 Task: Compose an email with the signature Jordan Davis with the subject Request for a sponsorship and the message Could you please send me the agenda for the upcoming meeting? from softage.8@softage.net to softage.9@softage.net Select the numbered list and change the font typography to strikethroughSelect the numbered list and remove the font typography strikethrough Send the email. Finally, move the email from Sent Items to the label Coding
Action: Mouse moved to (904, 55)
Screenshot: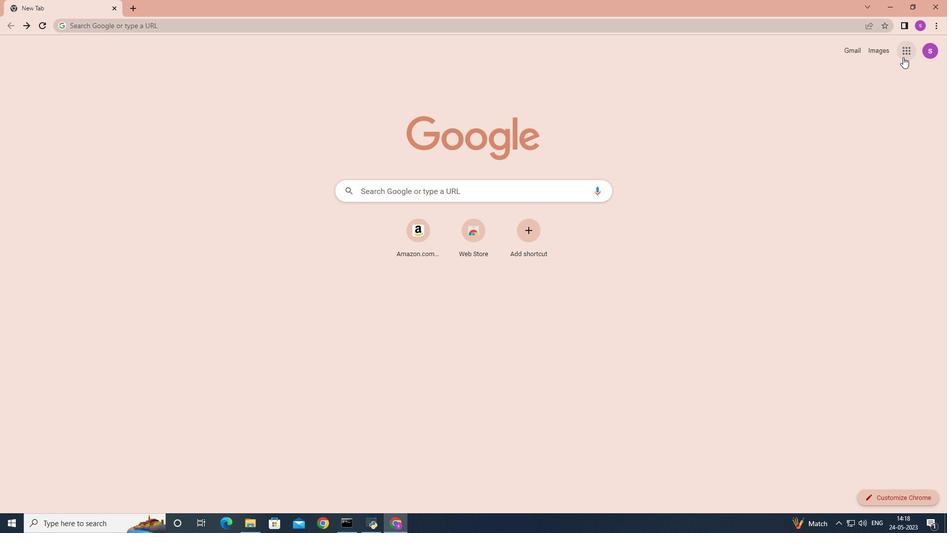 
Action: Mouse pressed left at (904, 55)
Screenshot: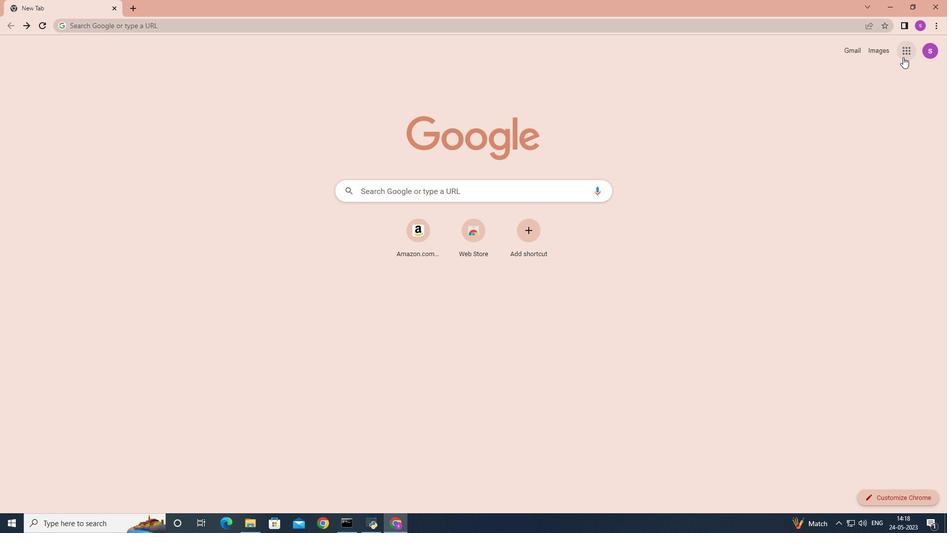 
Action: Mouse moved to (909, 51)
Screenshot: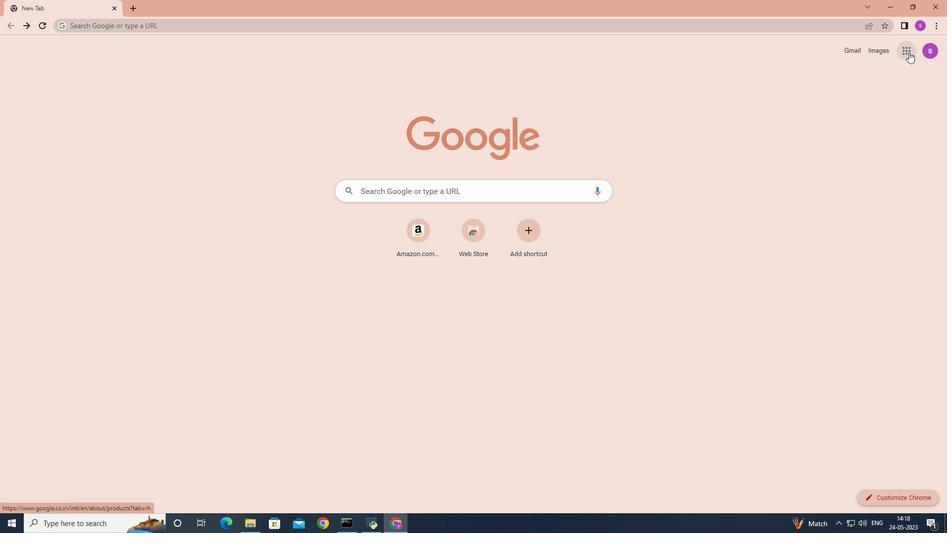 
Action: Mouse pressed left at (909, 51)
Screenshot: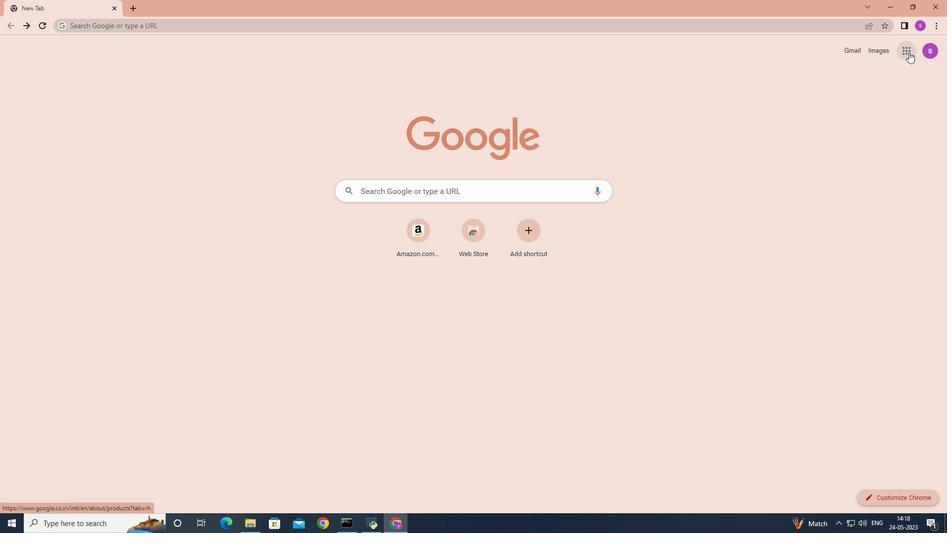 
Action: Mouse moved to (879, 86)
Screenshot: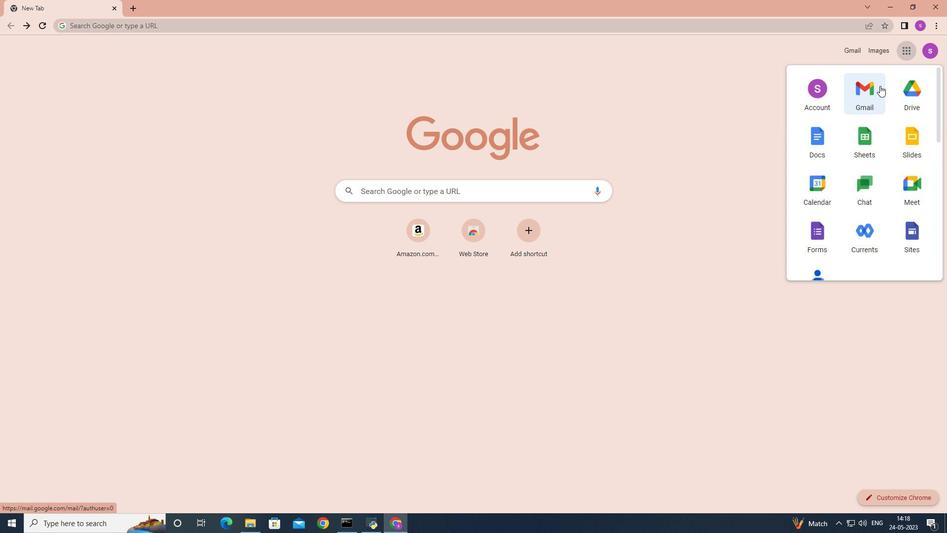 
Action: Mouse pressed left at (879, 86)
Screenshot: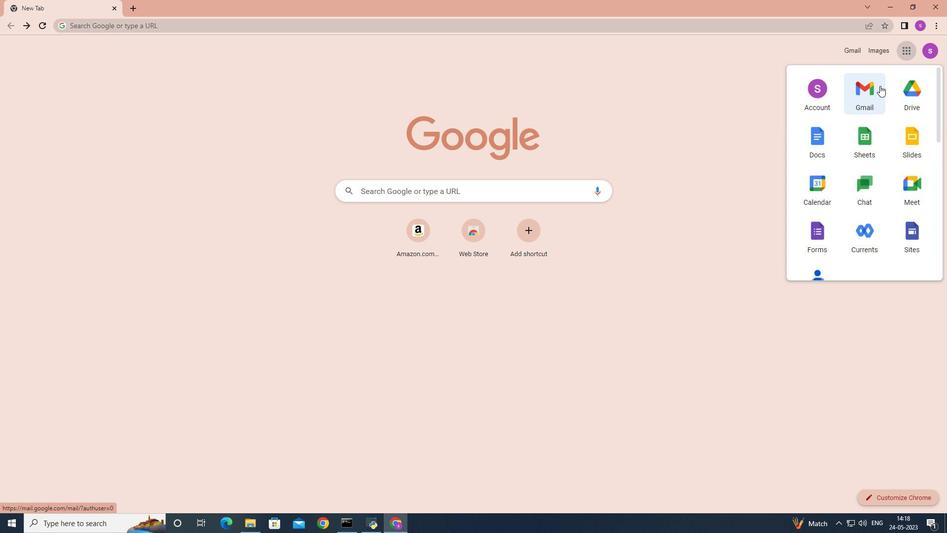 
Action: Mouse moved to (841, 53)
Screenshot: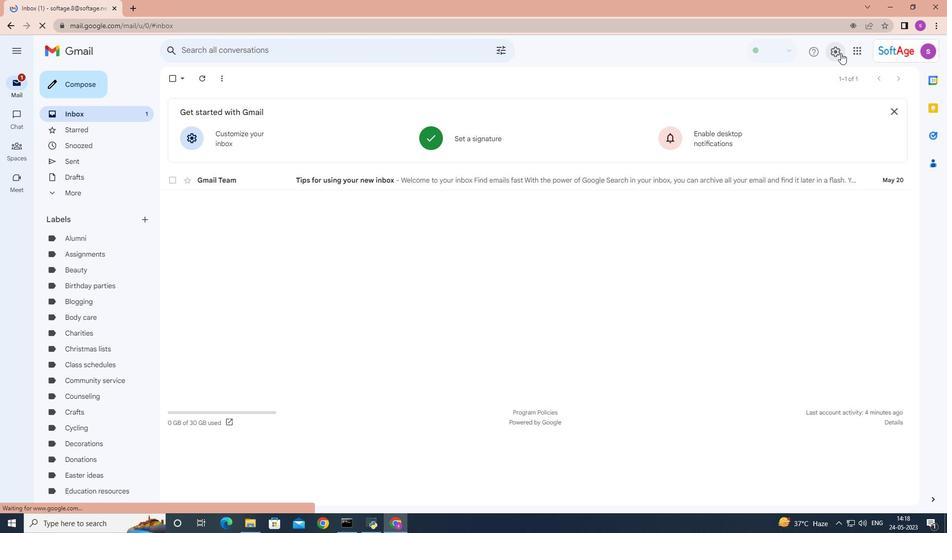 
Action: Mouse pressed left at (841, 53)
Screenshot: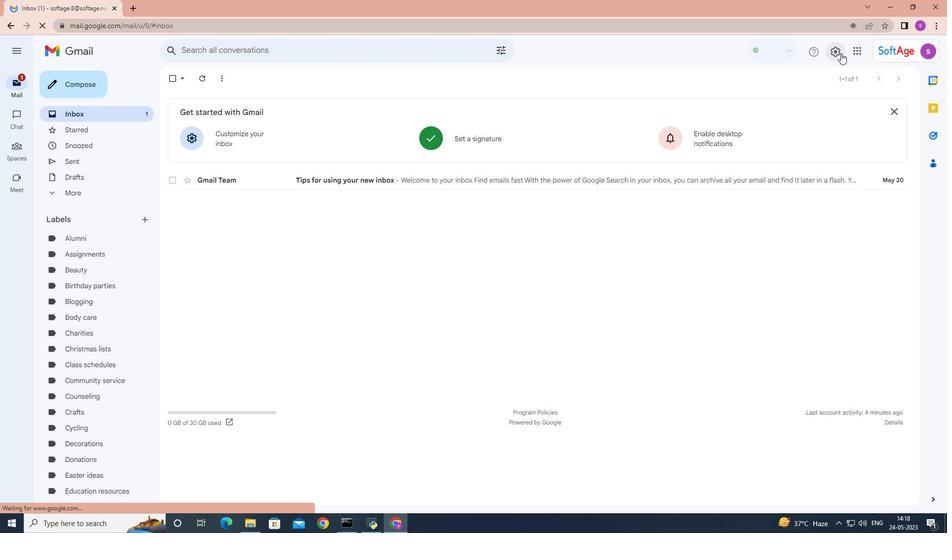 
Action: Mouse moved to (831, 98)
Screenshot: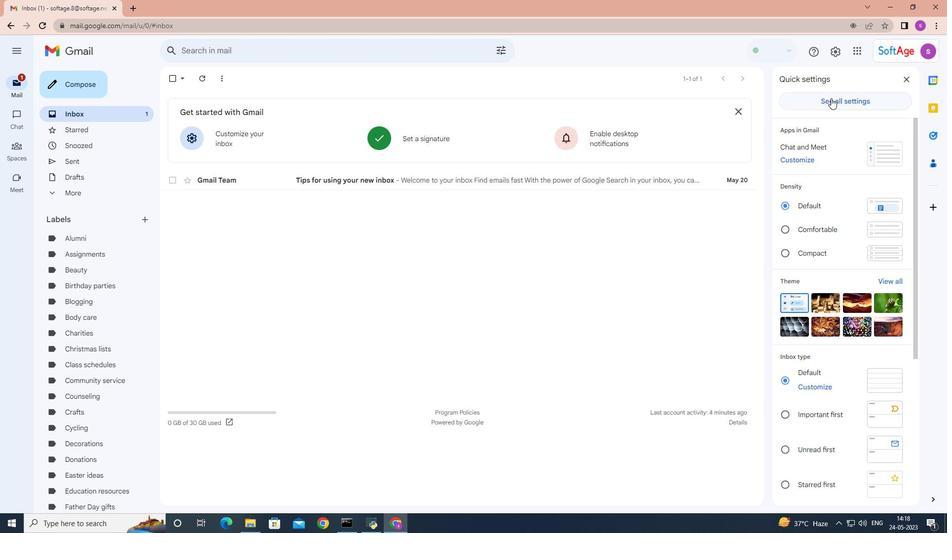 
Action: Mouse pressed left at (831, 98)
Screenshot: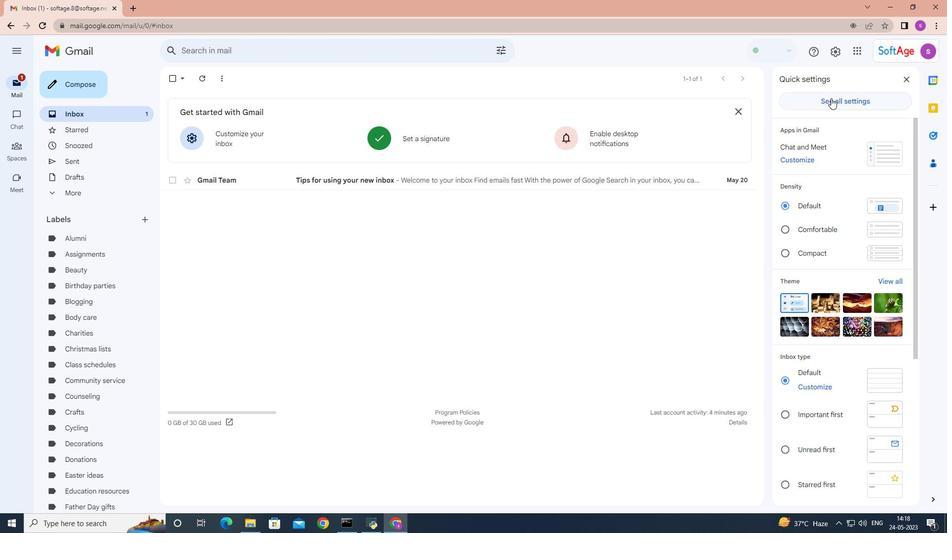 
Action: Mouse moved to (507, 227)
Screenshot: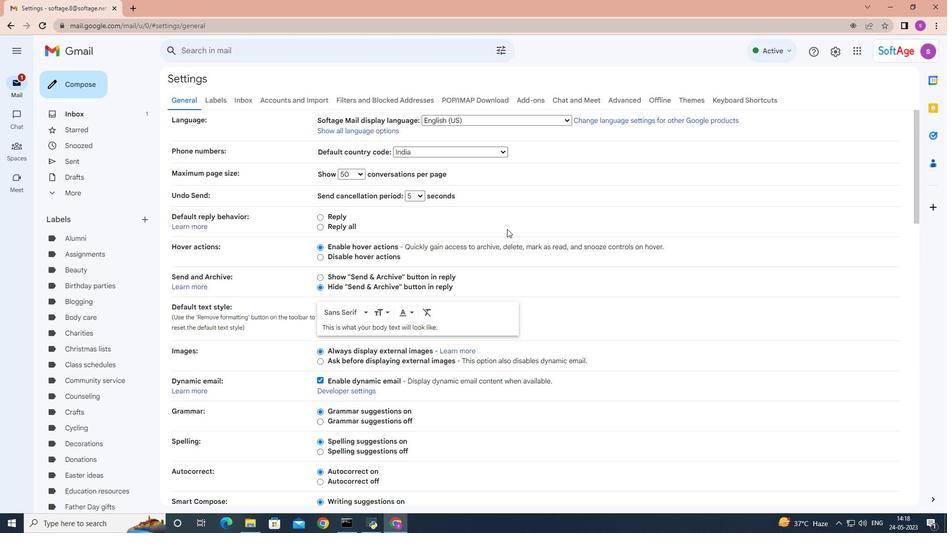 
Action: Mouse scrolled (507, 226) with delta (0, 0)
Screenshot: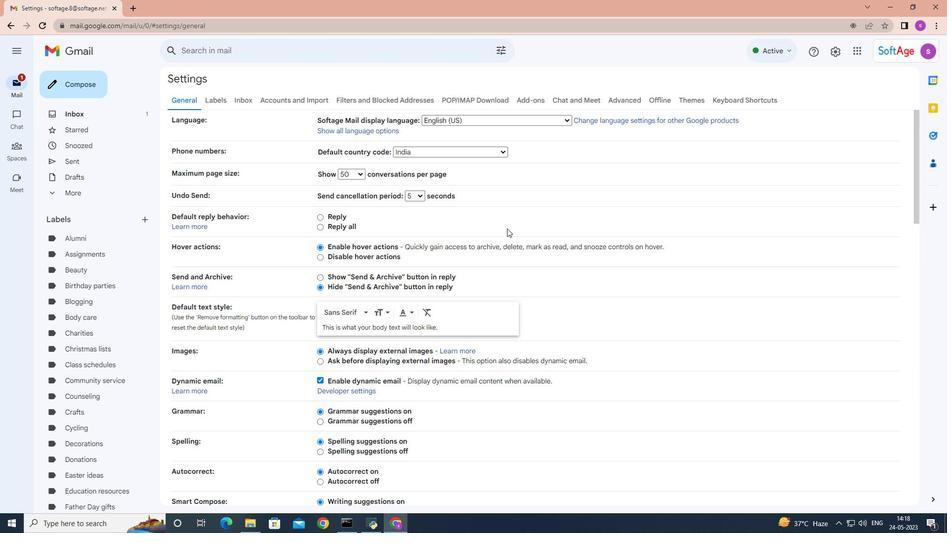 
Action: Mouse moved to (508, 227)
Screenshot: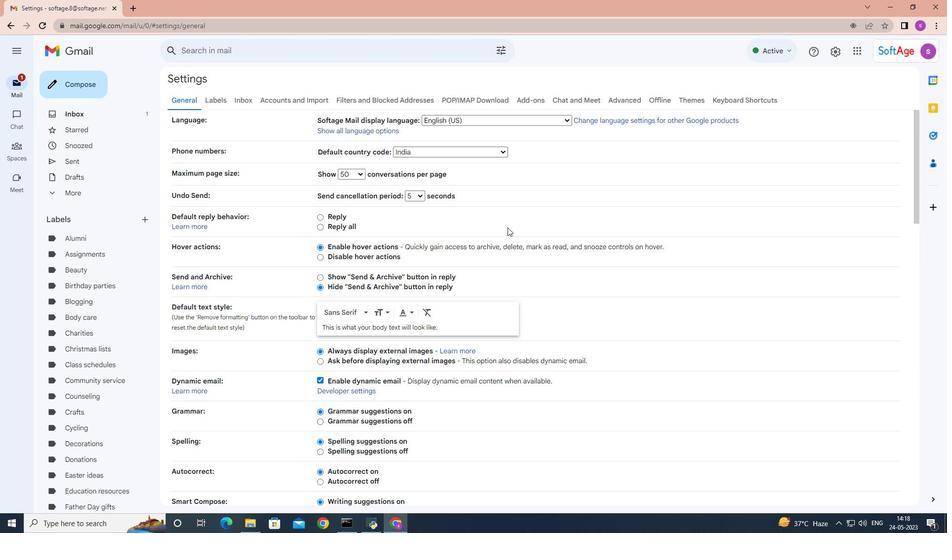 
Action: Mouse scrolled (508, 226) with delta (0, 0)
Screenshot: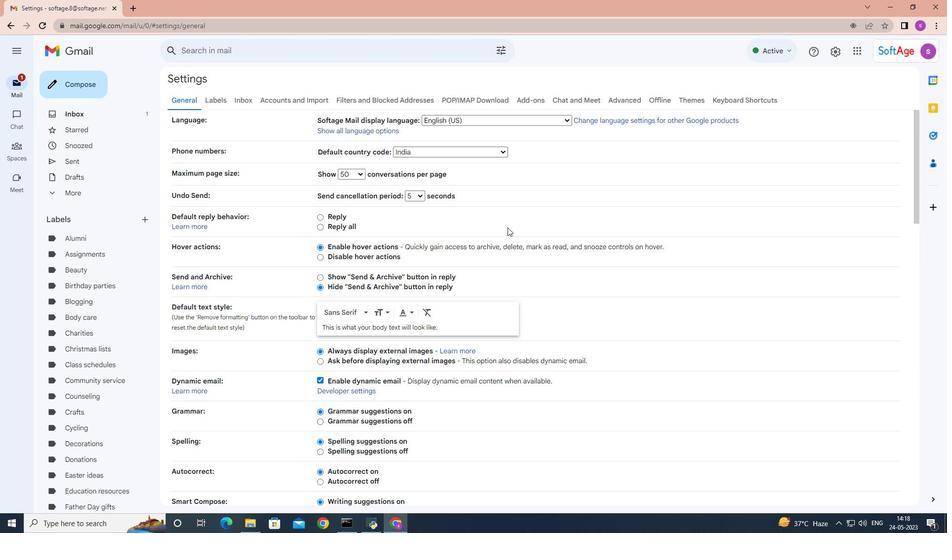 
Action: Mouse scrolled (508, 226) with delta (0, 0)
Screenshot: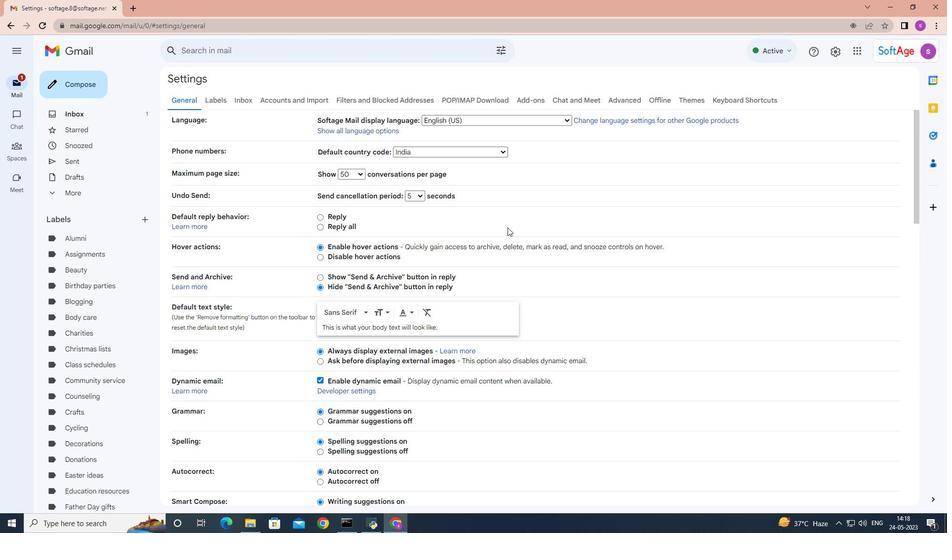 
Action: Mouse moved to (508, 226)
Screenshot: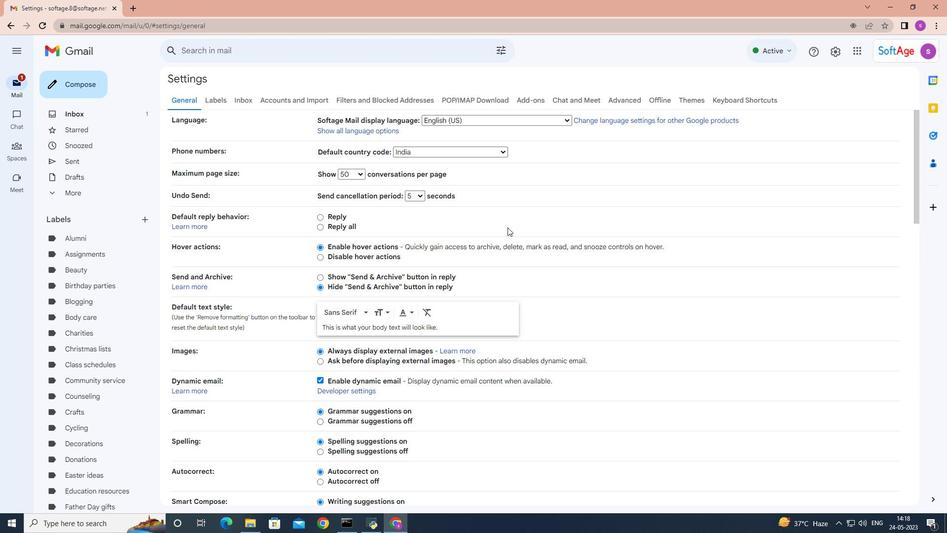 
Action: Mouse scrolled (508, 226) with delta (0, 0)
Screenshot: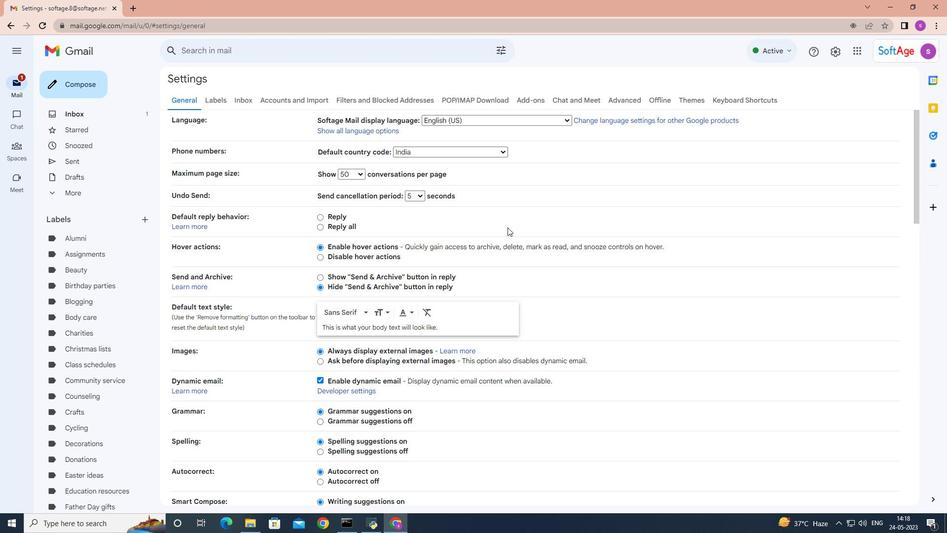 
Action: Mouse moved to (508, 225)
Screenshot: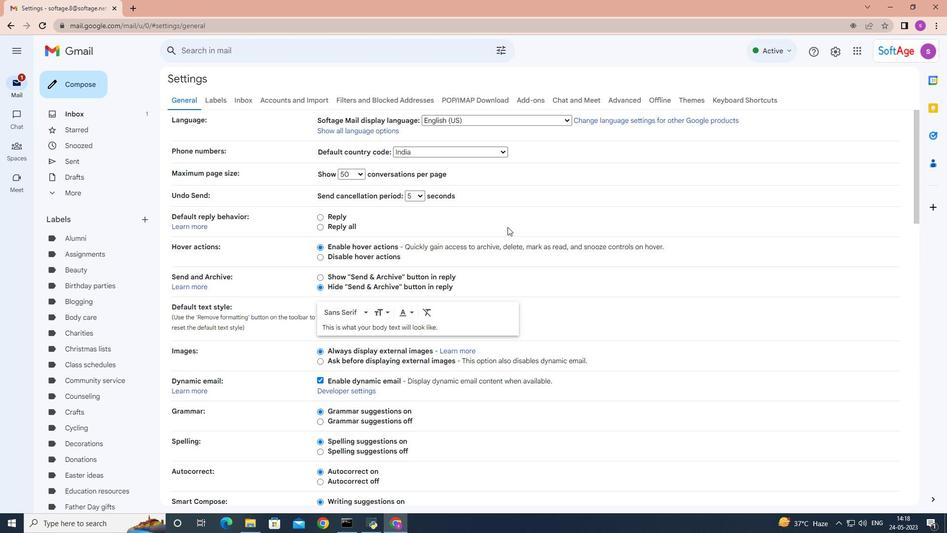 
Action: Mouse scrolled (508, 225) with delta (0, 0)
Screenshot: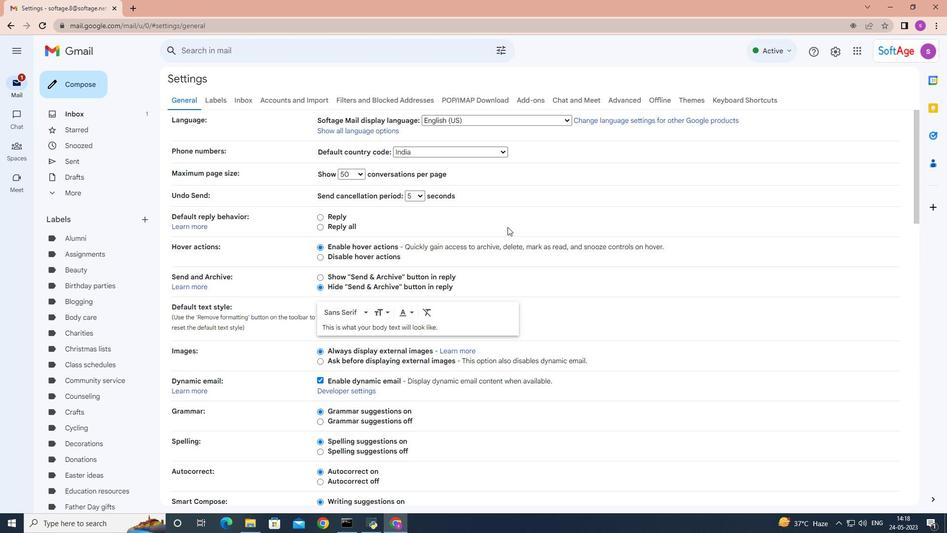 
Action: Mouse moved to (508, 224)
Screenshot: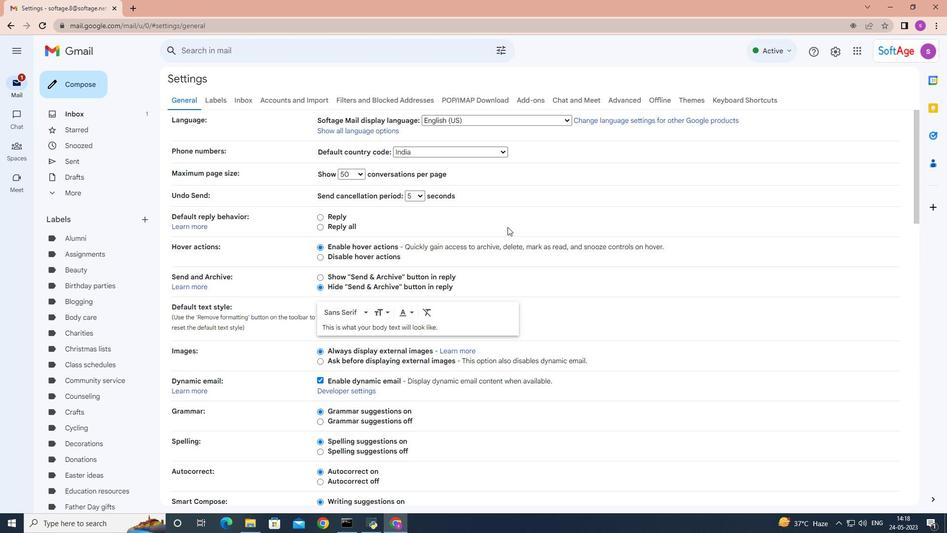 
Action: Mouse scrolled (508, 224) with delta (0, 0)
Screenshot: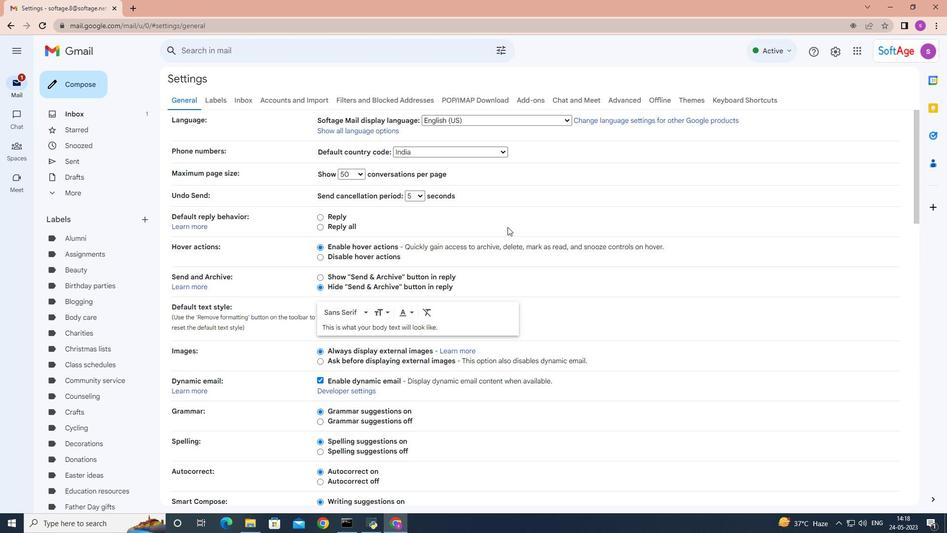 
Action: Mouse moved to (509, 222)
Screenshot: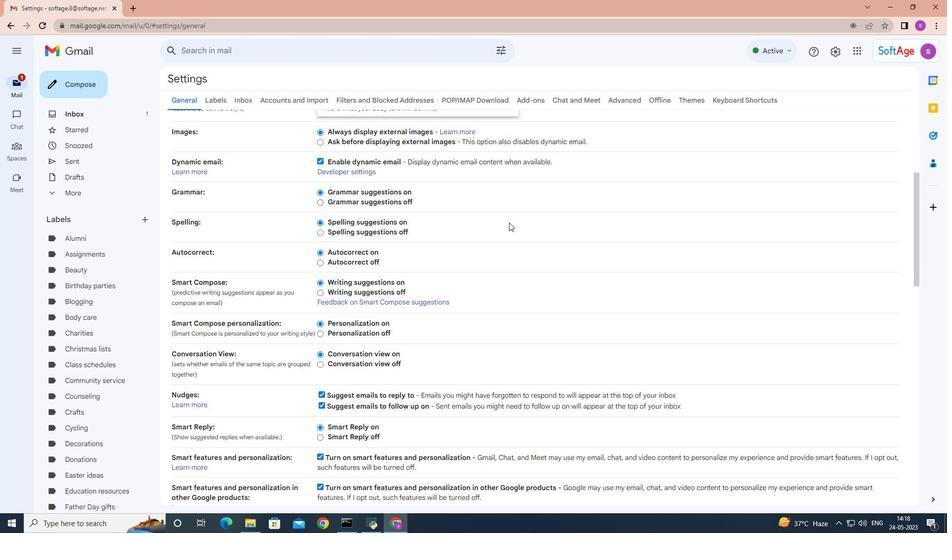 
Action: Mouse scrolled (509, 221) with delta (0, 0)
Screenshot: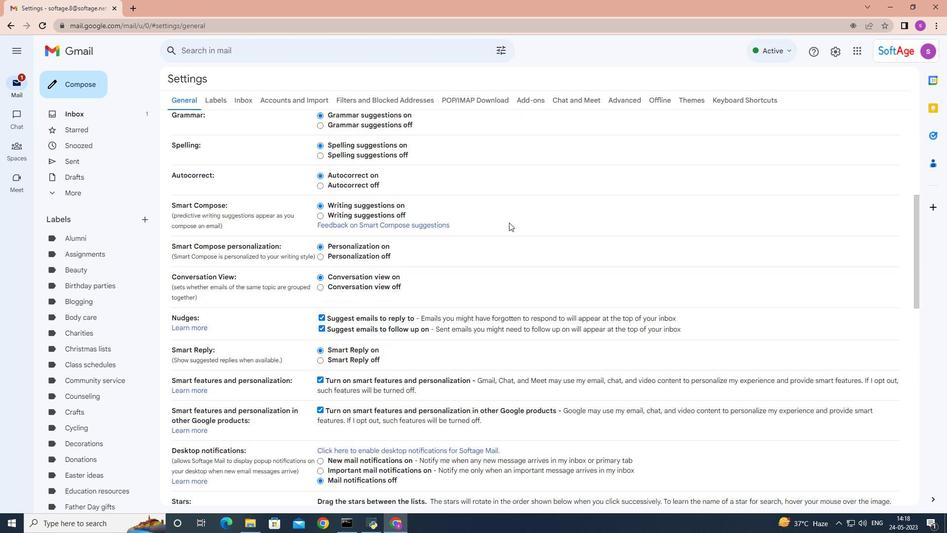
Action: Mouse scrolled (509, 221) with delta (0, 0)
Screenshot: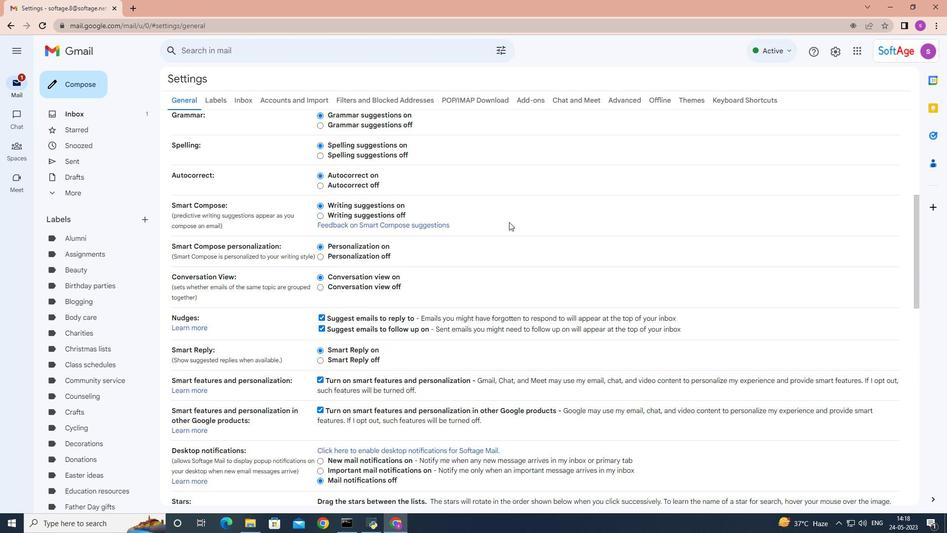 
Action: Mouse scrolled (509, 221) with delta (0, 0)
Screenshot: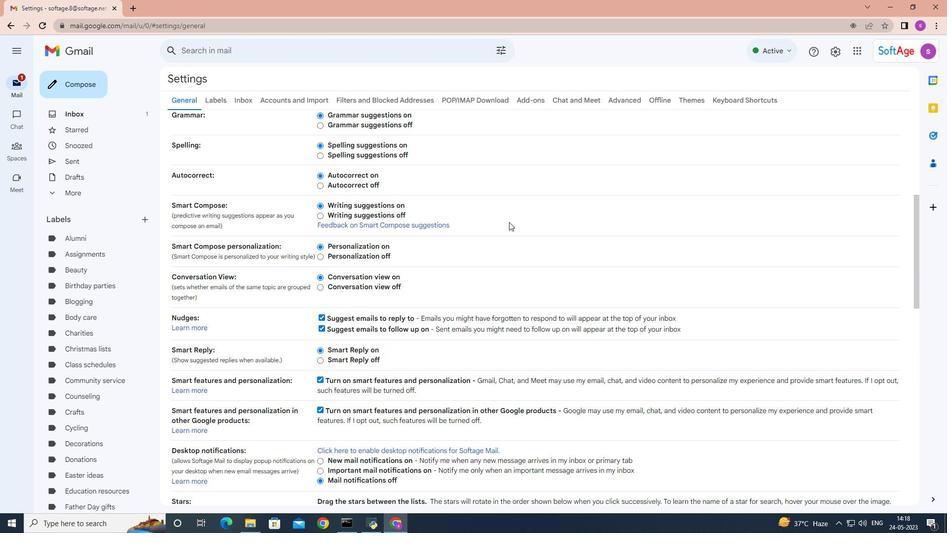 
Action: Mouse scrolled (509, 221) with delta (0, 0)
Screenshot: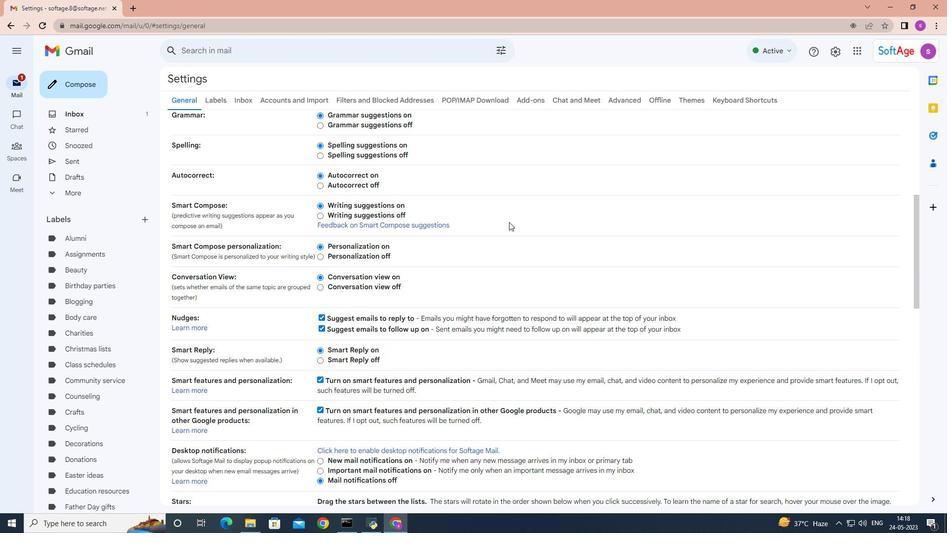 
Action: Mouse scrolled (509, 221) with delta (0, 0)
Screenshot: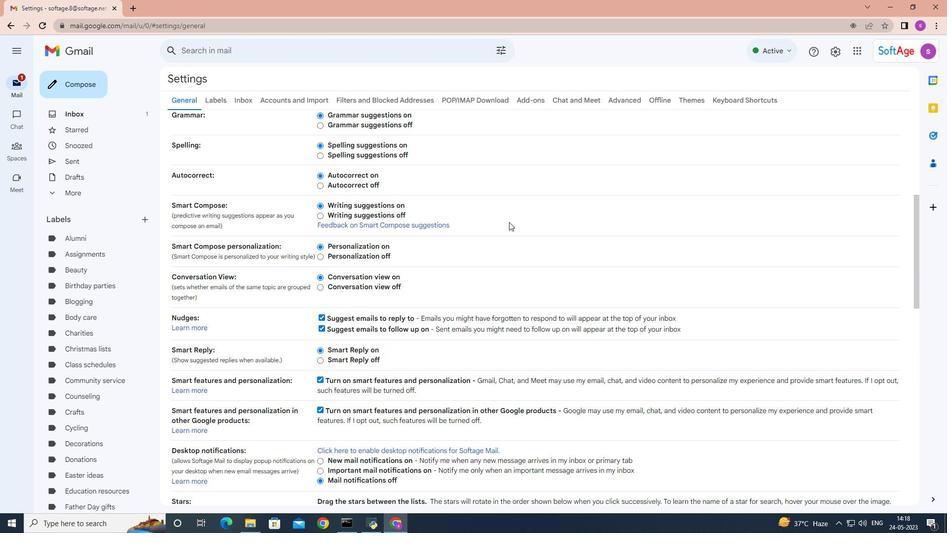 
Action: Mouse scrolled (509, 221) with delta (0, 0)
Screenshot: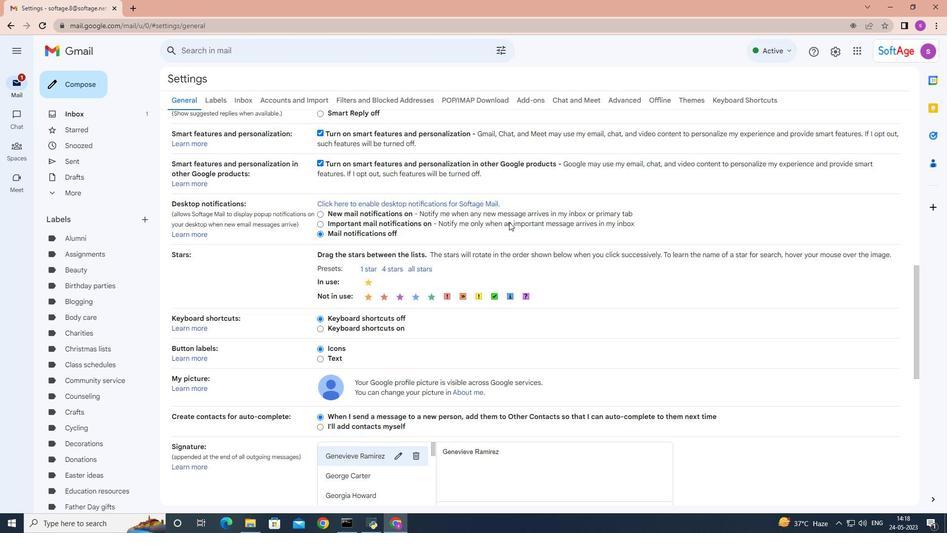 
Action: Mouse scrolled (509, 221) with delta (0, 0)
Screenshot: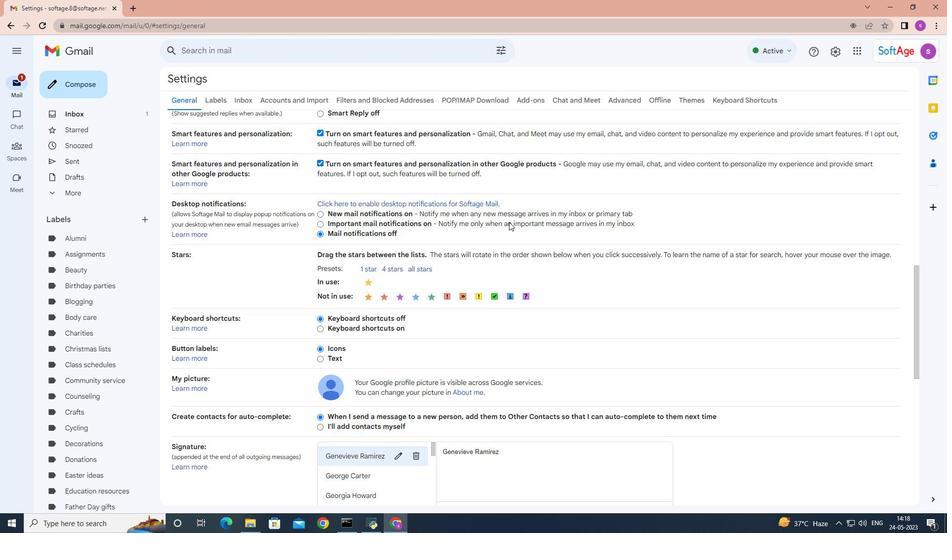
Action: Mouse scrolled (509, 221) with delta (0, 0)
Screenshot: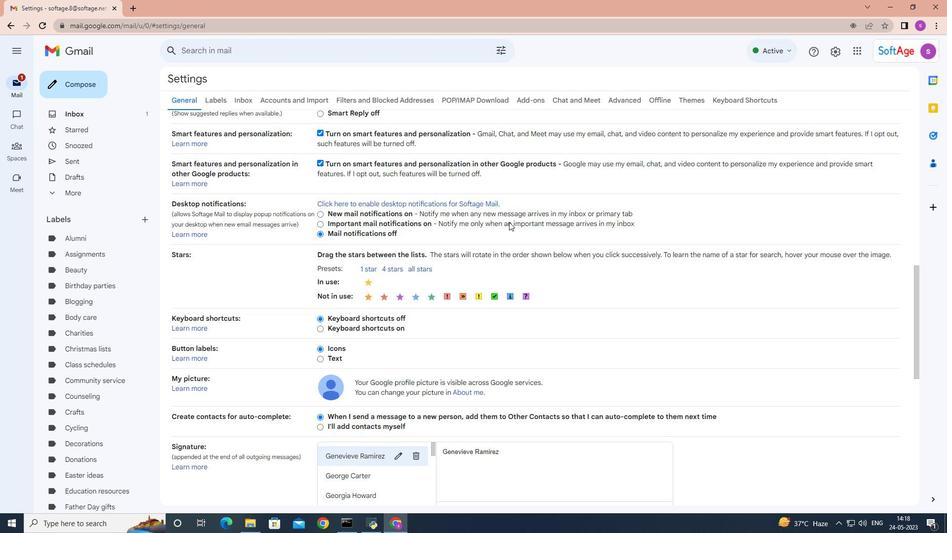 
Action: Mouse scrolled (509, 221) with delta (0, 0)
Screenshot: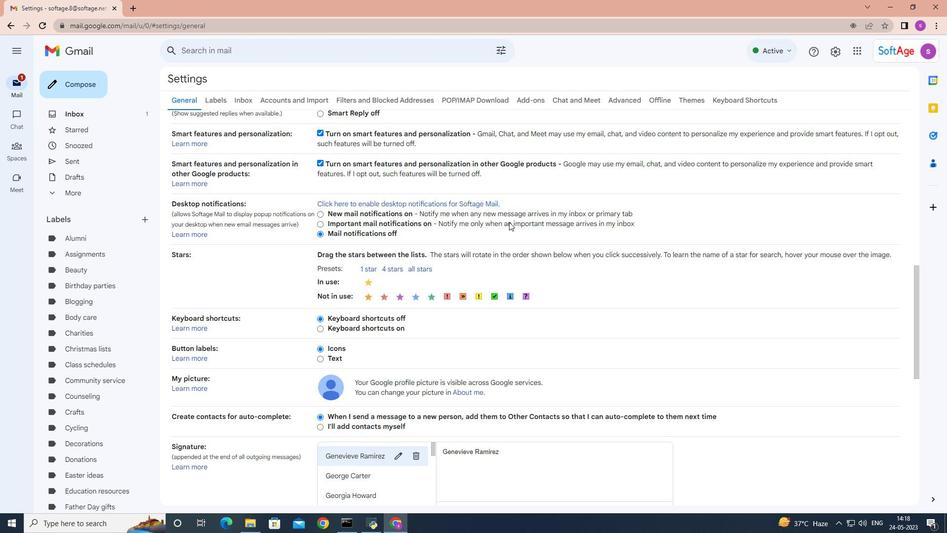 
Action: Mouse moved to (403, 342)
Screenshot: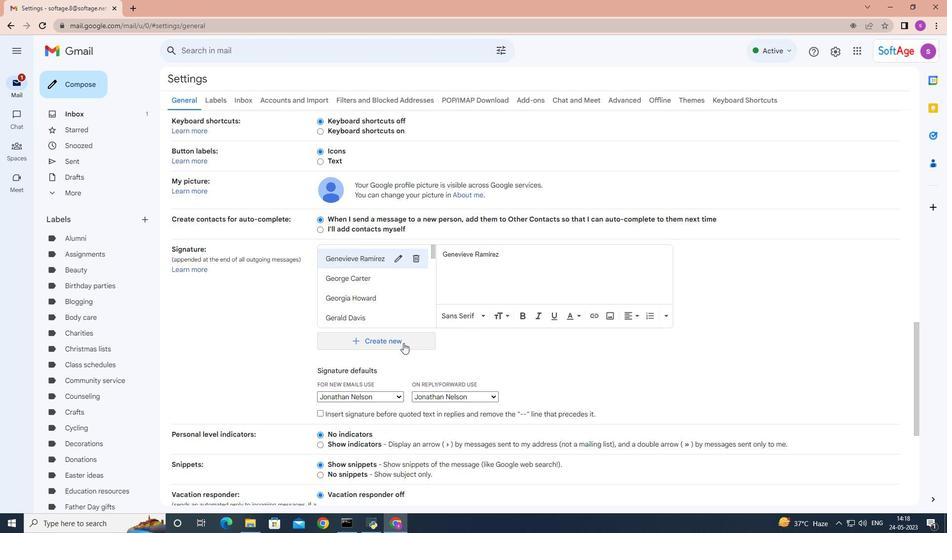 
Action: Mouse pressed left at (403, 342)
Screenshot: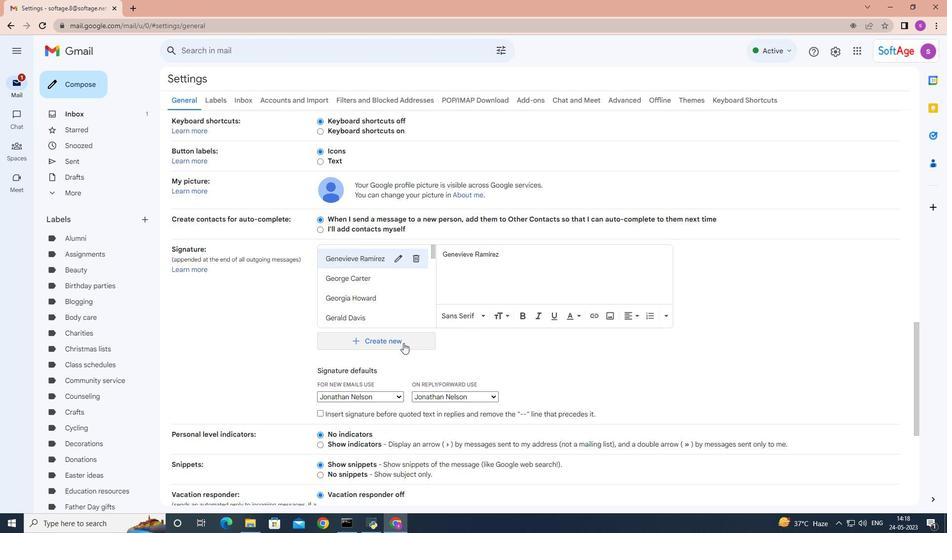 
Action: Mouse moved to (403, 342)
Screenshot: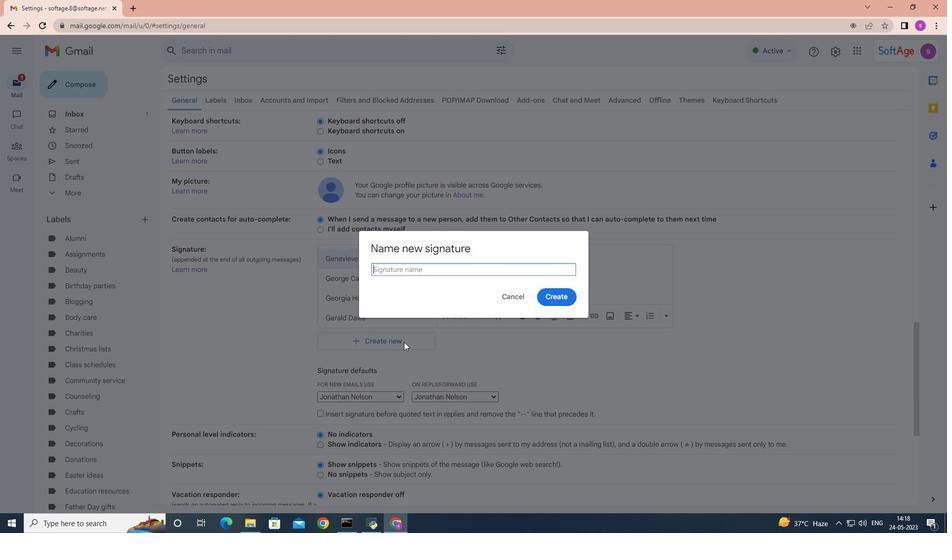 
Action: Key pressed <Key.shift>Jordan<Key.space><Key.shift>Davis<Key.space>
Screenshot: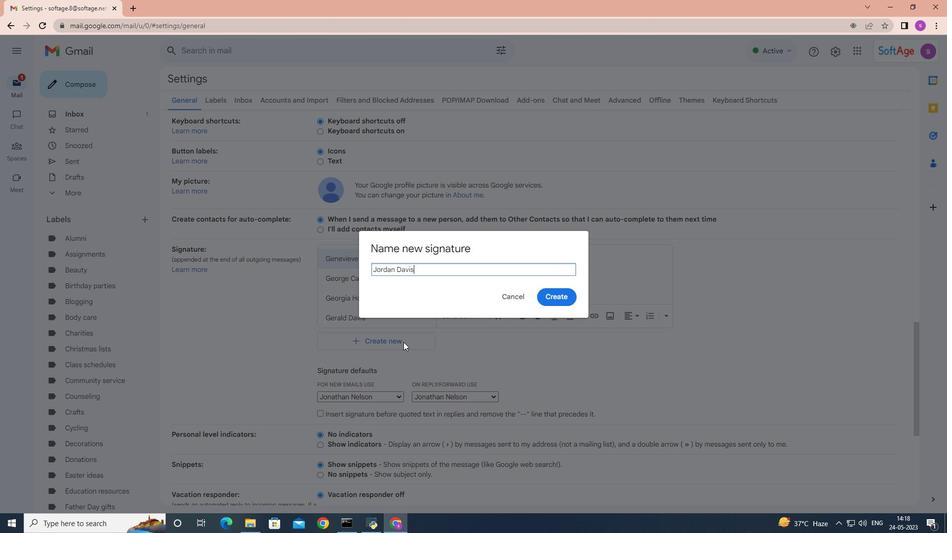
Action: Mouse moved to (560, 297)
Screenshot: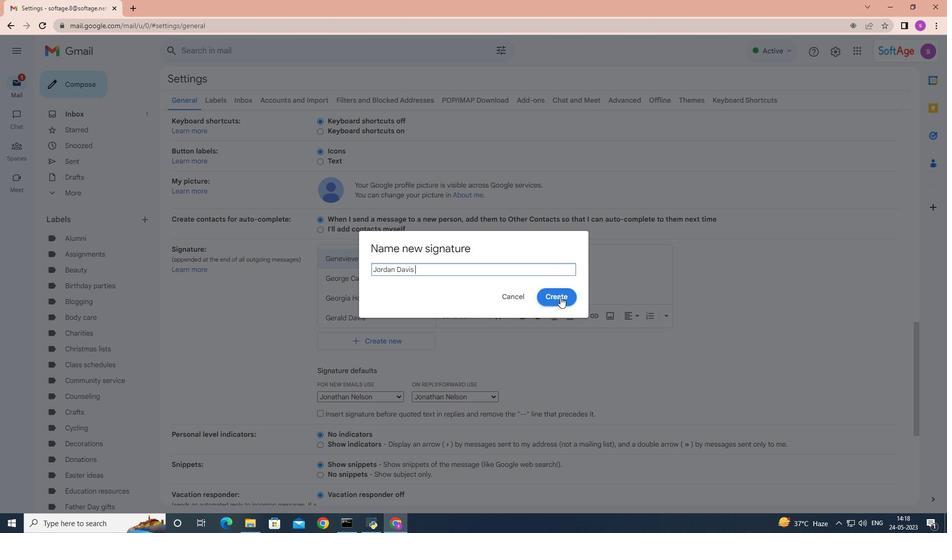 
Action: Mouse pressed left at (560, 297)
Screenshot: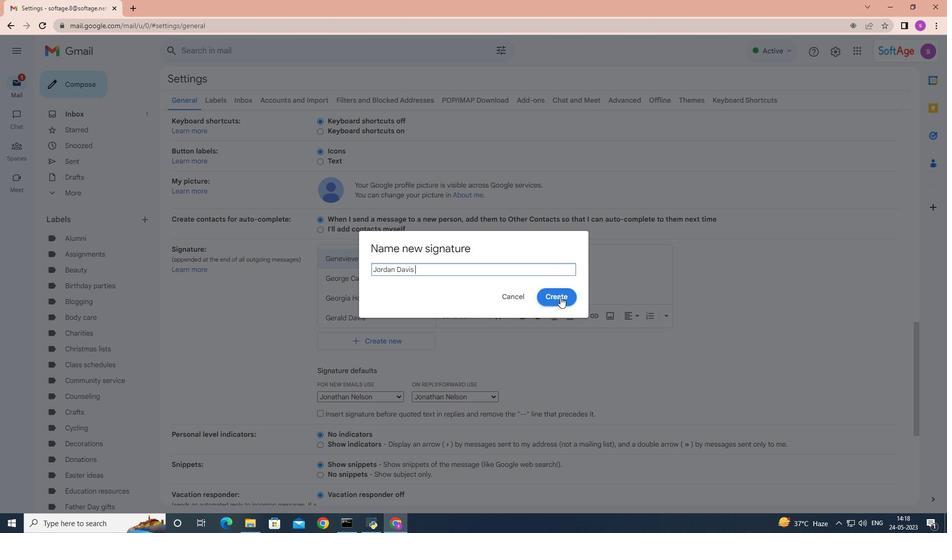 
Action: Mouse moved to (560, 297)
Screenshot: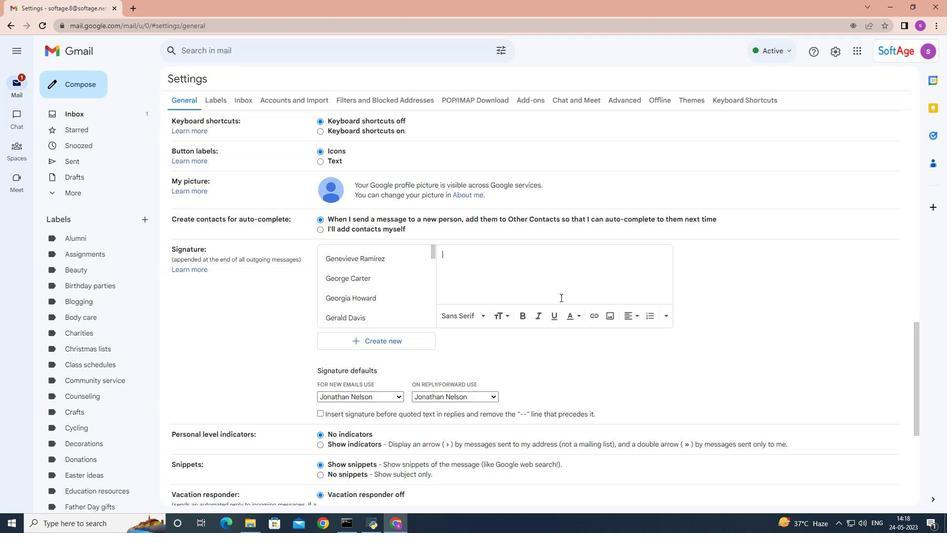 
Action: Key pressed <Key.shift><Key.shift><Key.shift><Key.shift><Key.shift><Key.shift><Key.shift><Key.shift><Key.shift><Key.shift><Key.shift><Key.shift><Key.shift><Key.shift><Key.shift><Key.shift><Key.shift>Jordan<Key.space><Key.shift>Davis
Screenshot: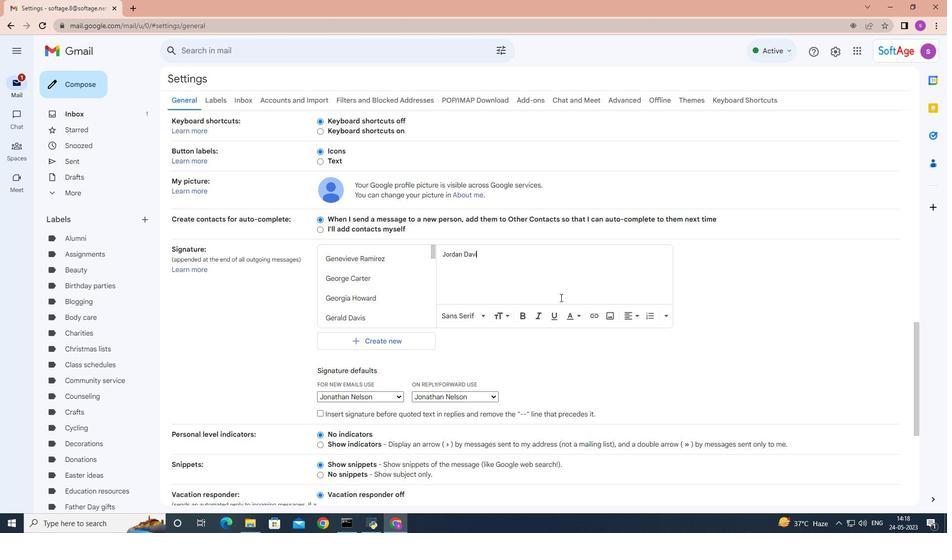 
Action: Mouse moved to (446, 305)
Screenshot: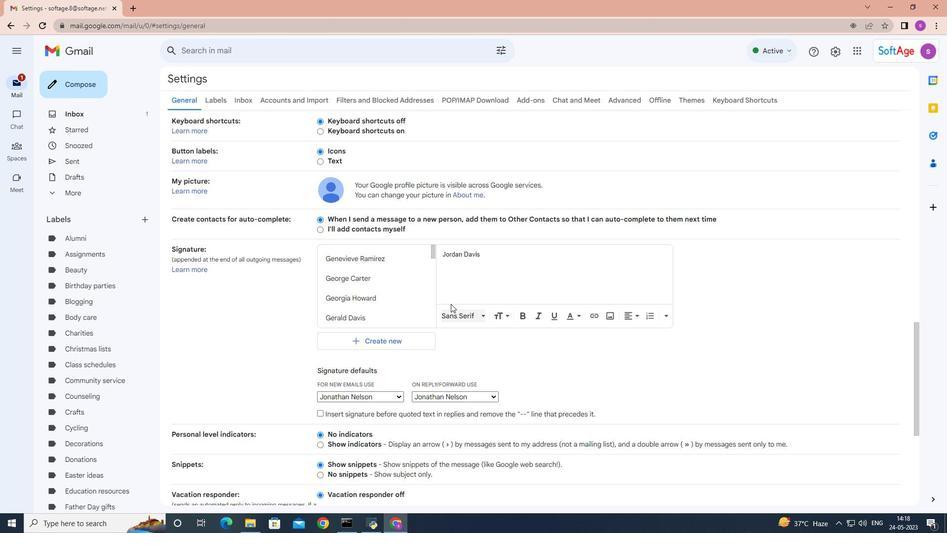 
Action: Mouse scrolled (446, 305) with delta (0, 0)
Screenshot: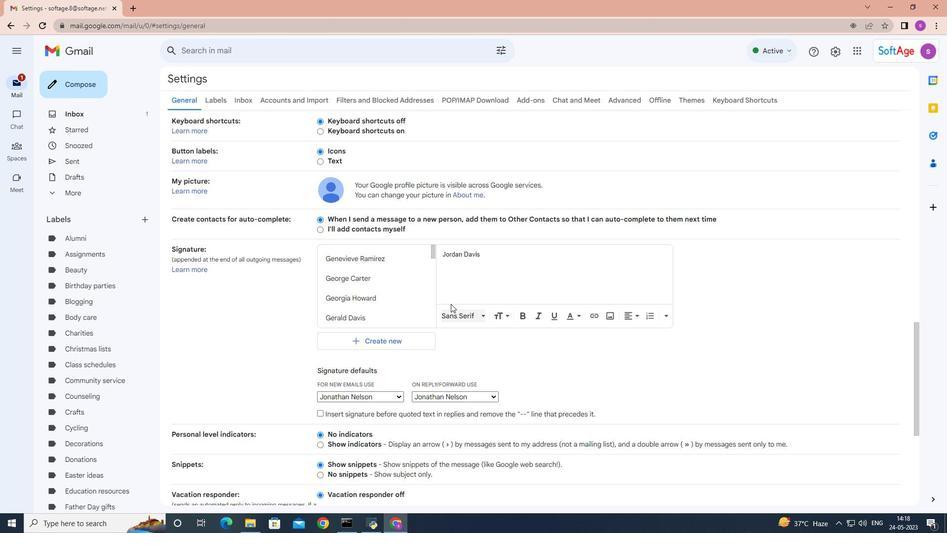 
Action: Mouse scrolled (446, 305) with delta (0, 0)
Screenshot: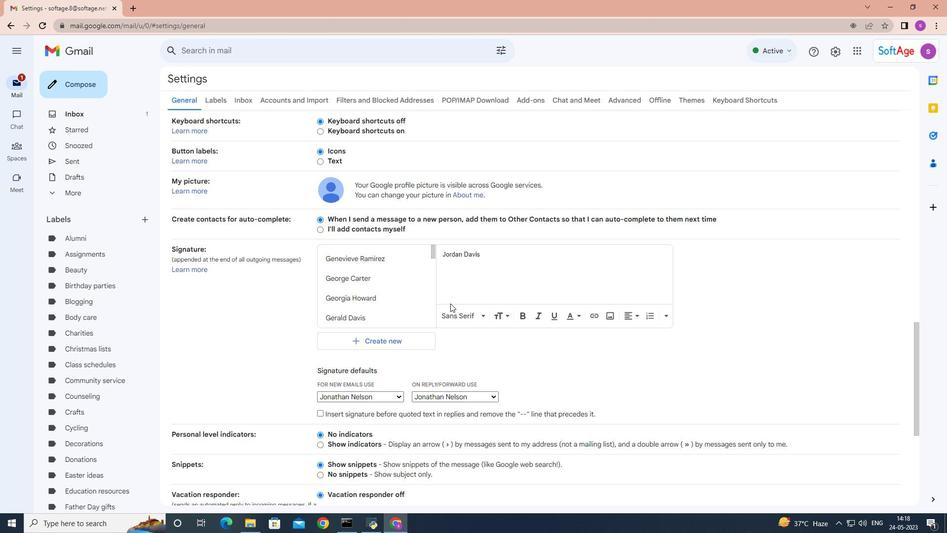 
Action: Mouse moved to (394, 299)
Screenshot: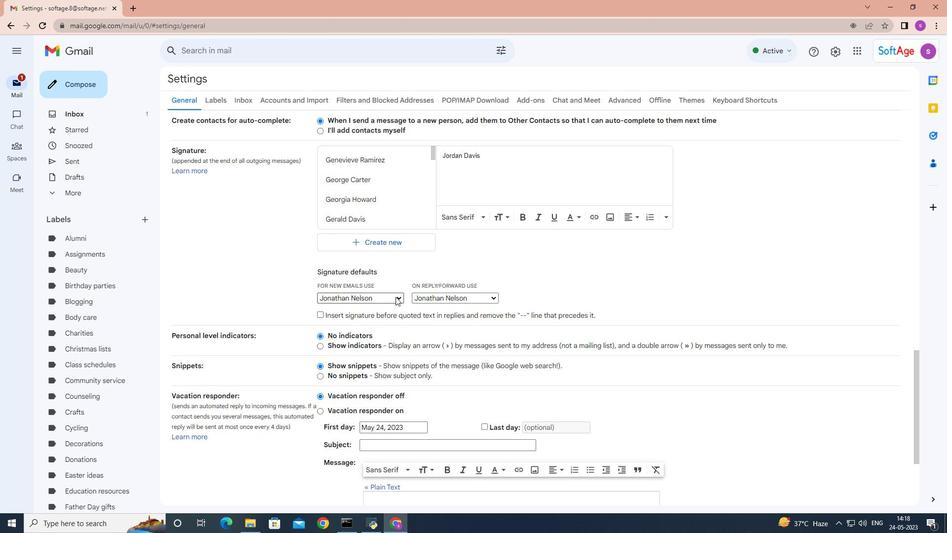 
Action: Mouse pressed left at (395, 297)
Screenshot: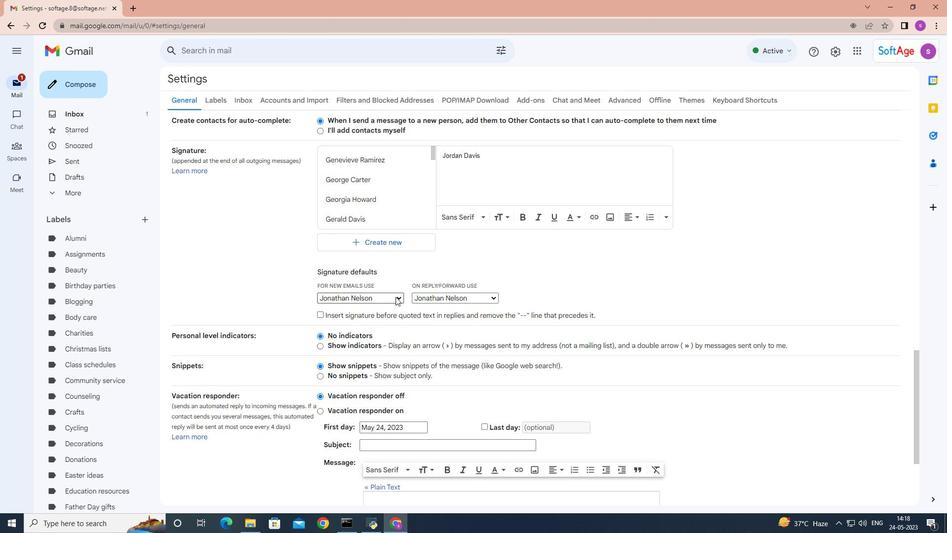 
Action: Mouse moved to (345, 441)
Screenshot: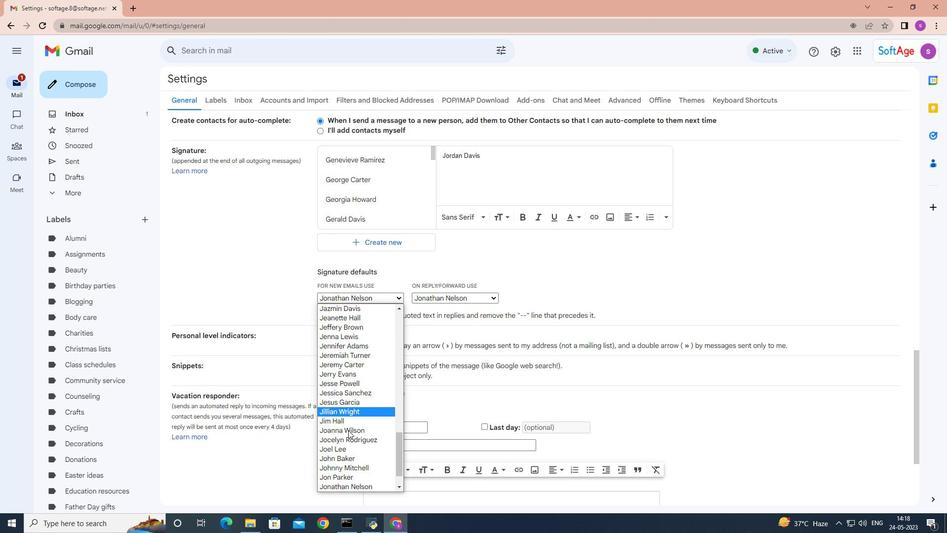 
Action: Mouse scrolled (345, 441) with delta (0, 0)
Screenshot: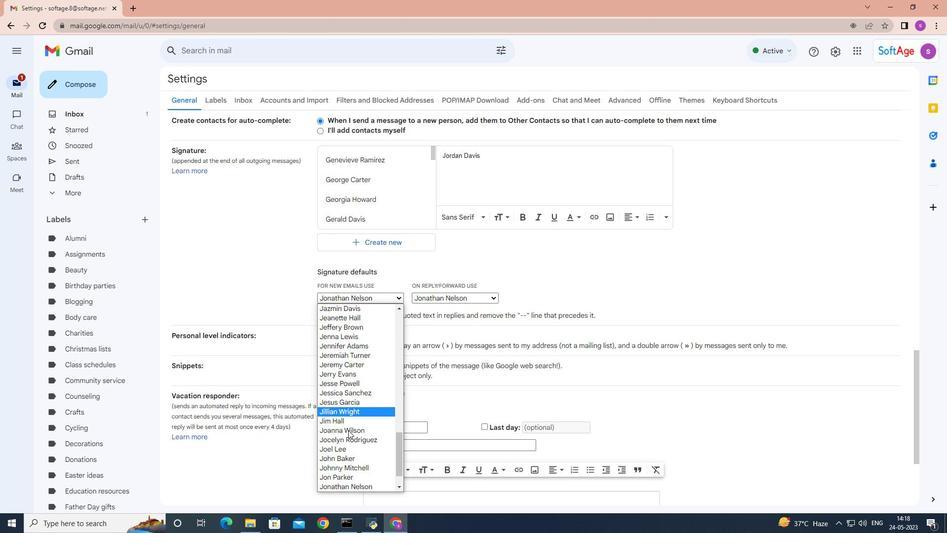
Action: Mouse scrolled (345, 441) with delta (0, 0)
Screenshot: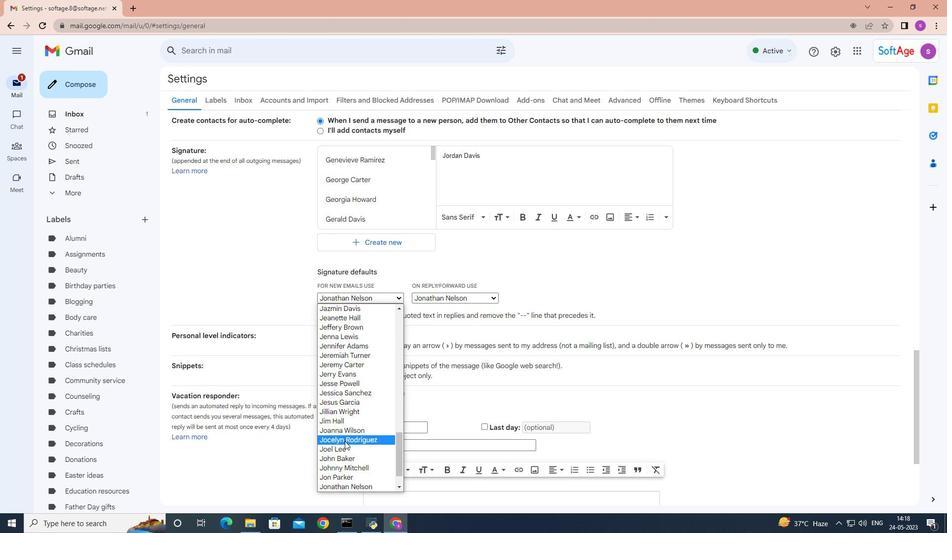 
Action: Mouse scrolled (345, 441) with delta (0, 0)
Screenshot: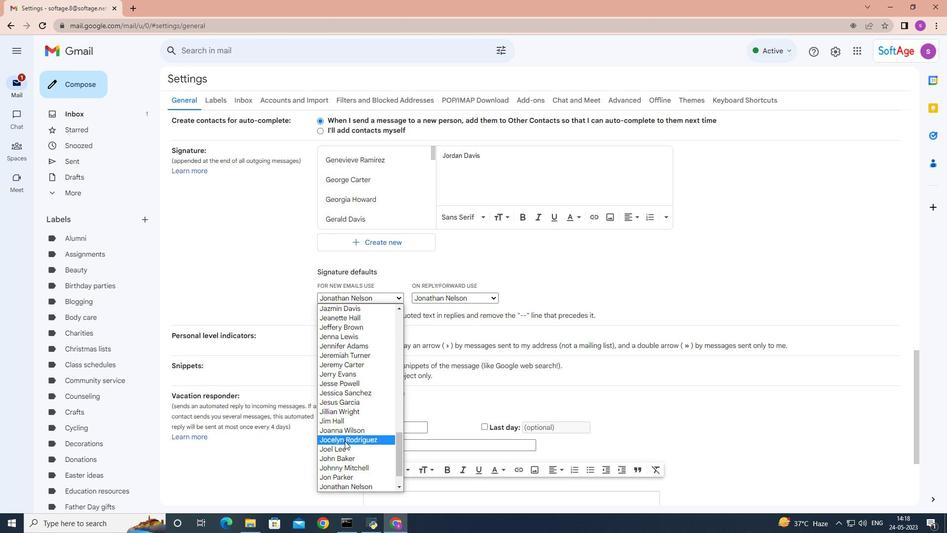 
Action: Mouse scrolled (345, 441) with delta (0, 0)
Screenshot: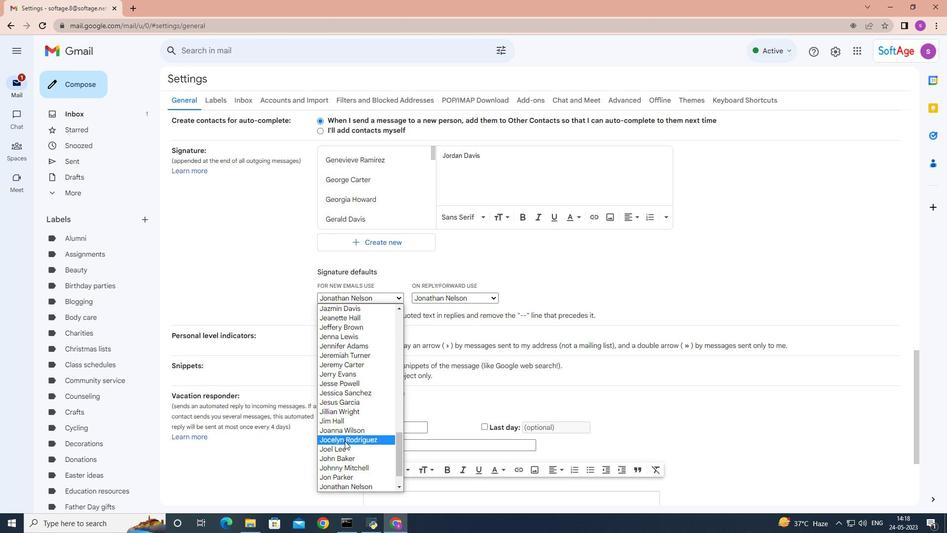 
Action: Mouse moved to (345, 441)
Screenshot: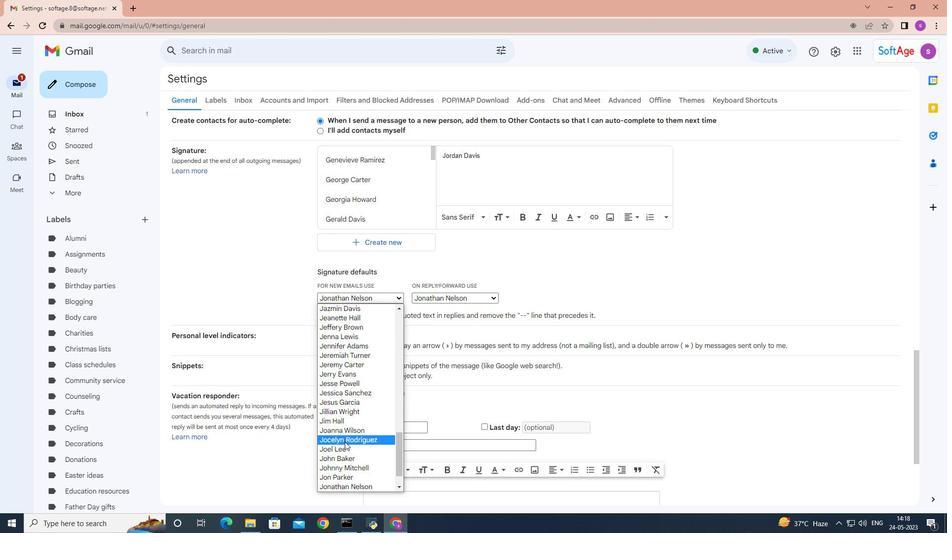 
Action: Mouse scrolled (345, 441) with delta (0, 0)
Screenshot: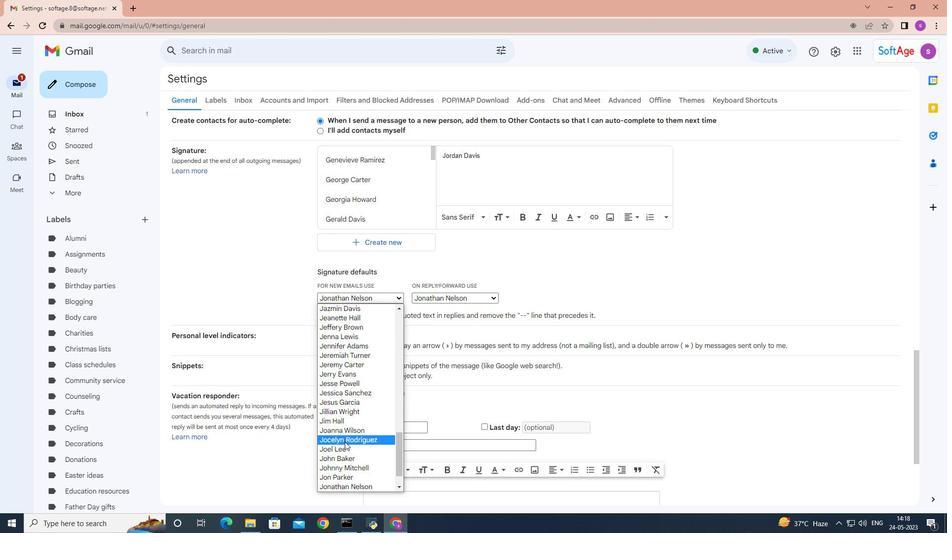 
Action: Mouse moved to (345, 441)
Screenshot: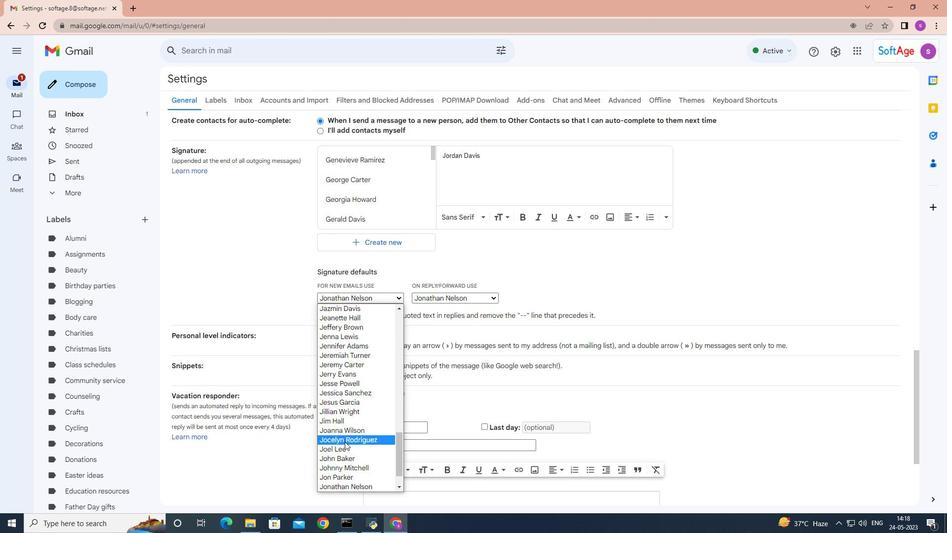 
Action: Mouse scrolled (345, 441) with delta (0, 0)
Screenshot: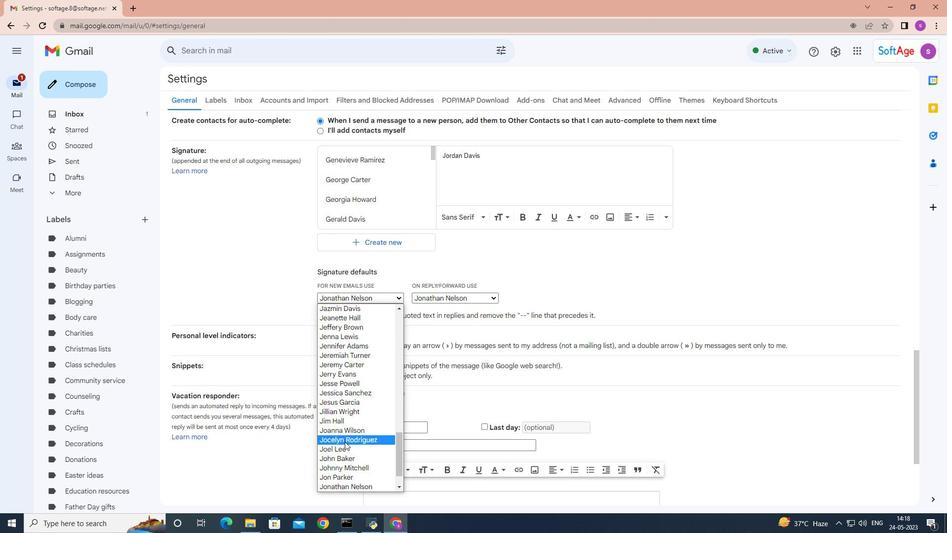 
Action: Mouse moved to (345, 440)
Screenshot: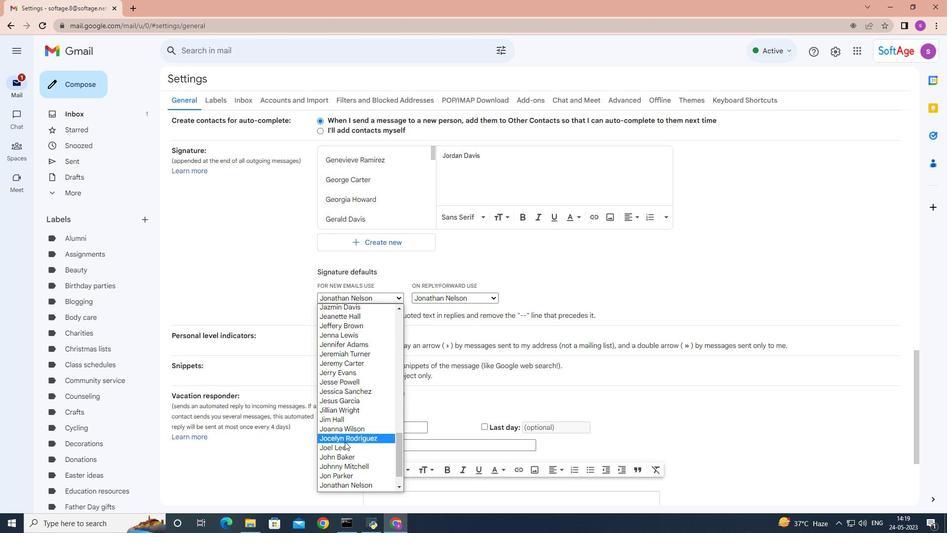 
Action: Mouse scrolled (345, 440) with delta (0, 0)
Screenshot: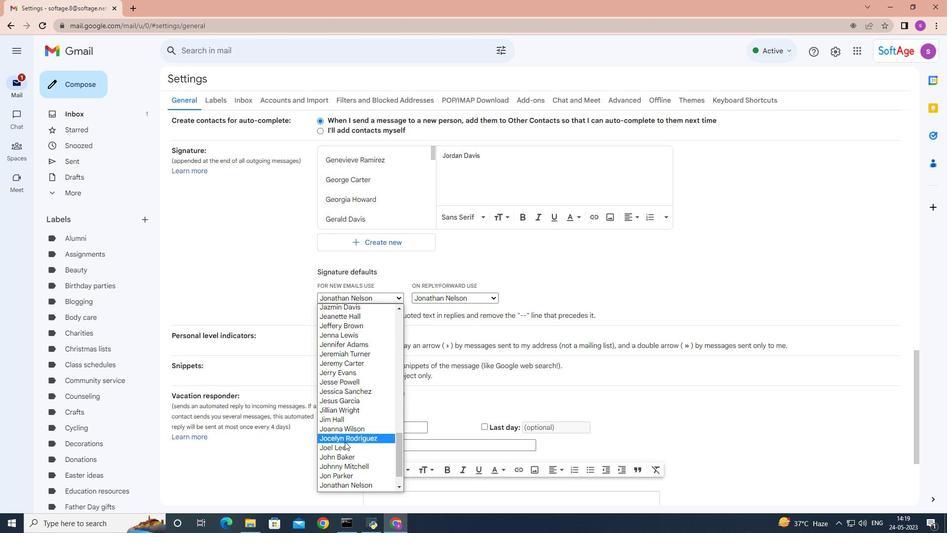 
Action: Mouse moved to (345, 439)
Screenshot: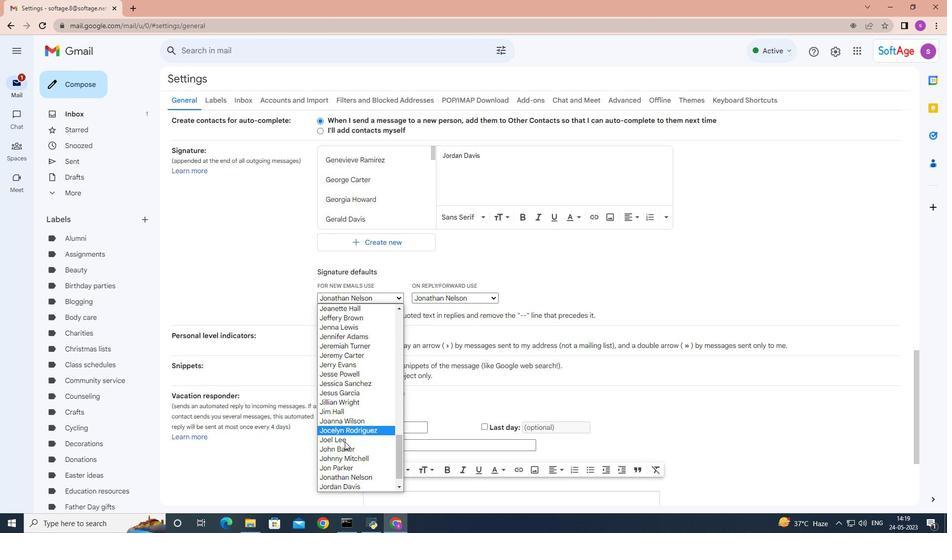 
Action: Mouse scrolled (345, 439) with delta (0, 0)
Screenshot: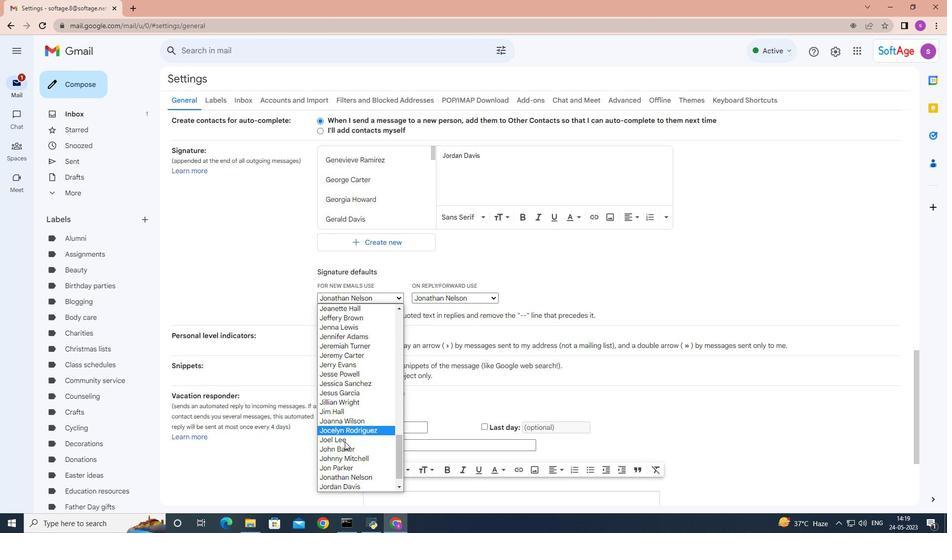 
Action: Mouse moved to (343, 469)
Screenshot: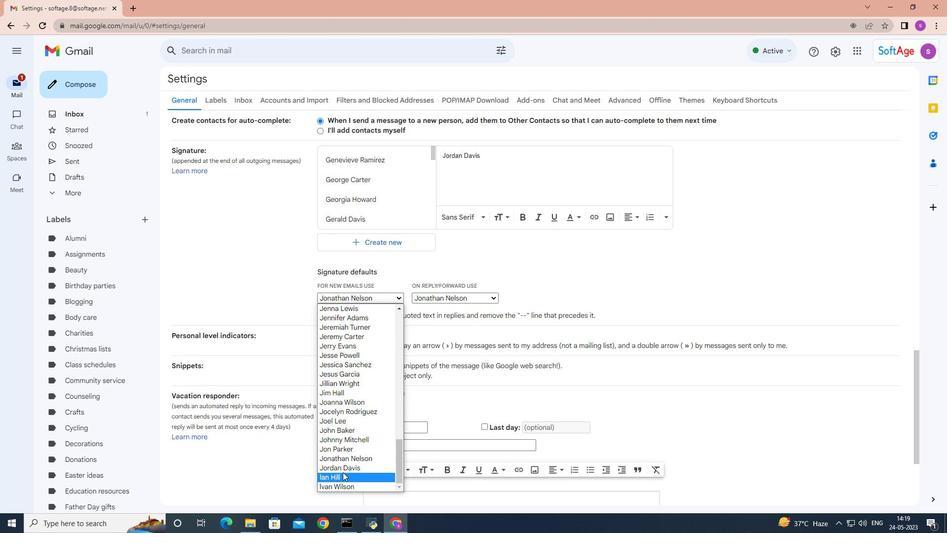 
Action: Mouse pressed left at (343, 469)
Screenshot: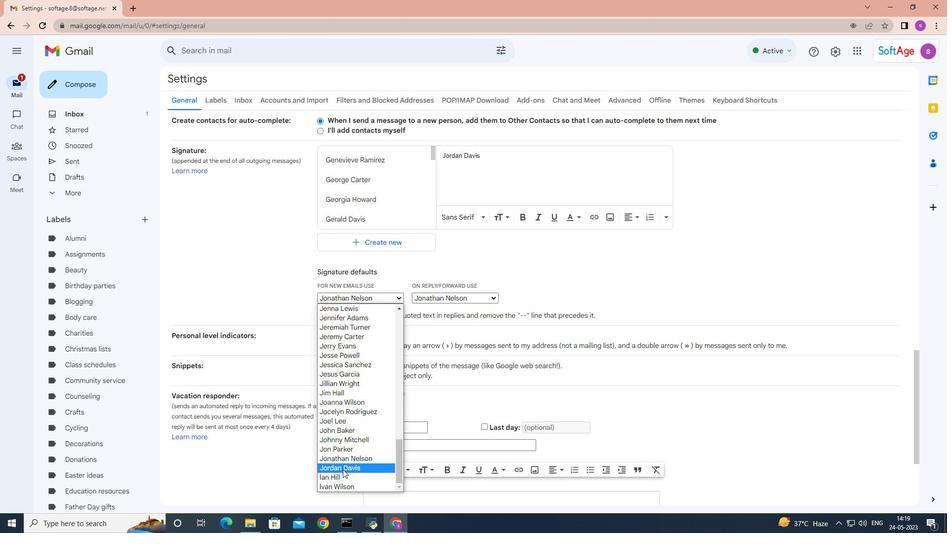 
Action: Mouse moved to (490, 297)
Screenshot: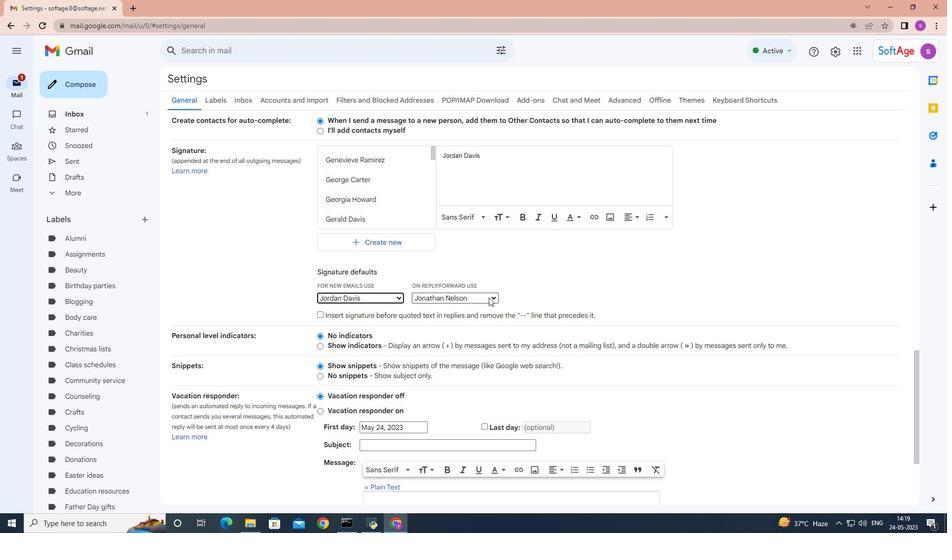 
Action: Mouse pressed left at (490, 297)
Screenshot: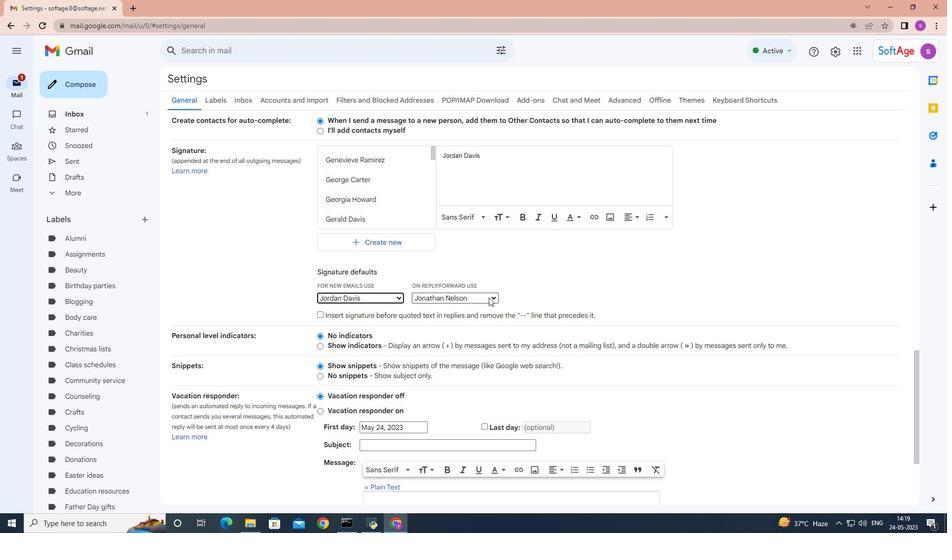 
Action: Mouse moved to (459, 464)
Screenshot: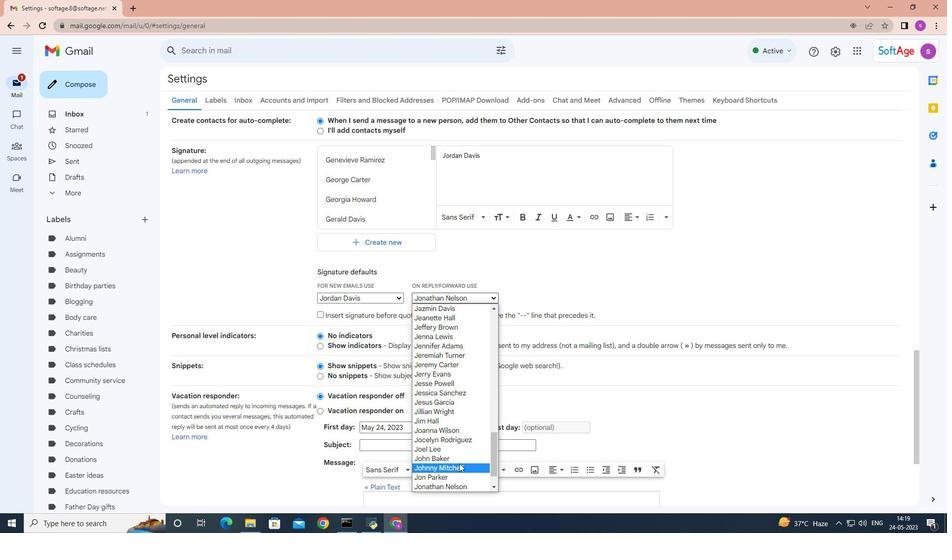 
Action: Mouse scrolled (459, 463) with delta (0, 0)
Screenshot: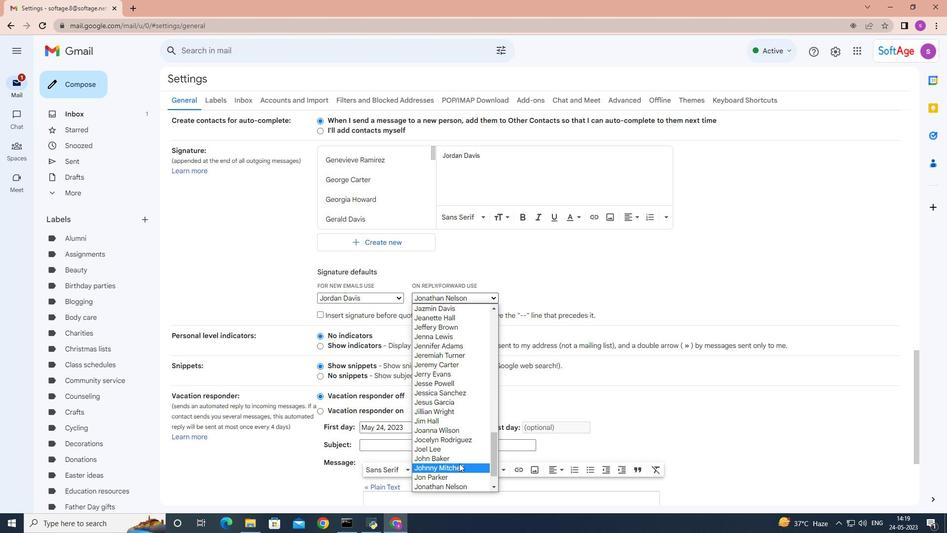 
Action: Mouse scrolled (459, 463) with delta (0, 0)
Screenshot: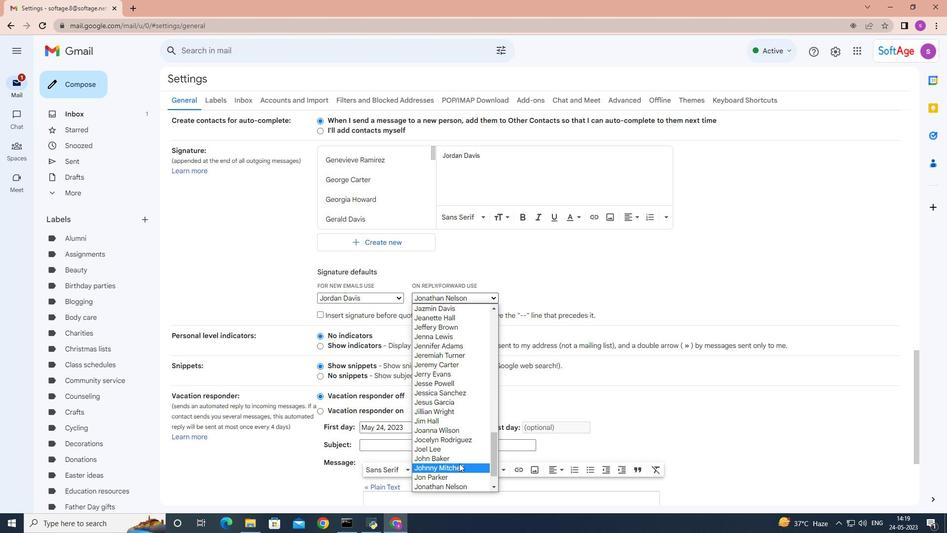 
Action: Mouse moved to (459, 463)
Screenshot: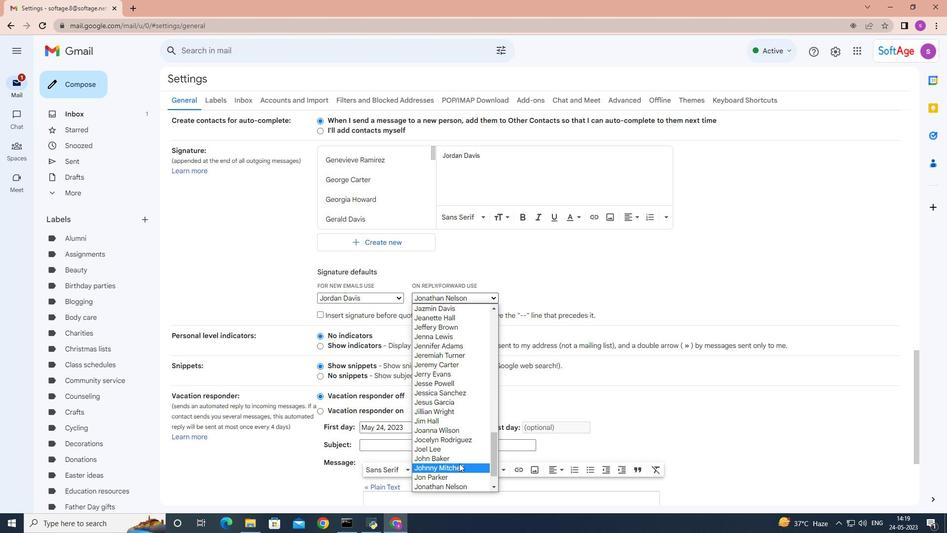 
Action: Mouse scrolled (459, 463) with delta (0, 0)
Screenshot: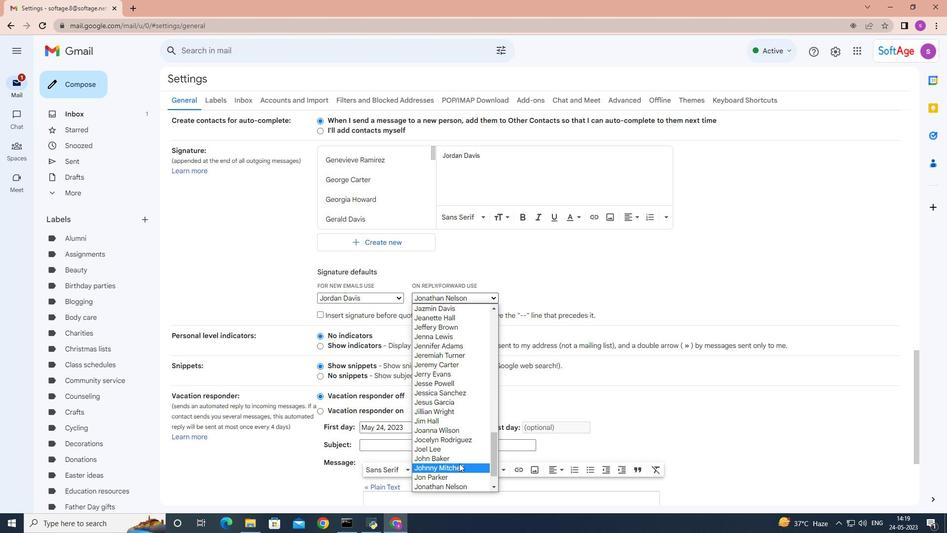 
Action: Mouse scrolled (459, 463) with delta (0, 0)
Screenshot: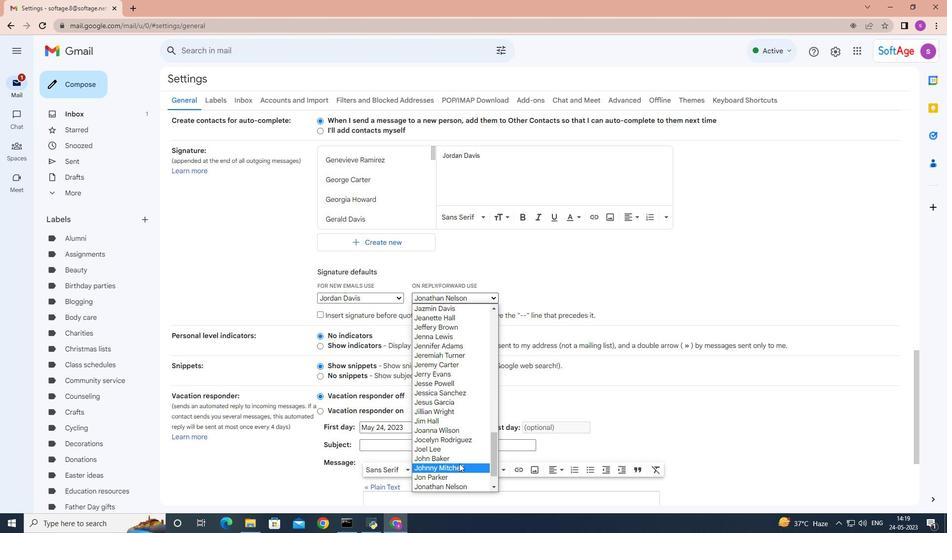 
Action: Mouse moved to (459, 463)
Screenshot: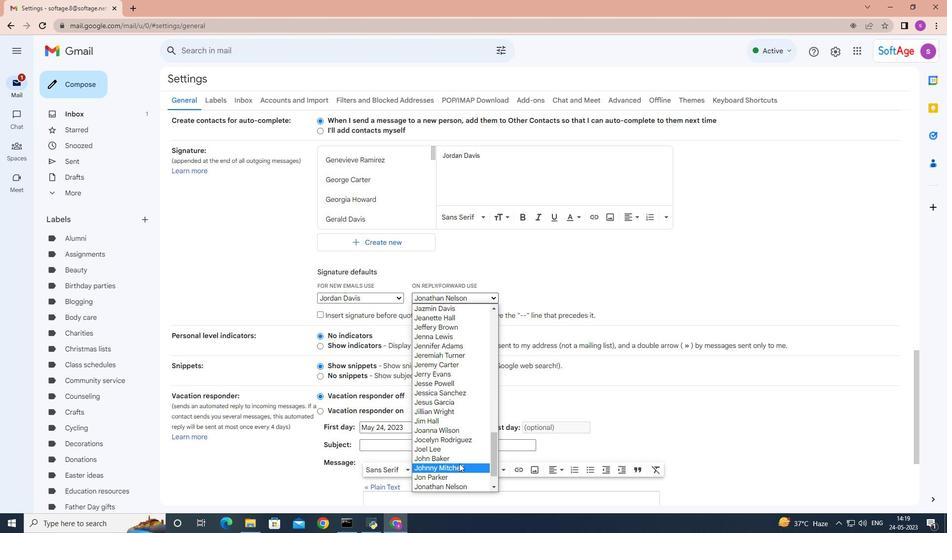 
Action: Mouse scrolled (459, 463) with delta (0, 0)
Screenshot: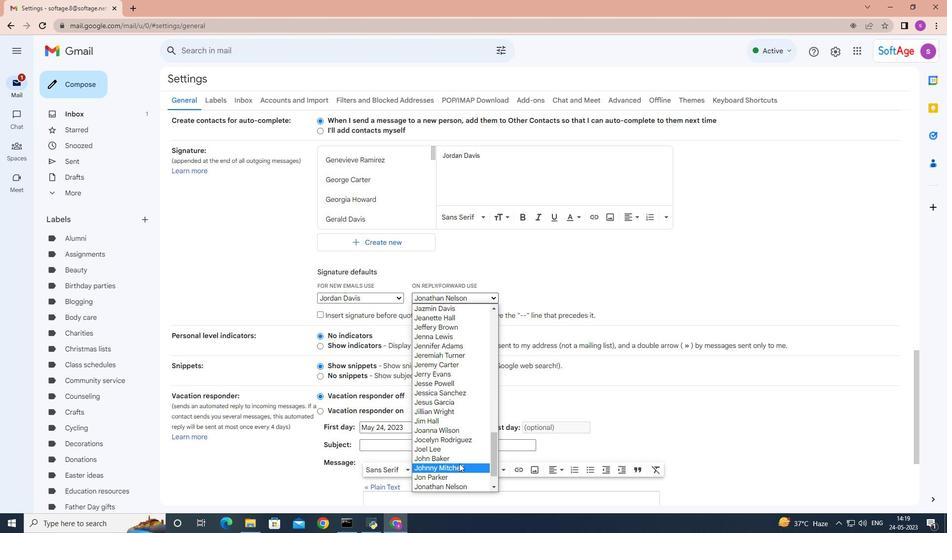 
Action: Mouse scrolled (459, 463) with delta (0, 0)
Screenshot: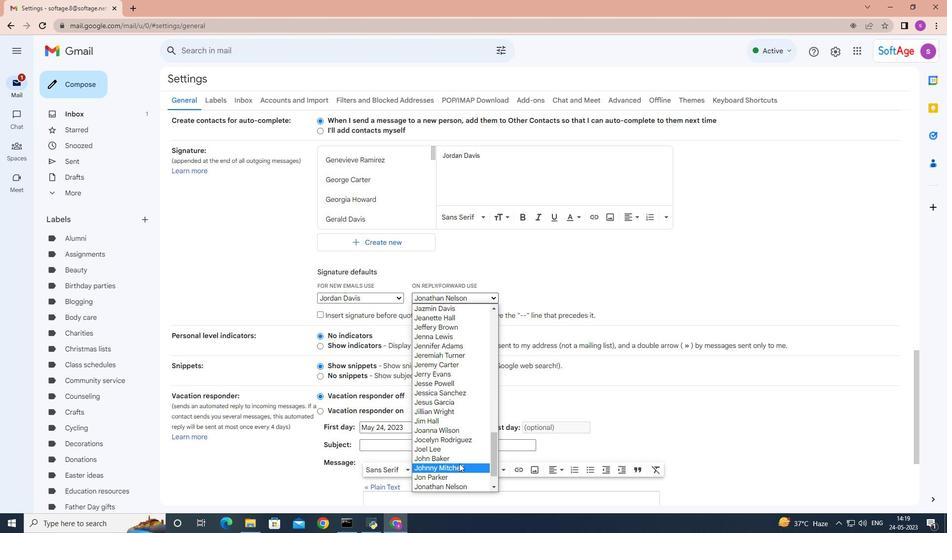 
Action: Mouse moved to (459, 463)
Screenshot: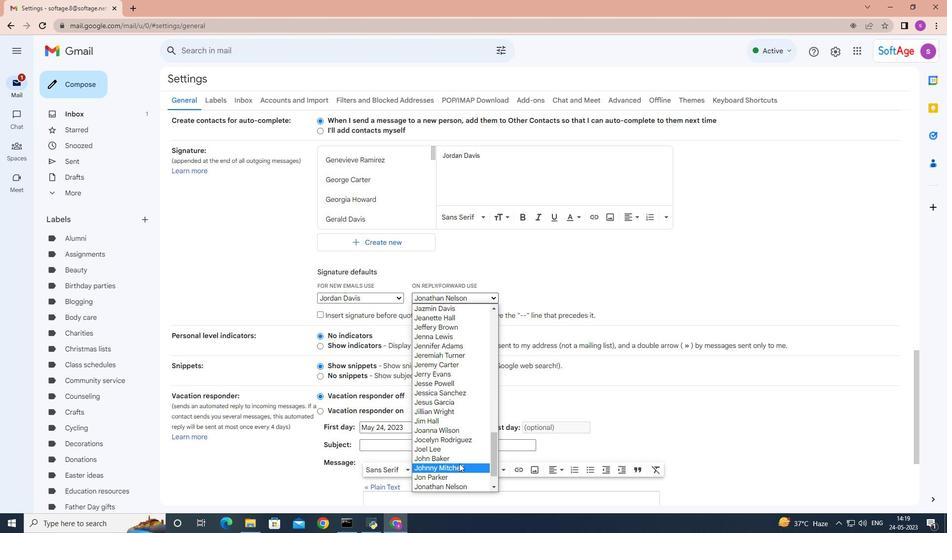 
Action: Mouse scrolled (459, 462) with delta (0, 0)
Screenshot: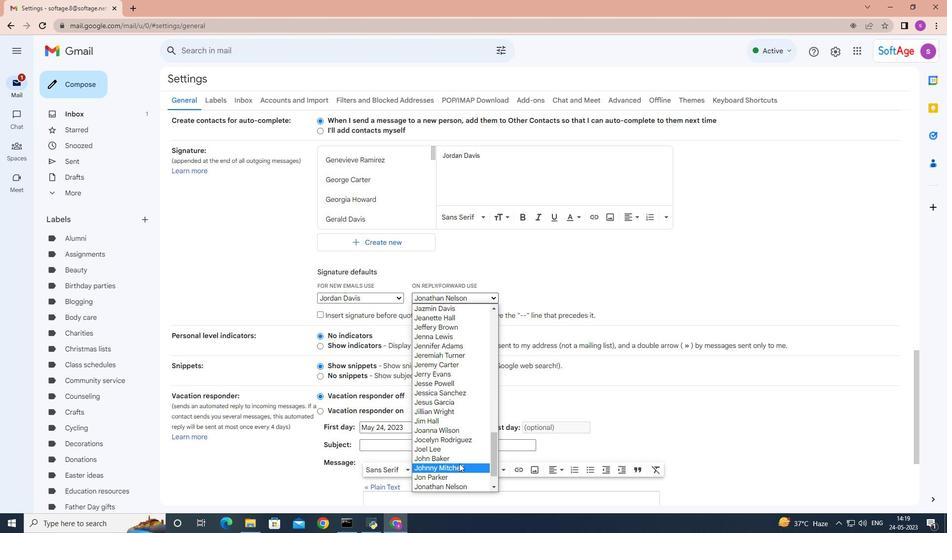 
Action: Mouse moved to (459, 463)
Screenshot: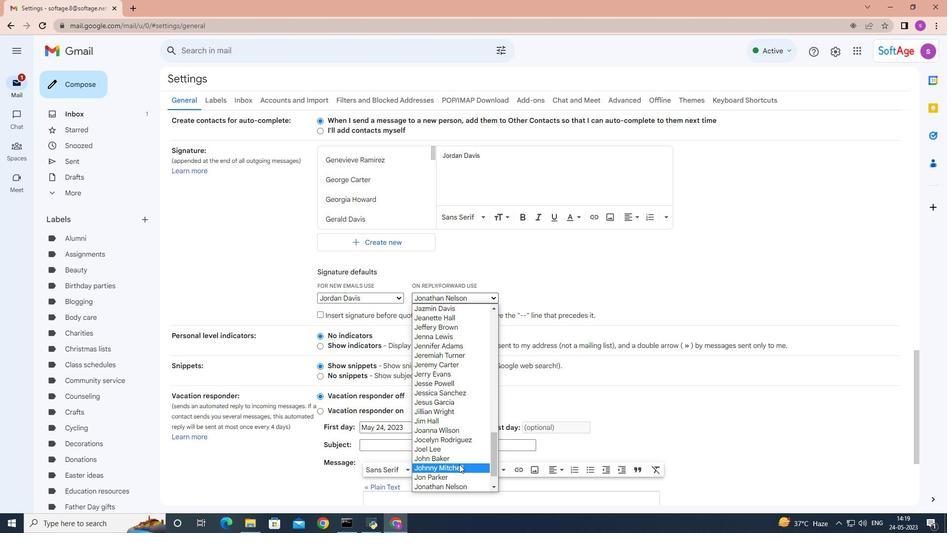 
Action: Mouse scrolled (459, 462) with delta (0, 0)
Screenshot: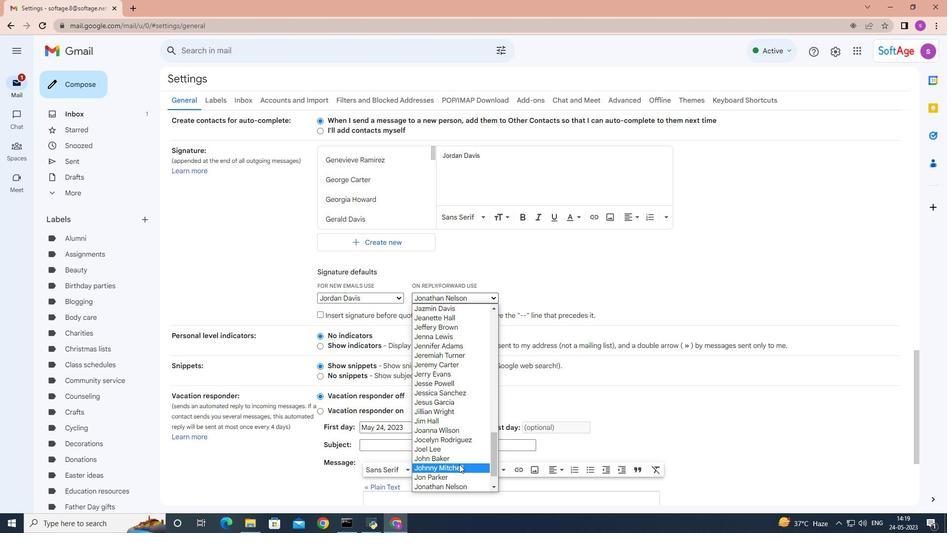 
Action: Mouse moved to (462, 468)
Screenshot: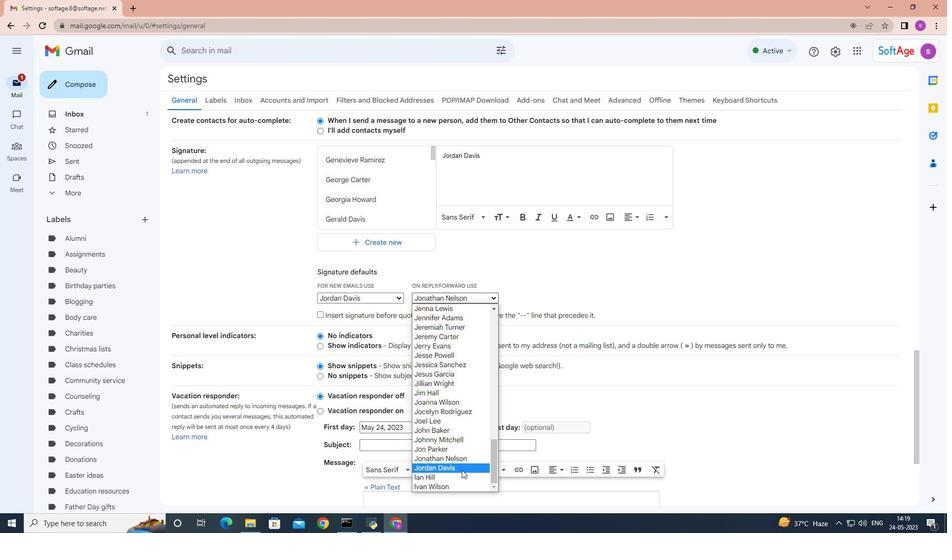 
Action: Mouse pressed left at (462, 468)
Screenshot: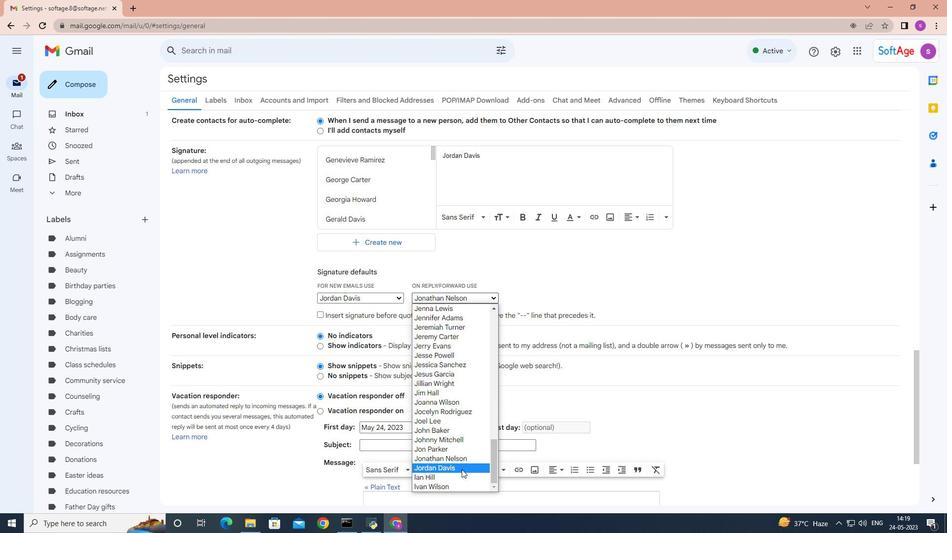 
Action: Mouse moved to (564, 386)
Screenshot: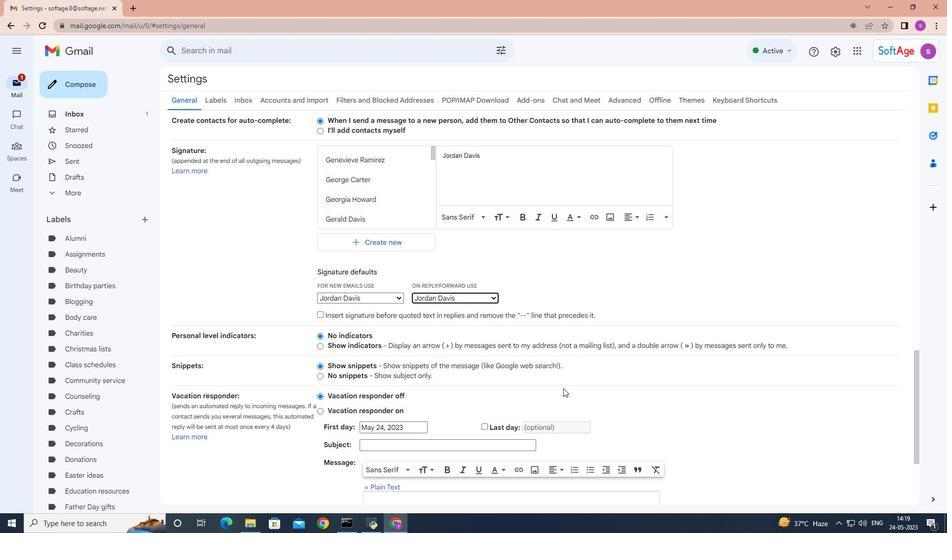 
Action: Mouse scrolled (564, 386) with delta (0, 0)
Screenshot: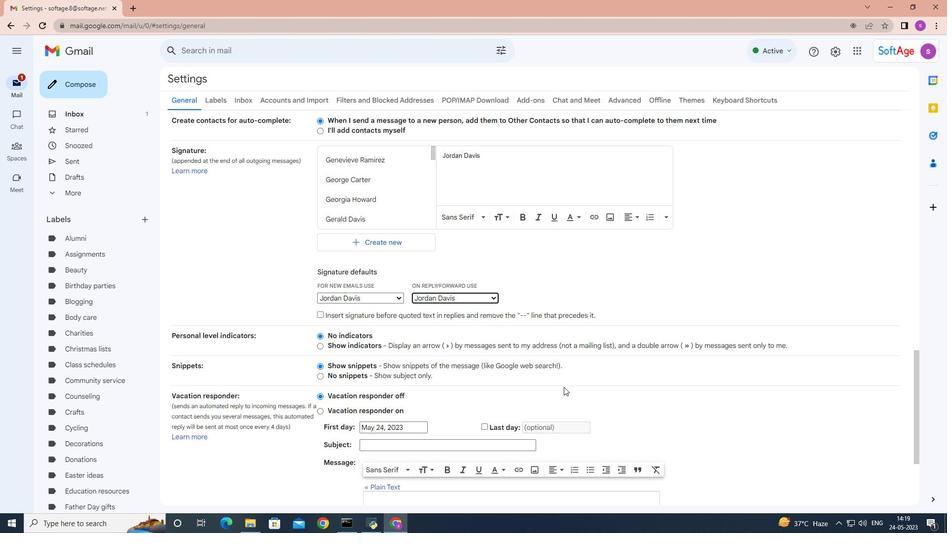 
Action: Mouse moved to (564, 386)
Screenshot: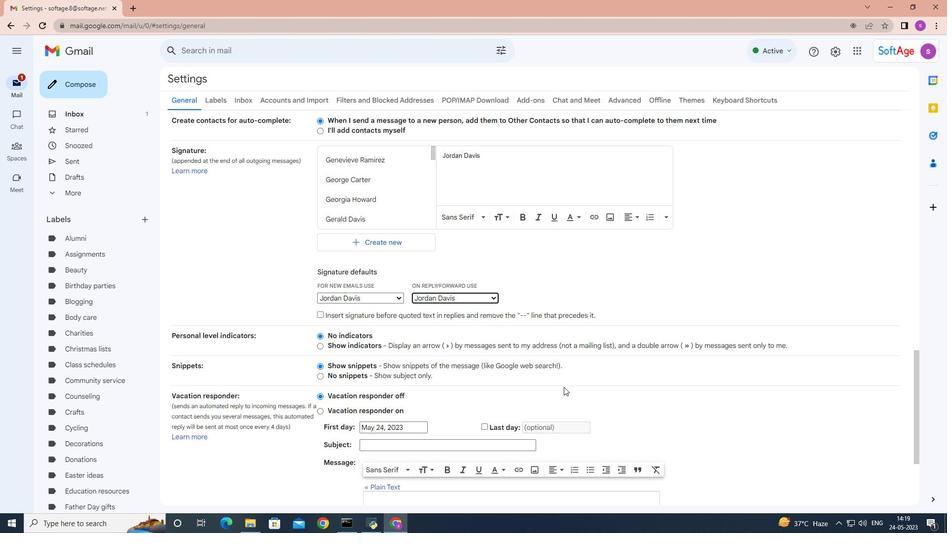 
Action: Mouse scrolled (564, 385) with delta (0, 0)
Screenshot: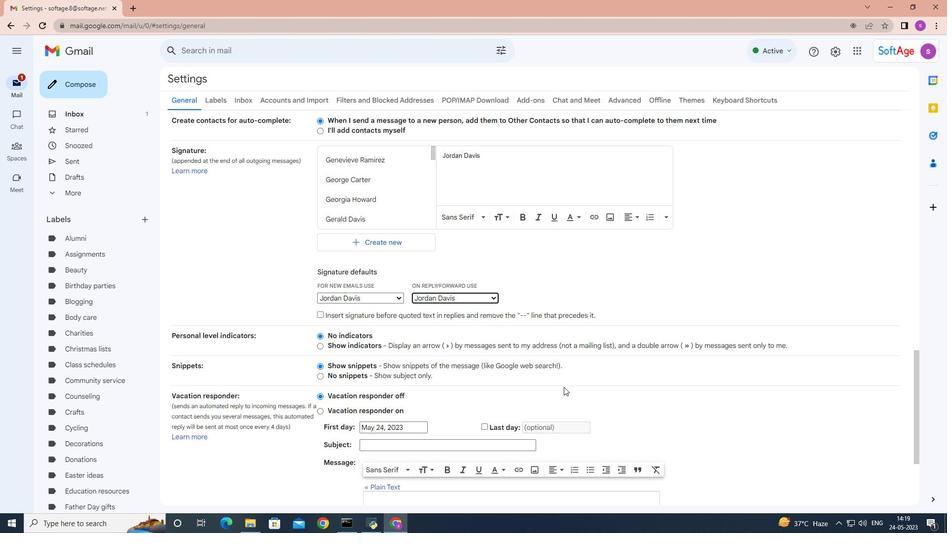 
Action: Mouse moved to (565, 386)
Screenshot: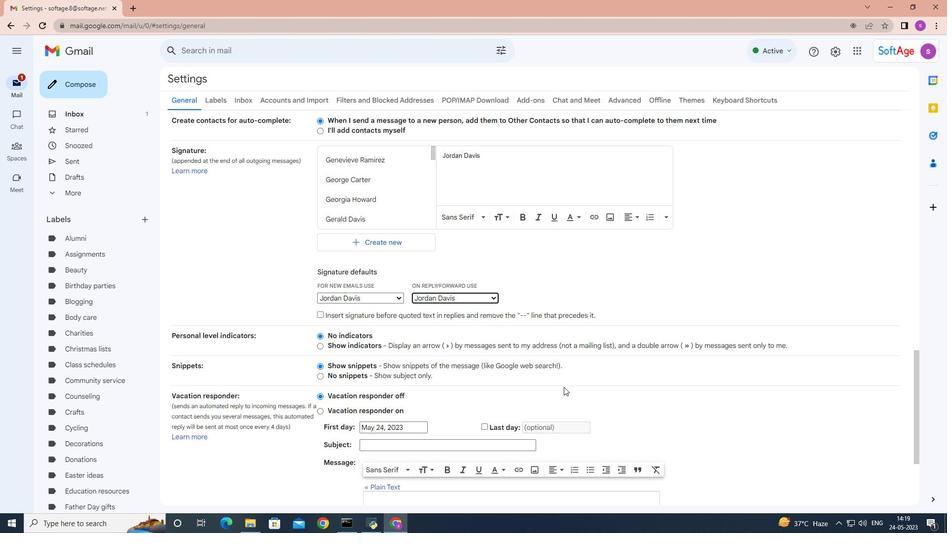
Action: Mouse scrolled (565, 385) with delta (0, 0)
Screenshot: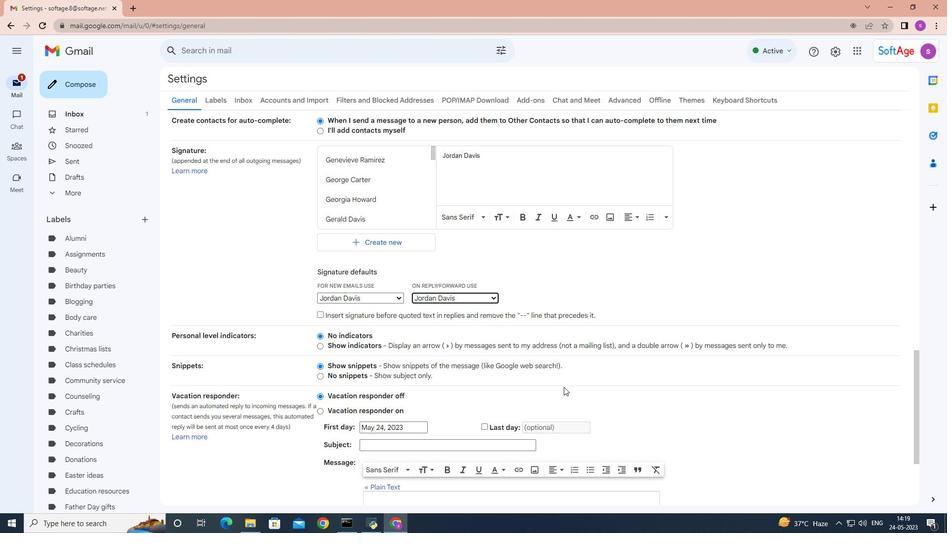 
Action: Mouse scrolled (565, 385) with delta (0, 0)
Screenshot: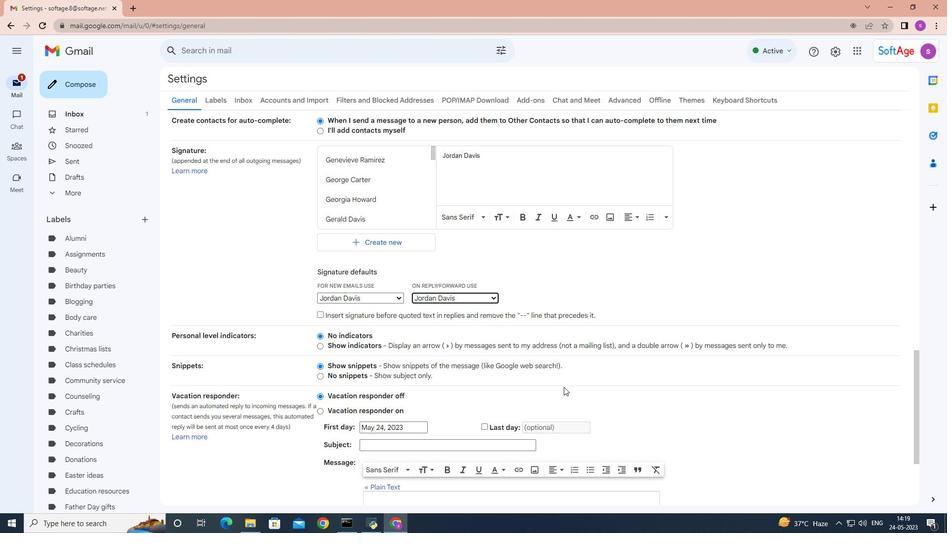
Action: Mouse scrolled (565, 385) with delta (0, 0)
Screenshot: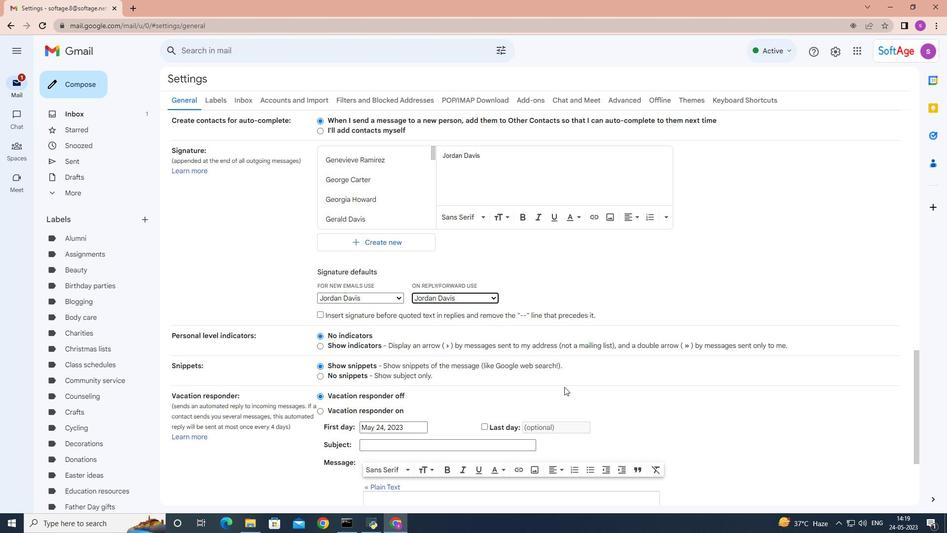 
Action: Mouse moved to (517, 456)
Screenshot: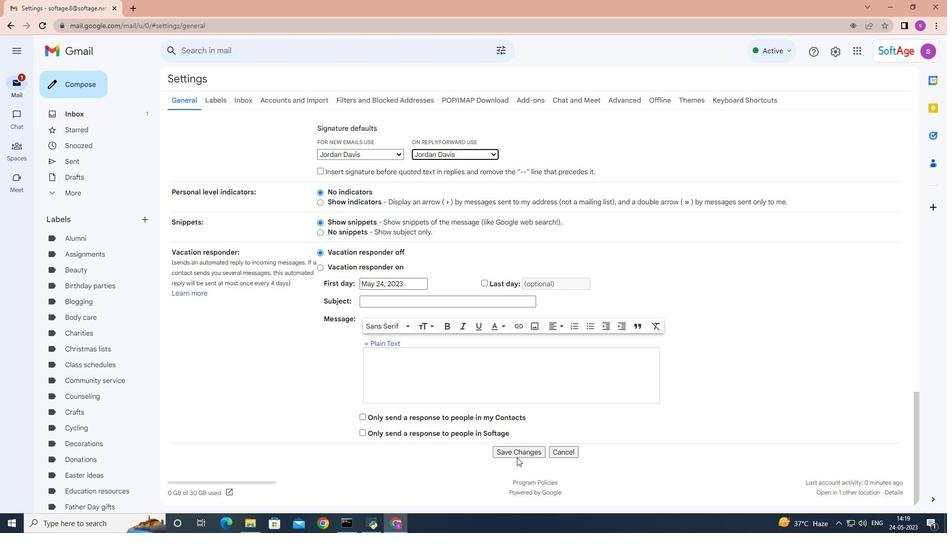 
Action: Mouse pressed left at (517, 456)
Screenshot: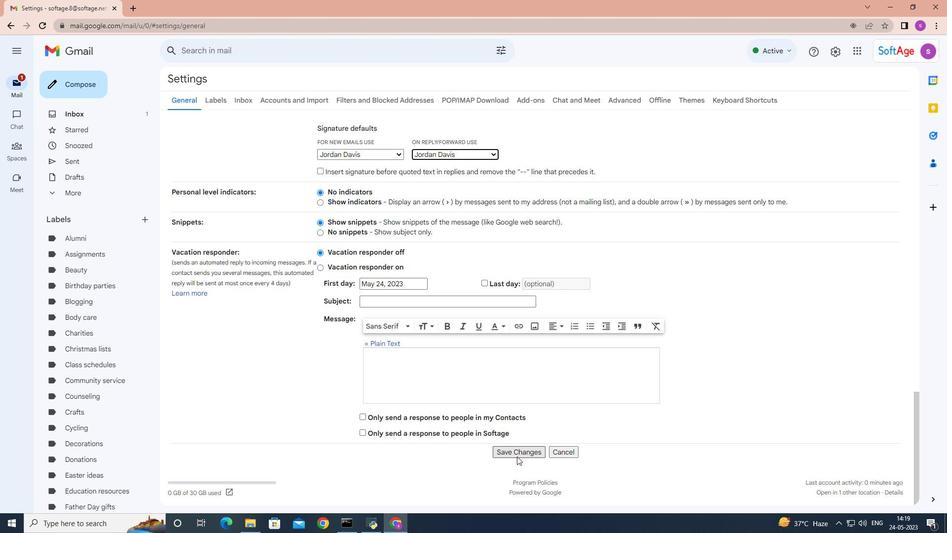 
Action: Mouse moved to (81, 90)
Screenshot: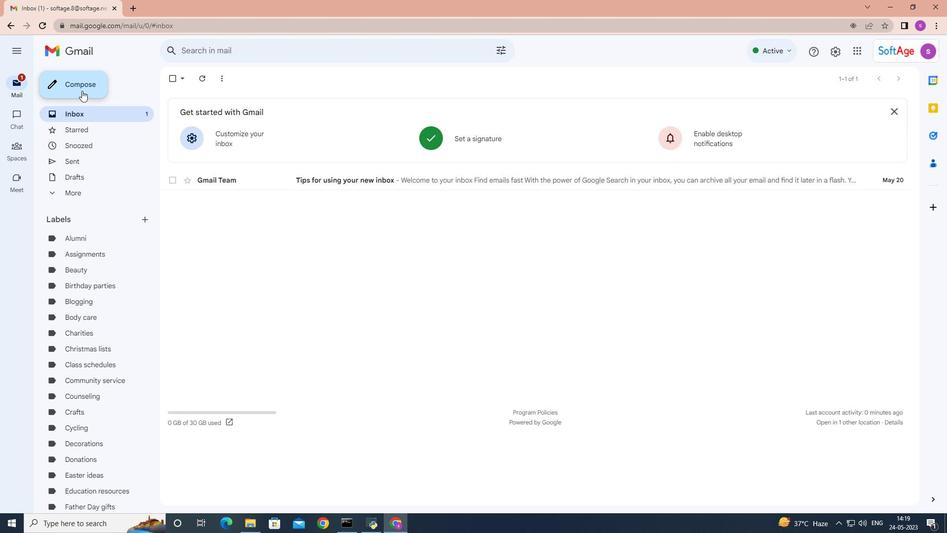 
Action: Mouse pressed left at (81, 90)
Screenshot: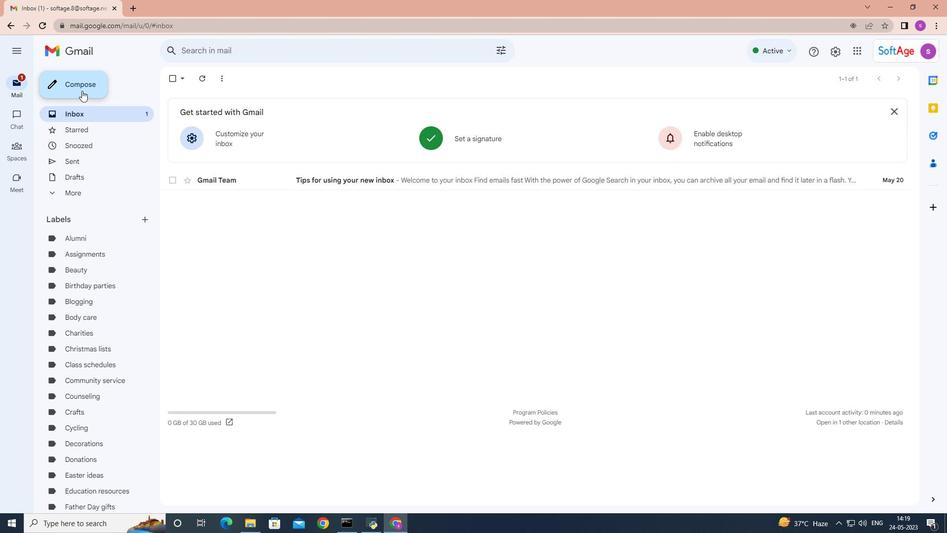 
Action: Mouse moved to (636, 260)
Screenshot: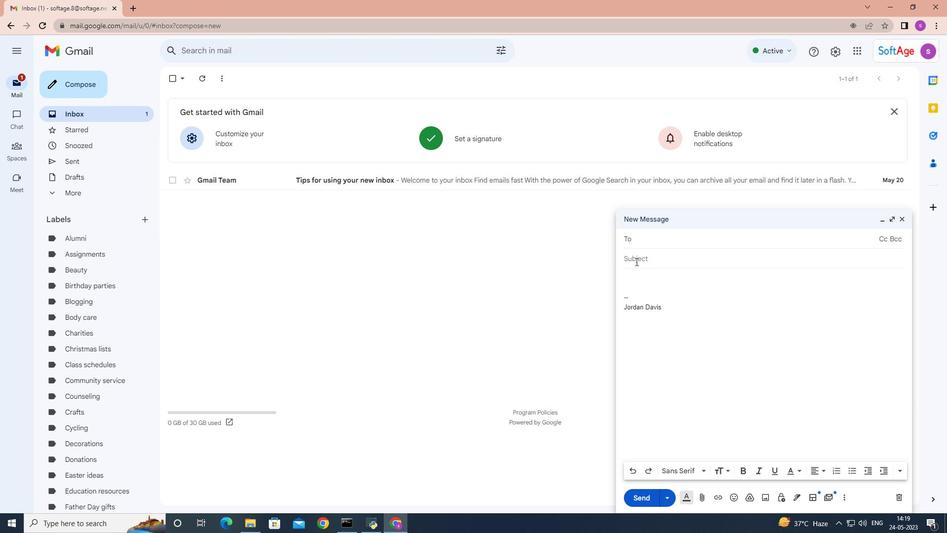 
Action: Mouse pressed left at (636, 260)
Screenshot: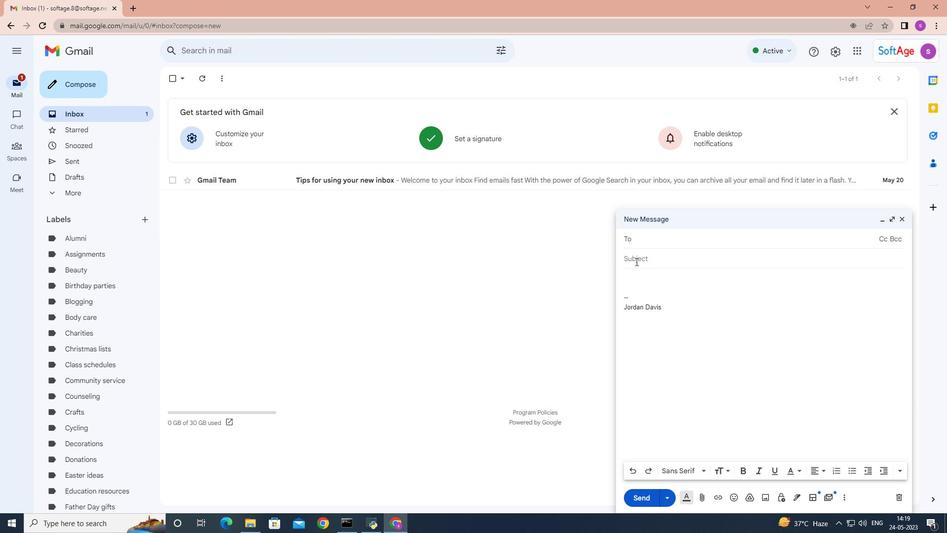 
Action: Mouse moved to (634, 262)
Screenshot: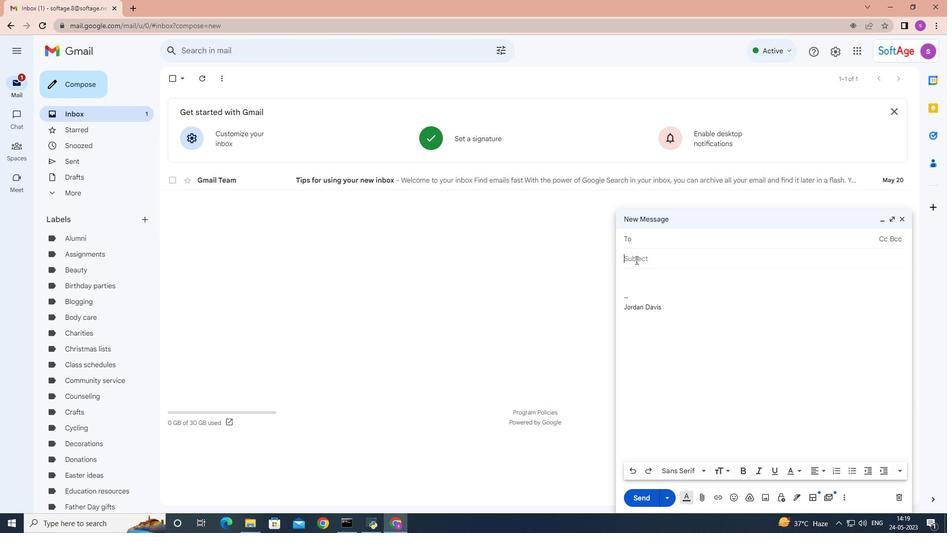 
Action: Key pressed <Key.shift><Key.shift>Request<Key.space>for<Key.space>a<Key.space>sponsorship<Key.space>
Screenshot: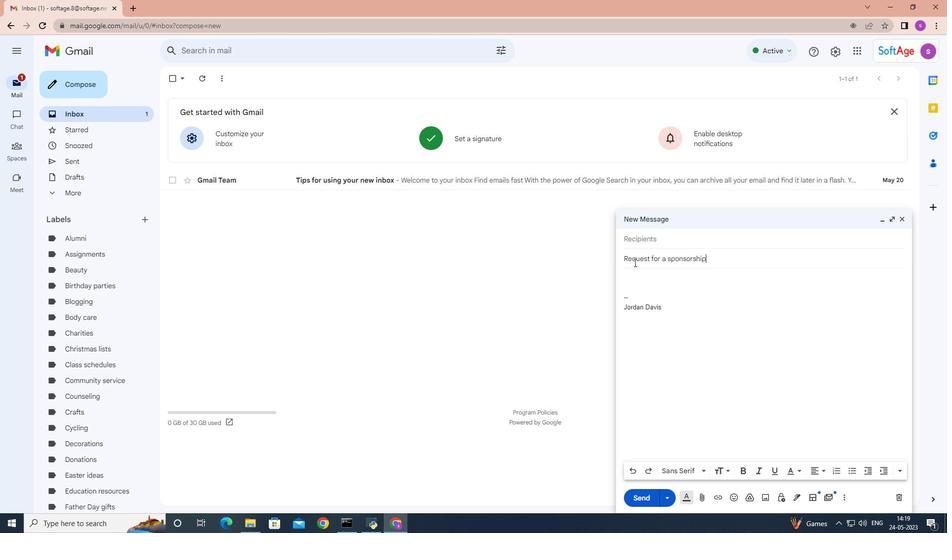 
Action: Mouse moved to (631, 272)
Screenshot: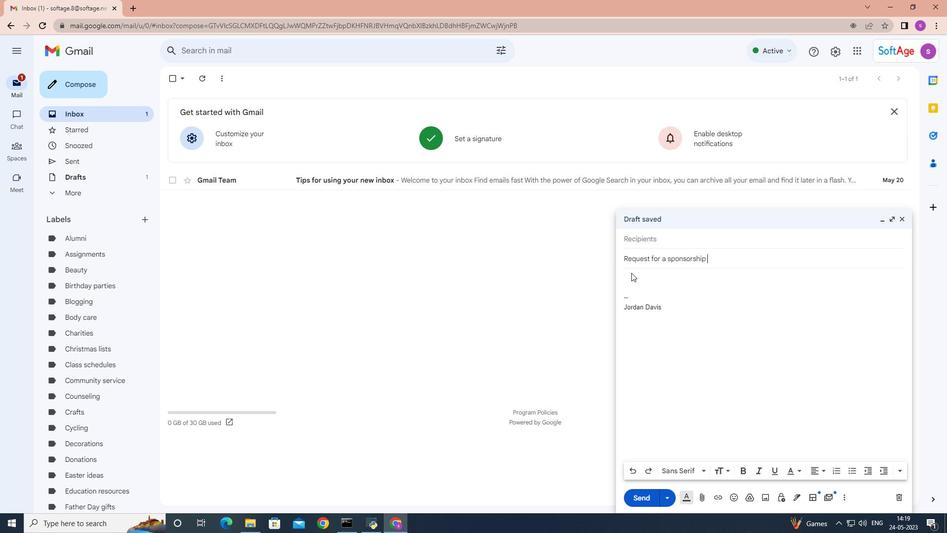 
Action: Mouse pressed left at (631, 272)
Screenshot: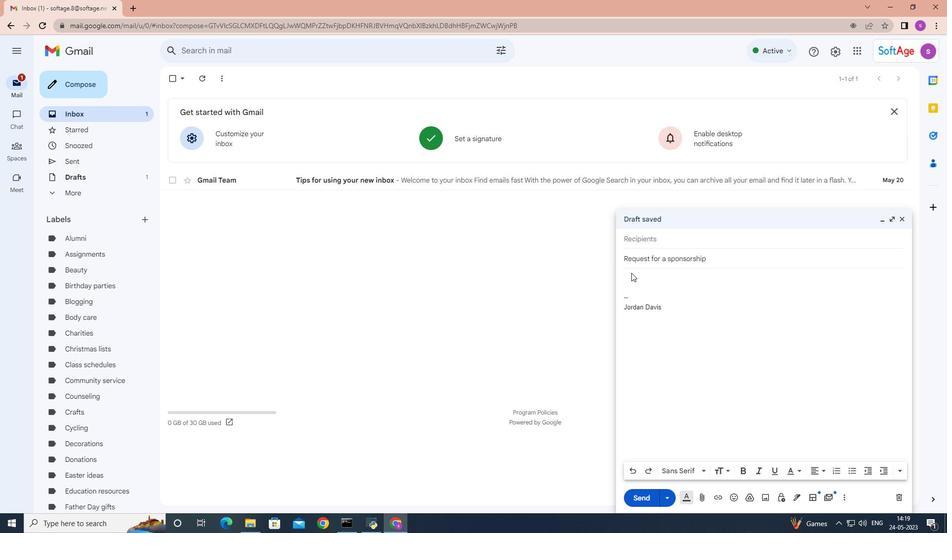 
Action: Key pressed <Key.shift>Could<Key.space>you<Key.space>please<Key.space>send<Key.space>me<Key.space>the<Key.space>agenda<Key.space>for<Key.space>the<Key.space>upcoming<Key.space>meeting<Key.shift_r>?
Screenshot: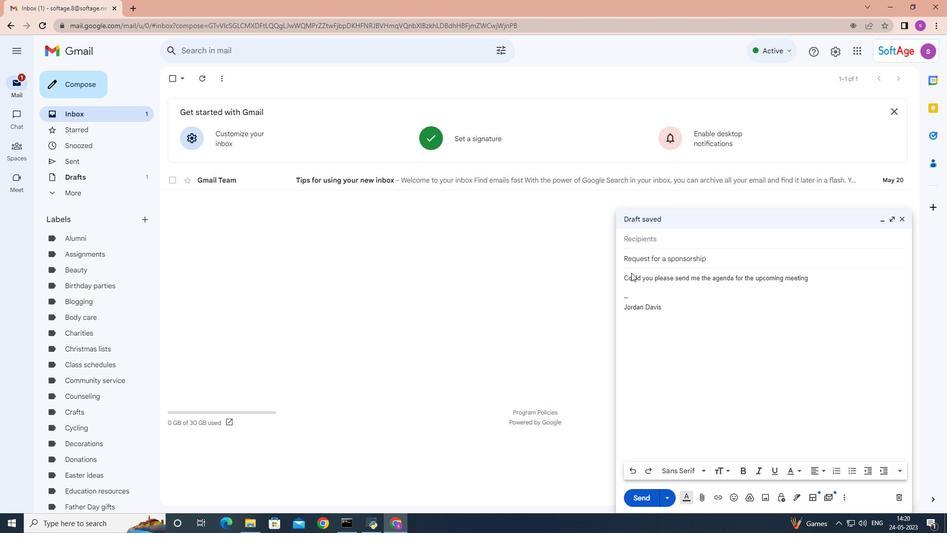 
Action: Mouse moved to (655, 240)
Screenshot: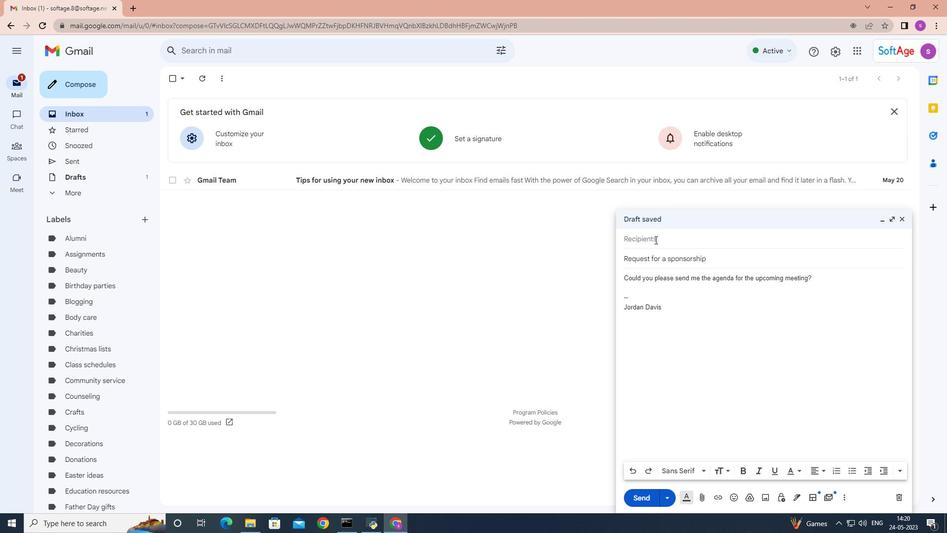
Action: Mouse pressed left at (655, 240)
Screenshot: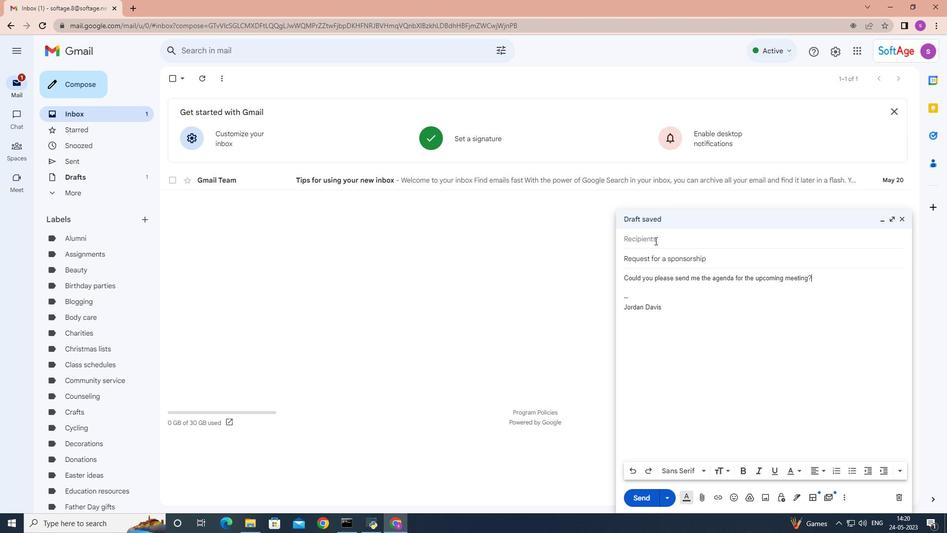 
Action: Key pressed <Key.shift>Softage.8<Key.backspace>9
Screenshot: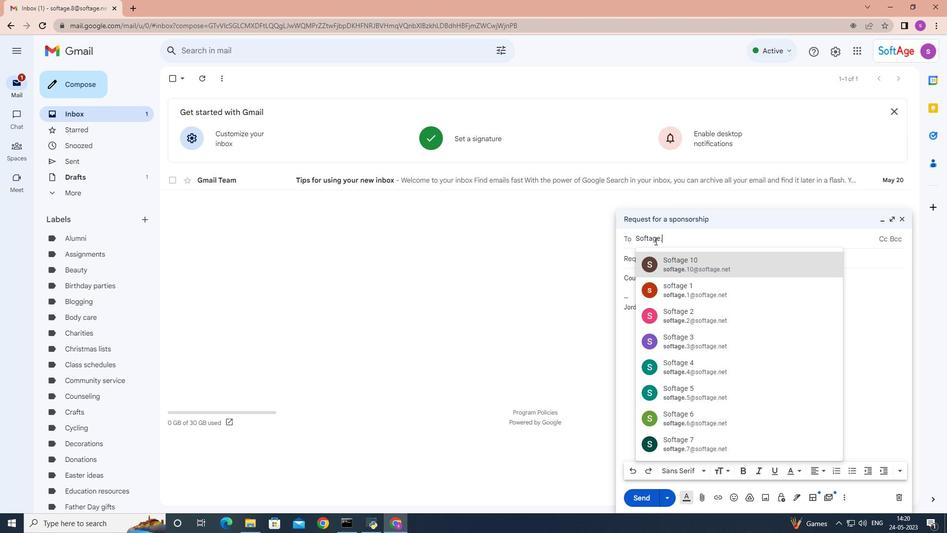
Action: Mouse moved to (665, 266)
Screenshot: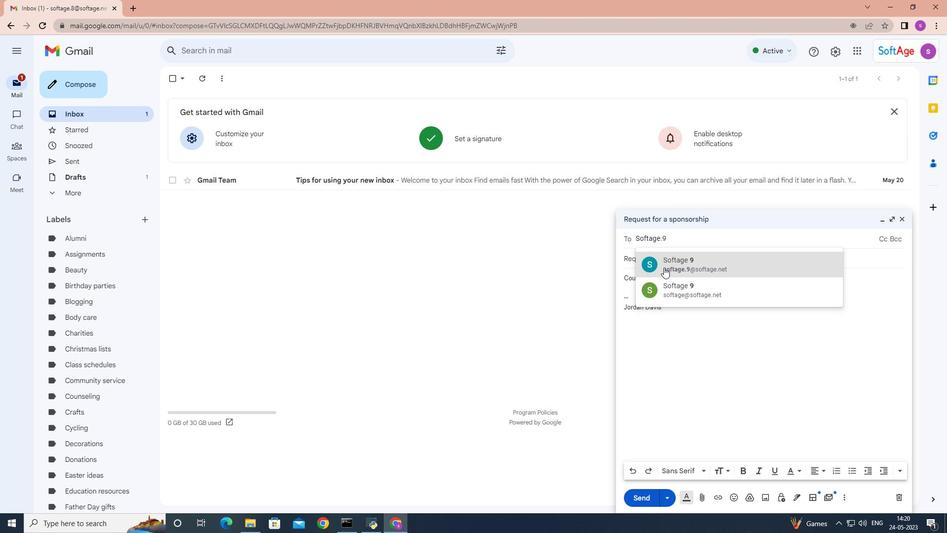 
Action: Mouse pressed left at (665, 266)
Screenshot: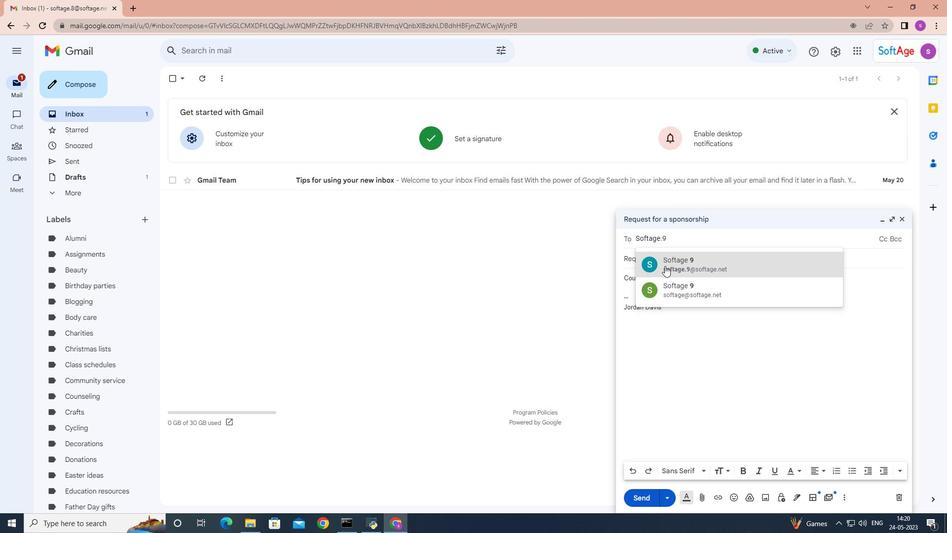 
Action: Mouse moved to (810, 285)
Screenshot: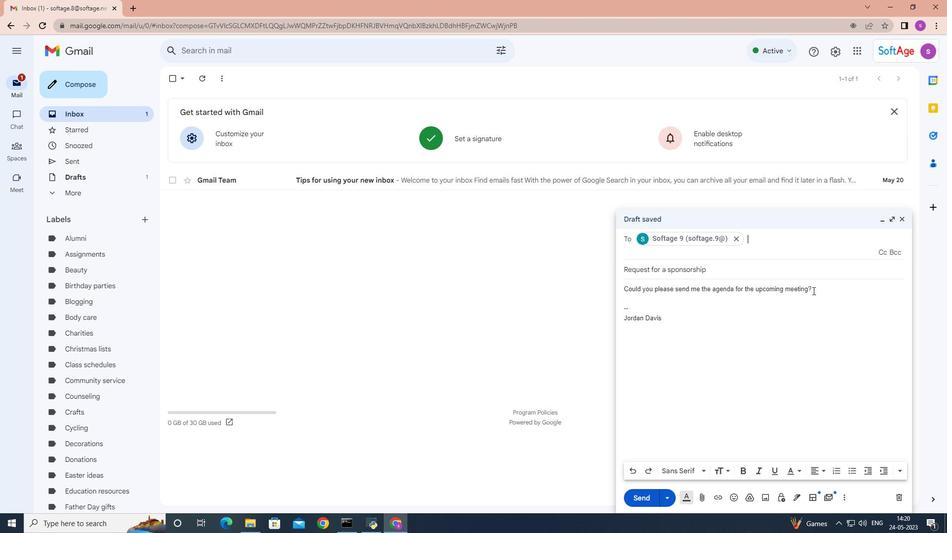 
Action: Mouse pressed left at (810, 285)
Screenshot: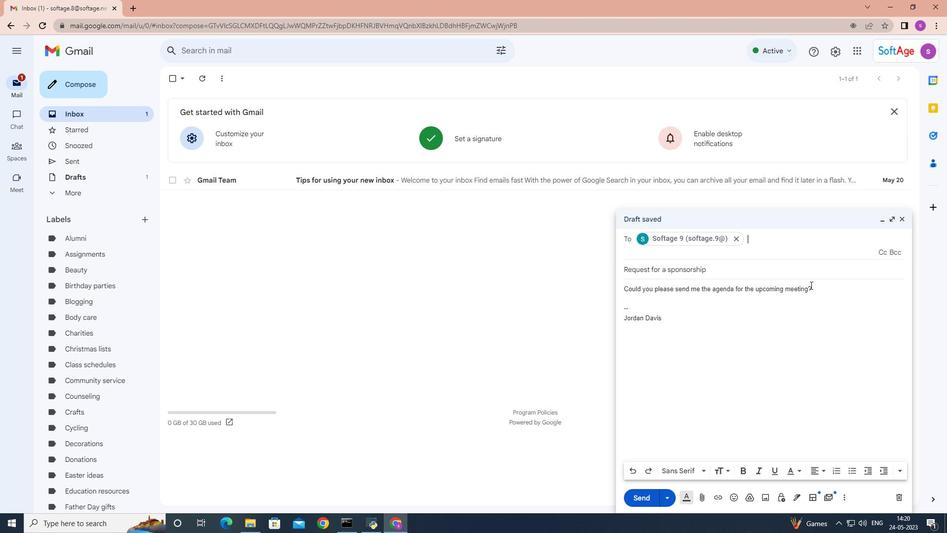 
Action: Mouse moved to (813, 277)
Screenshot: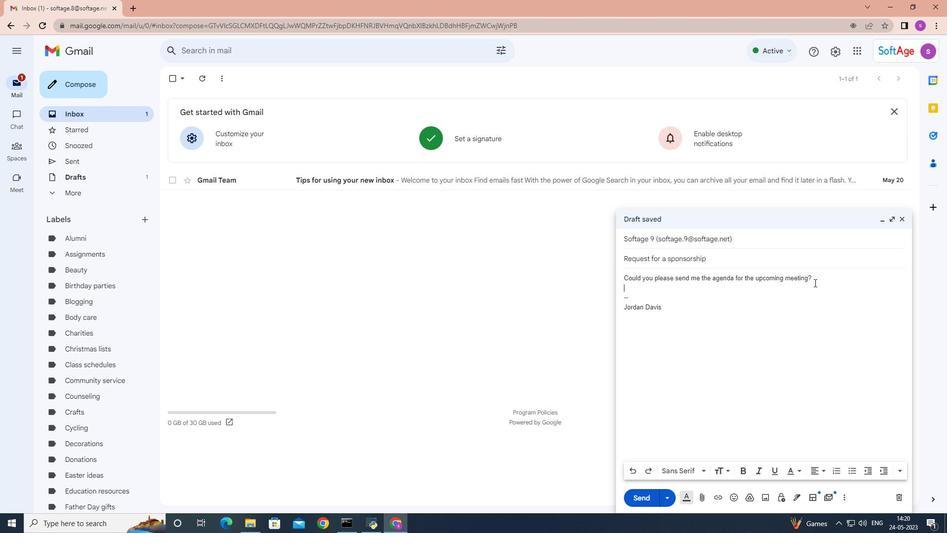 
Action: Mouse pressed left at (813, 277)
Screenshot: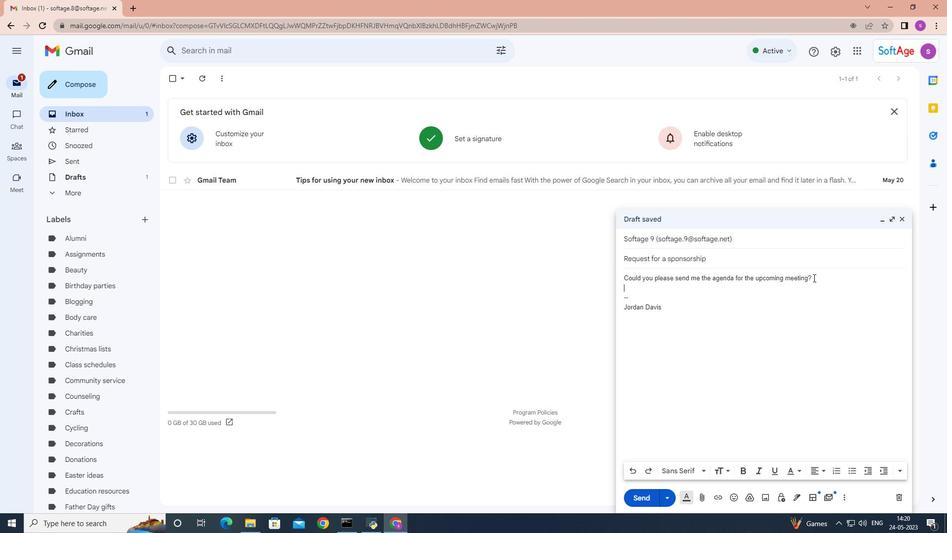 
Action: Mouse moved to (812, 277)
Screenshot: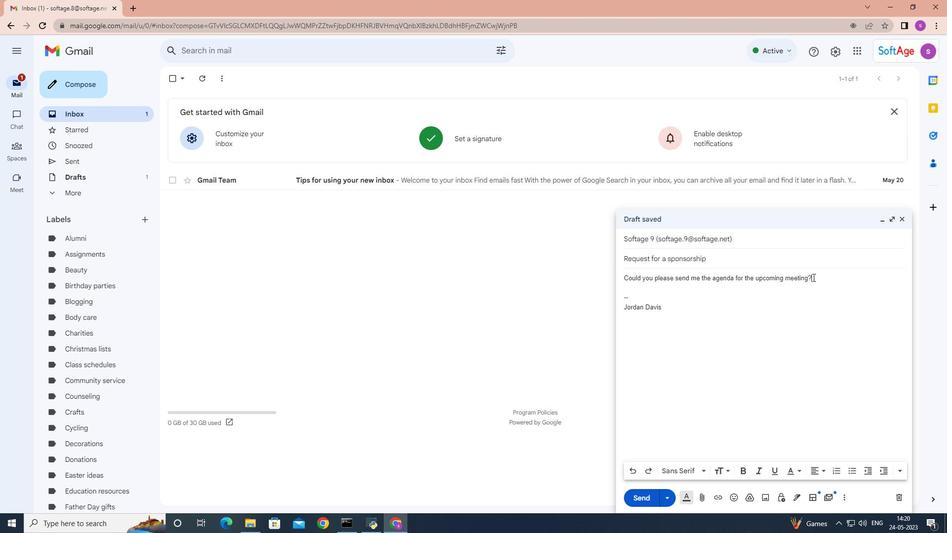 
Action: Mouse pressed left at (812, 277)
Screenshot: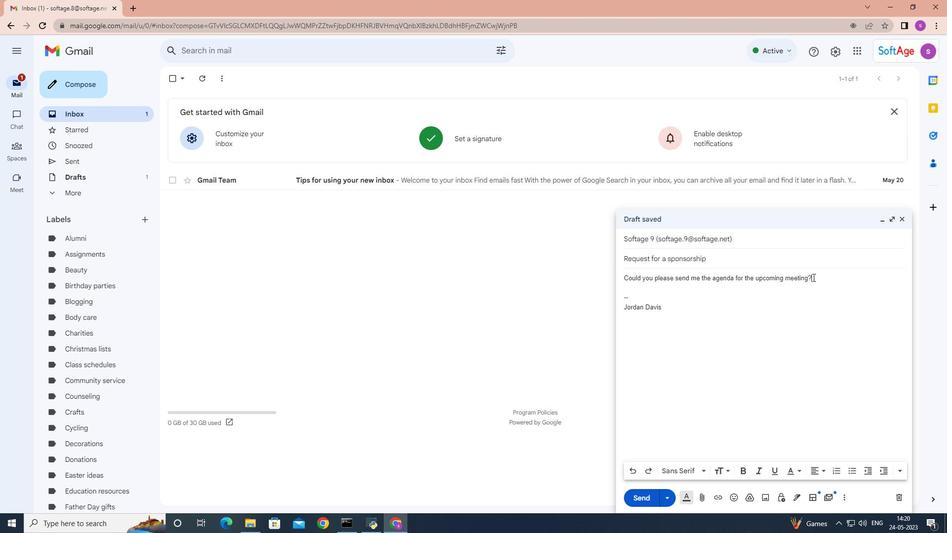
Action: Mouse moved to (834, 470)
Screenshot: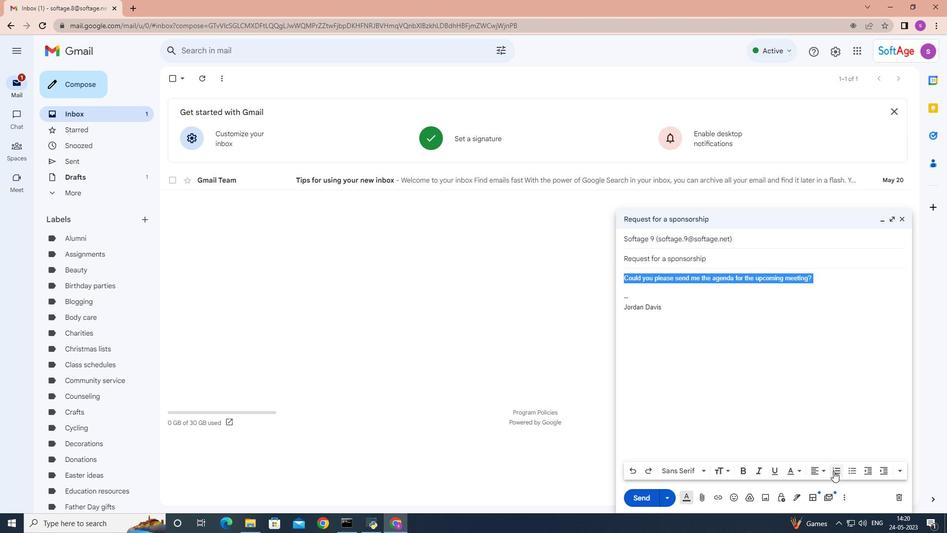
Action: Mouse pressed left at (834, 470)
Screenshot: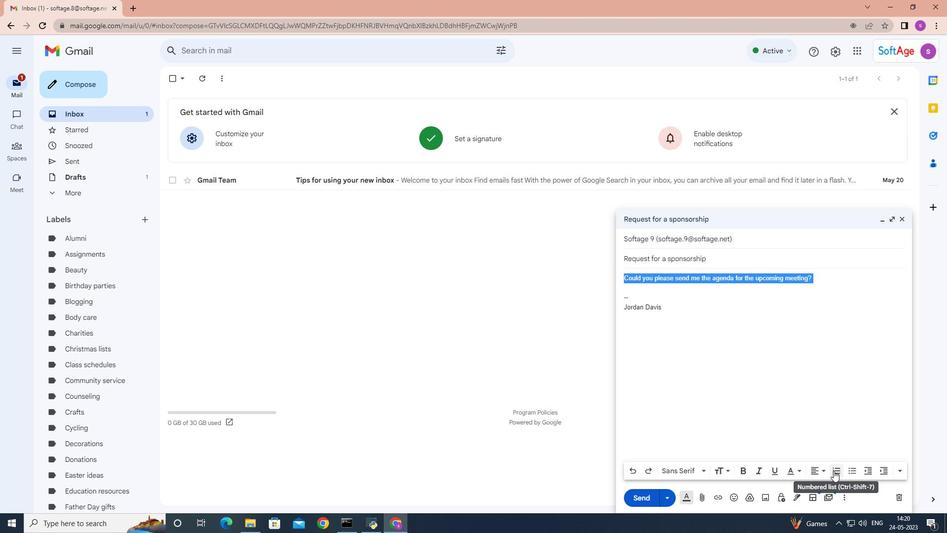 
Action: Mouse moved to (702, 469)
Screenshot: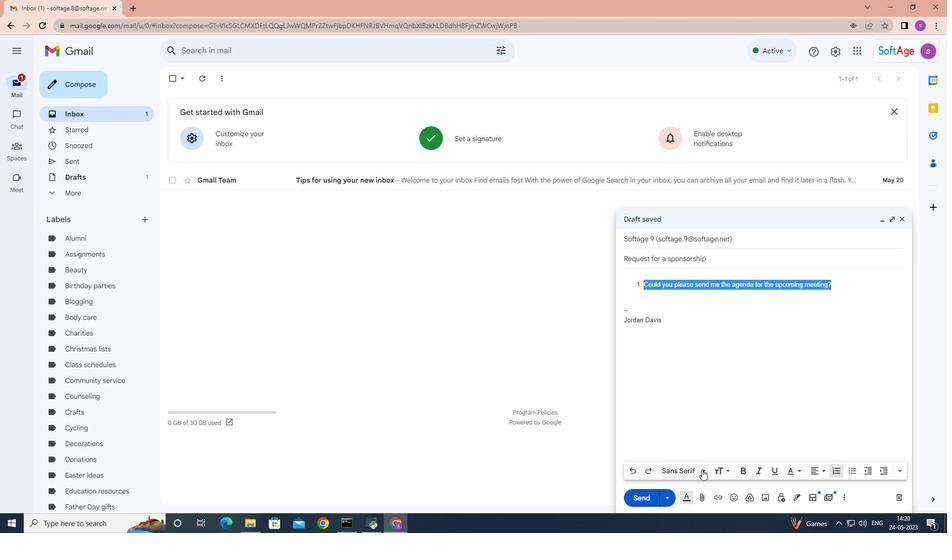 
Action: Mouse pressed left at (702, 469)
Screenshot: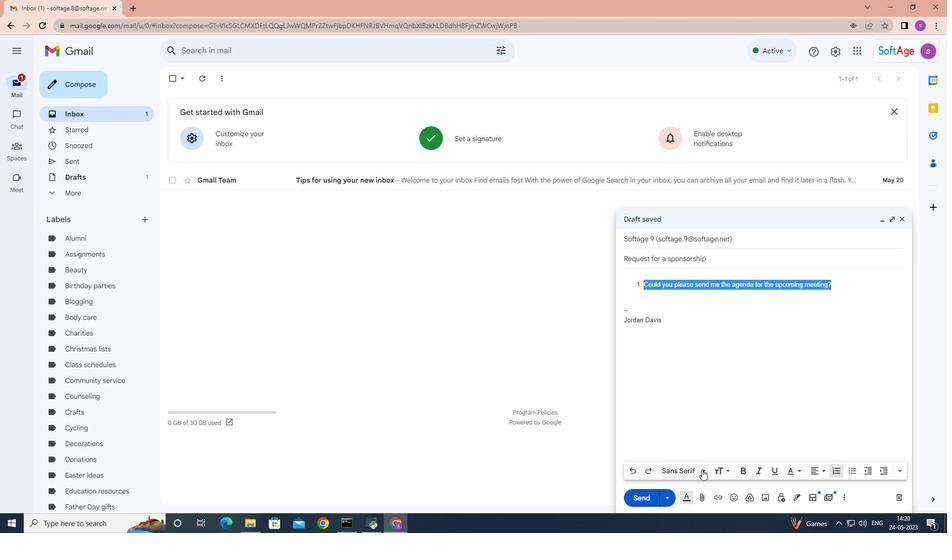 
Action: Mouse moved to (708, 378)
Screenshot: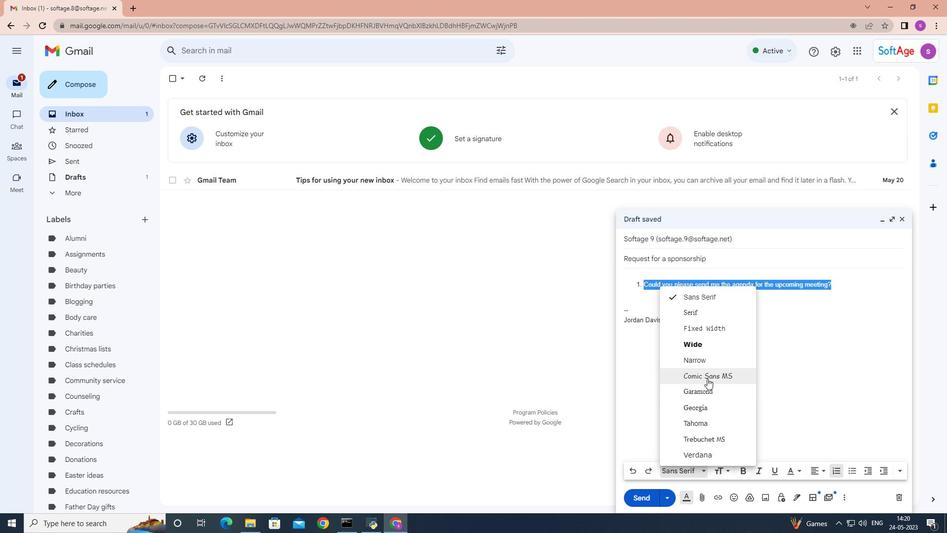
Action: Mouse pressed left at (708, 378)
Screenshot: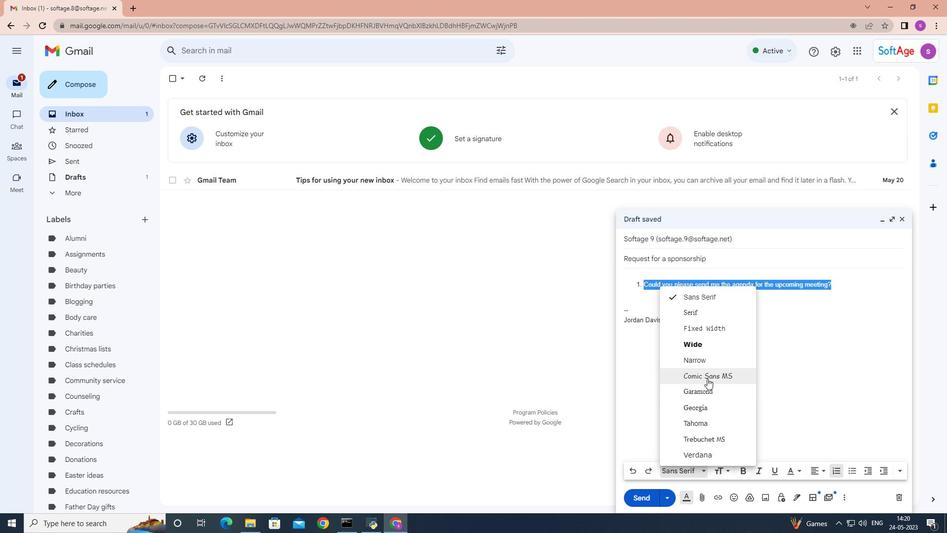 
Action: Mouse moved to (899, 471)
Screenshot: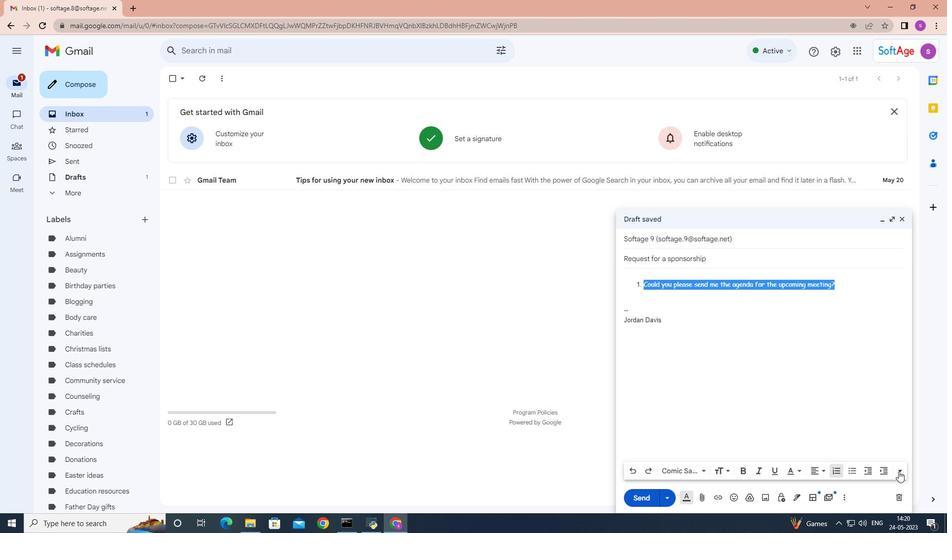 
Action: Mouse pressed left at (899, 471)
Screenshot: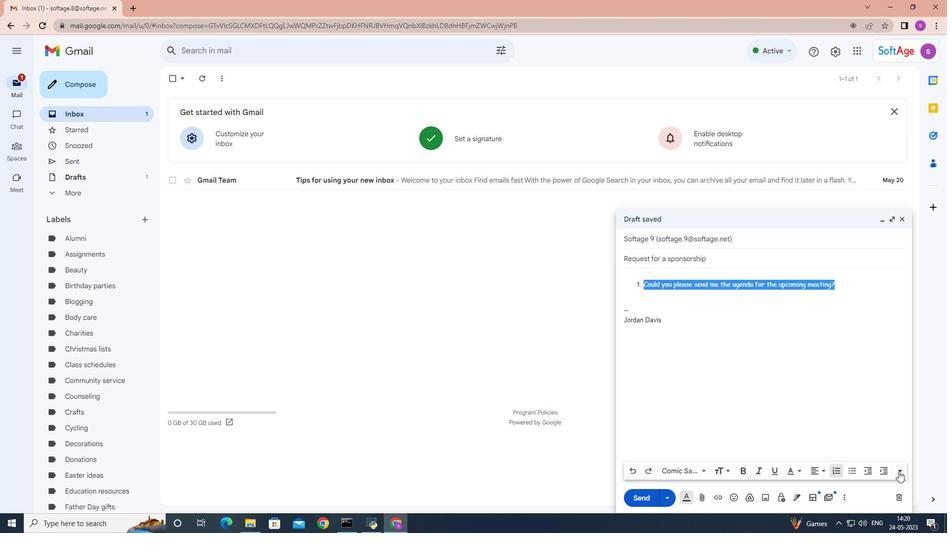 
Action: Mouse moved to (902, 442)
Screenshot: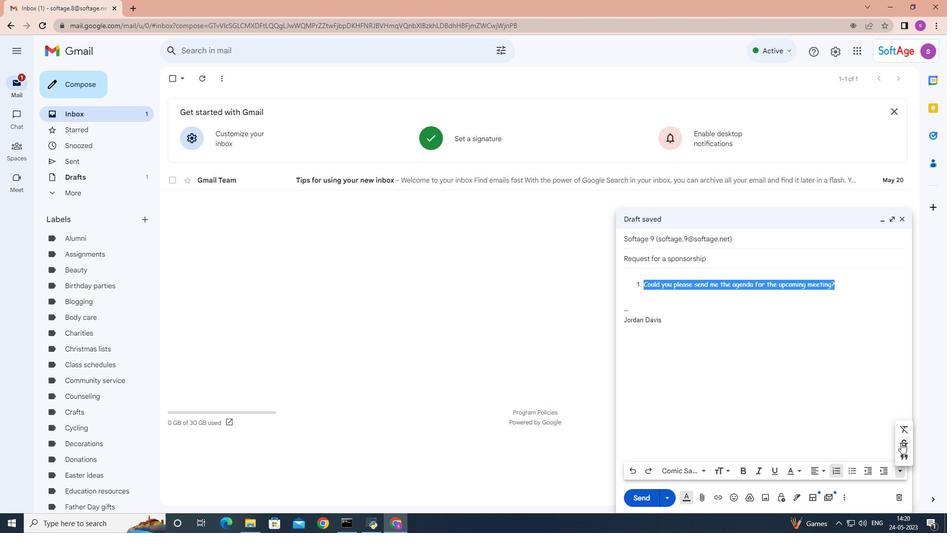 
Action: Mouse pressed left at (902, 442)
Screenshot: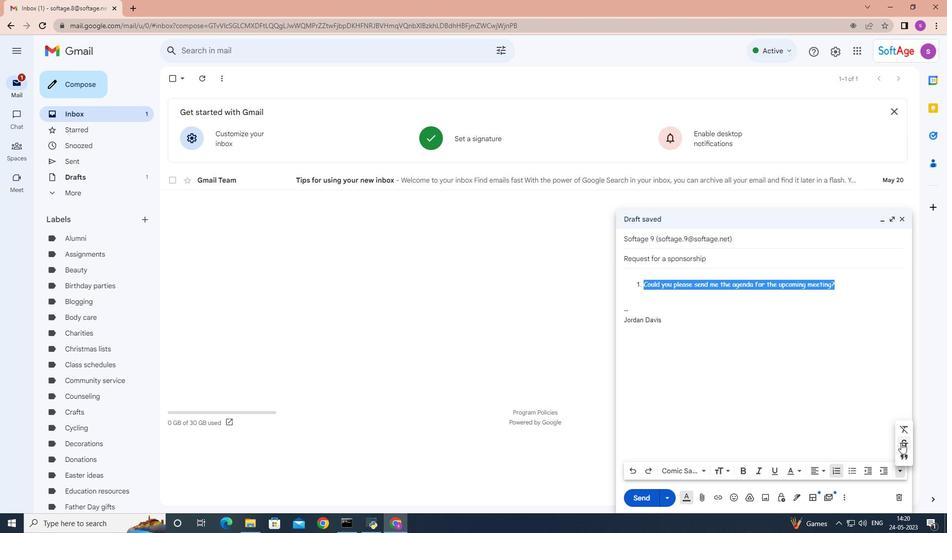 
Action: Mouse moved to (835, 470)
Screenshot: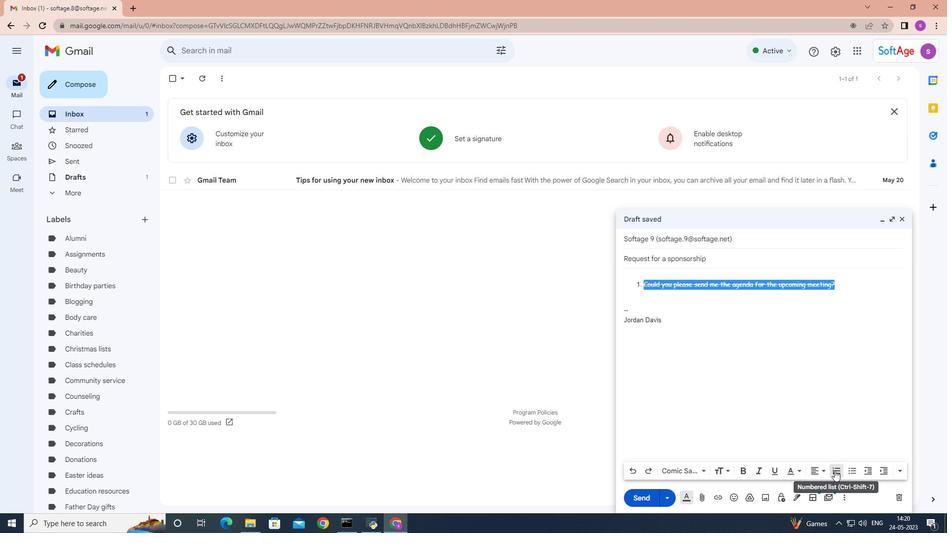 
Action: Mouse pressed left at (835, 470)
Screenshot: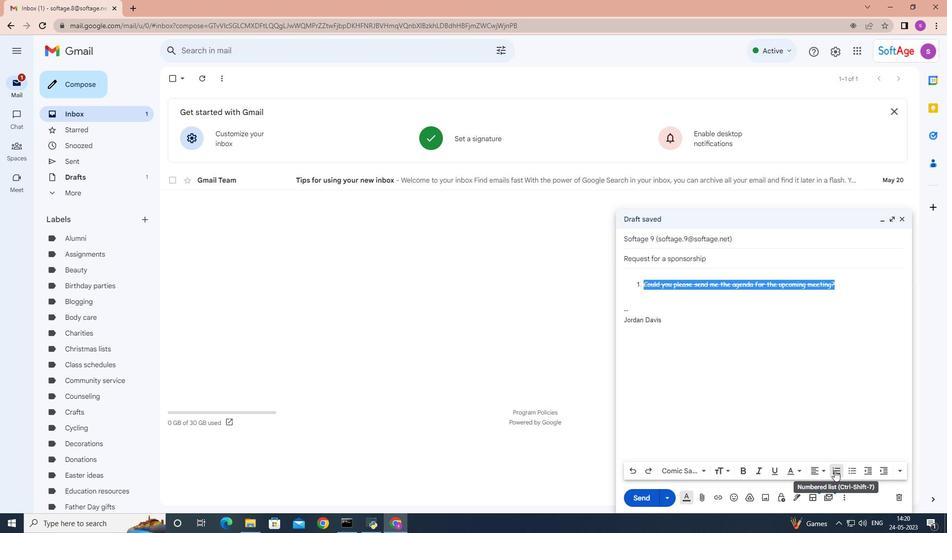
Action: Mouse moved to (703, 469)
Screenshot: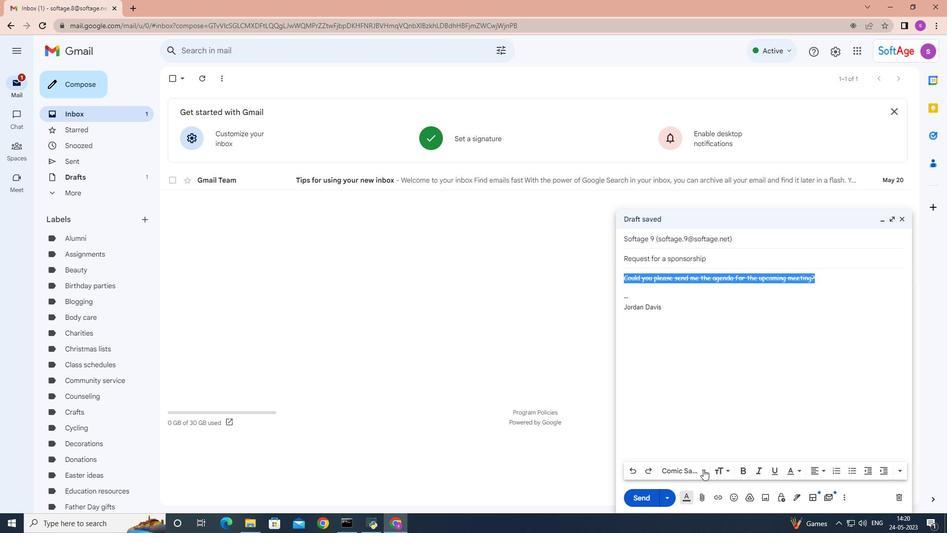 
Action: Mouse pressed left at (703, 469)
Screenshot: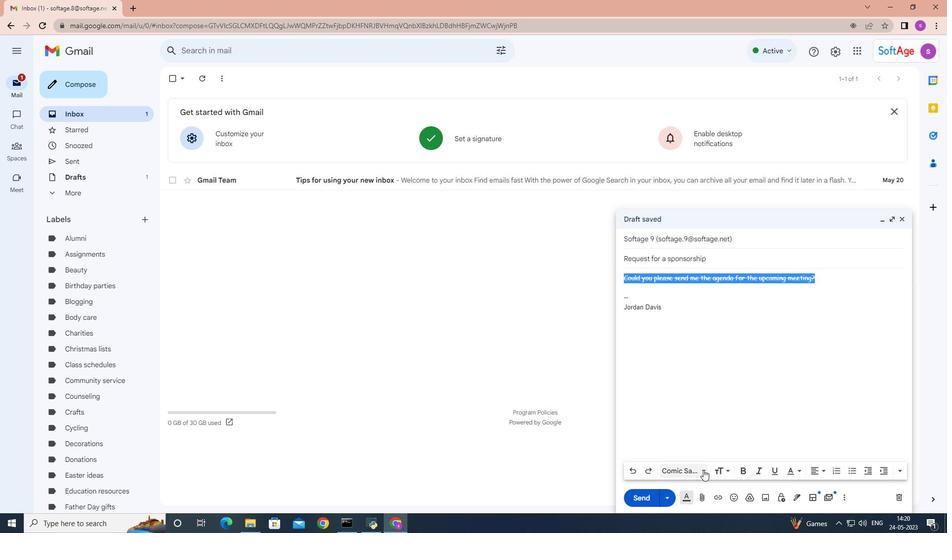 
Action: Mouse moved to (711, 292)
Screenshot: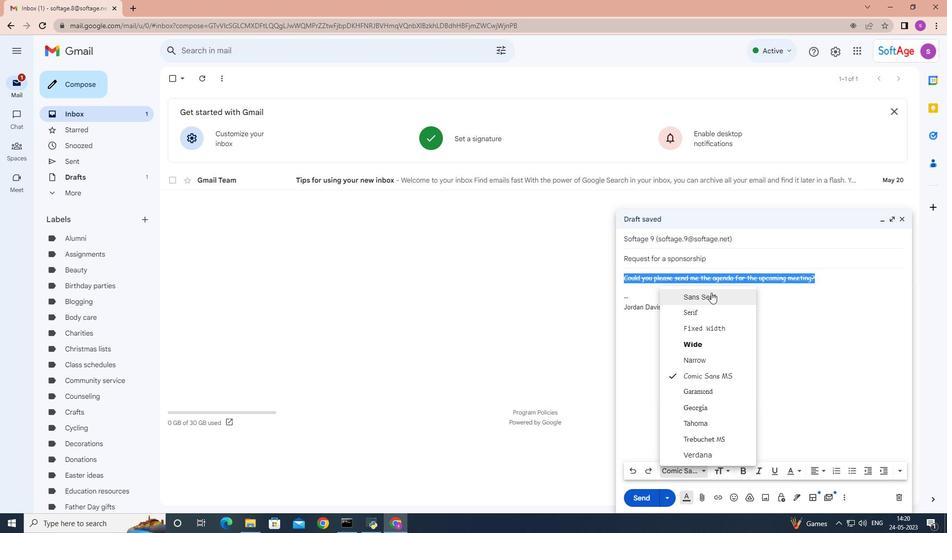 
Action: Mouse pressed left at (711, 292)
Screenshot: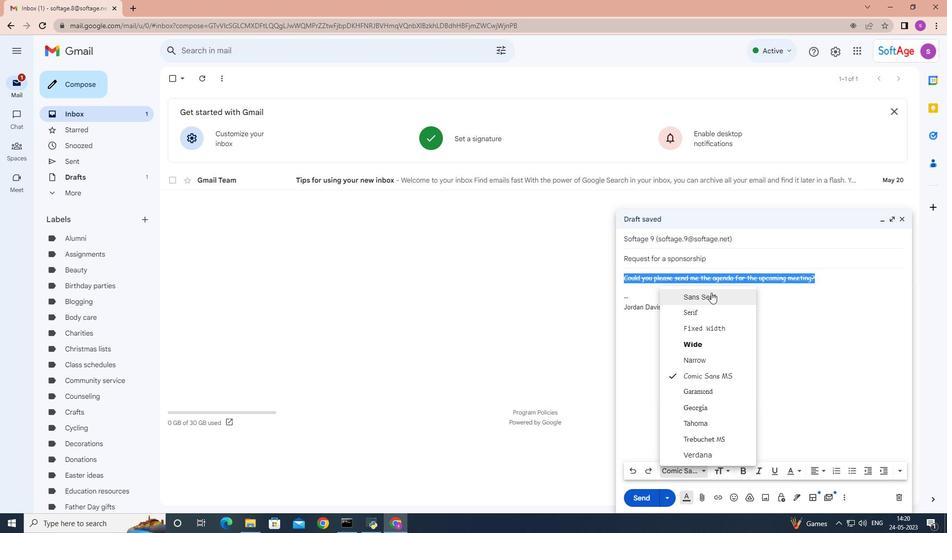 
Action: Mouse moved to (900, 472)
Screenshot: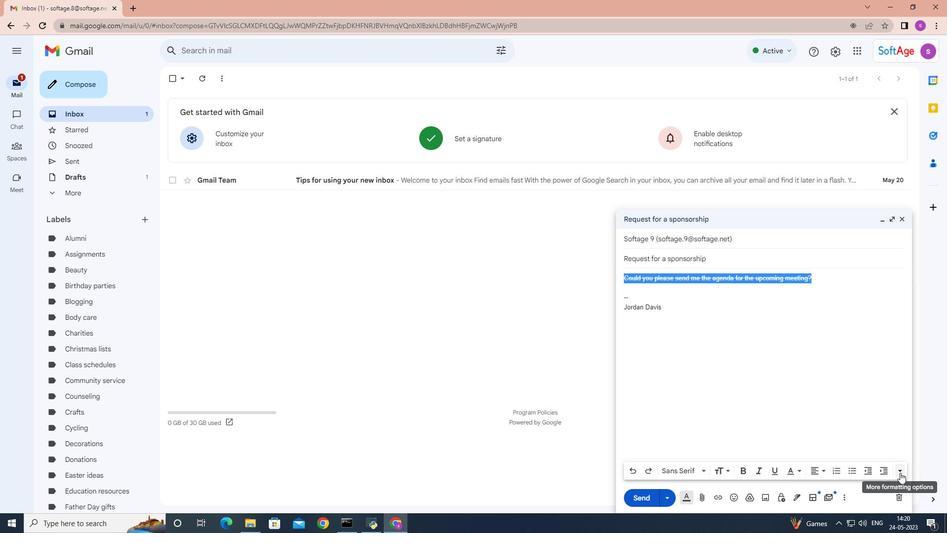 
Action: Mouse pressed left at (900, 472)
Screenshot: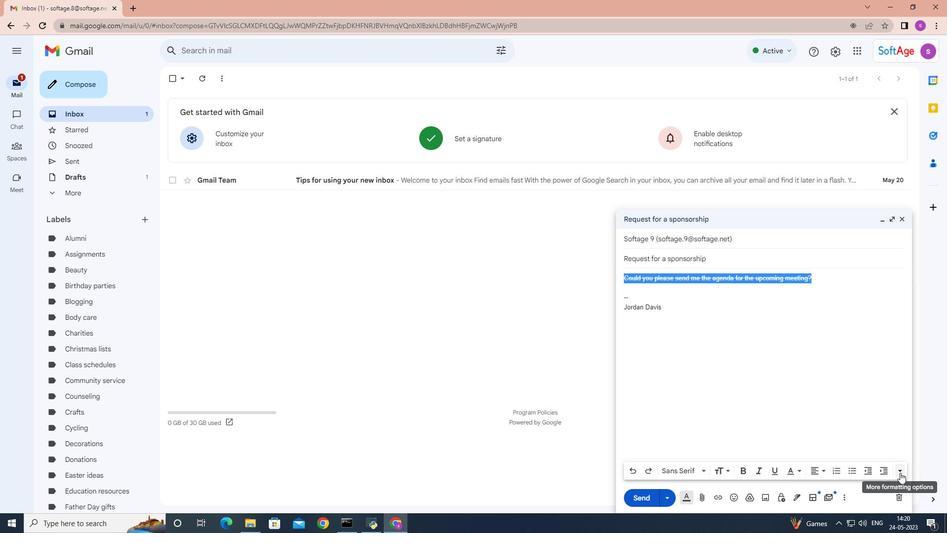 
Action: Mouse moved to (907, 440)
Screenshot: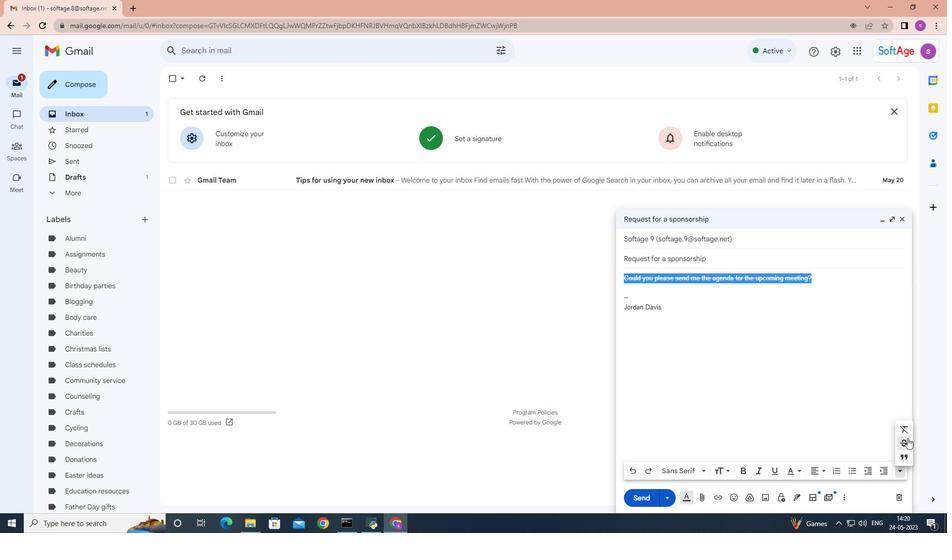 
Action: Mouse pressed left at (907, 440)
Screenshot: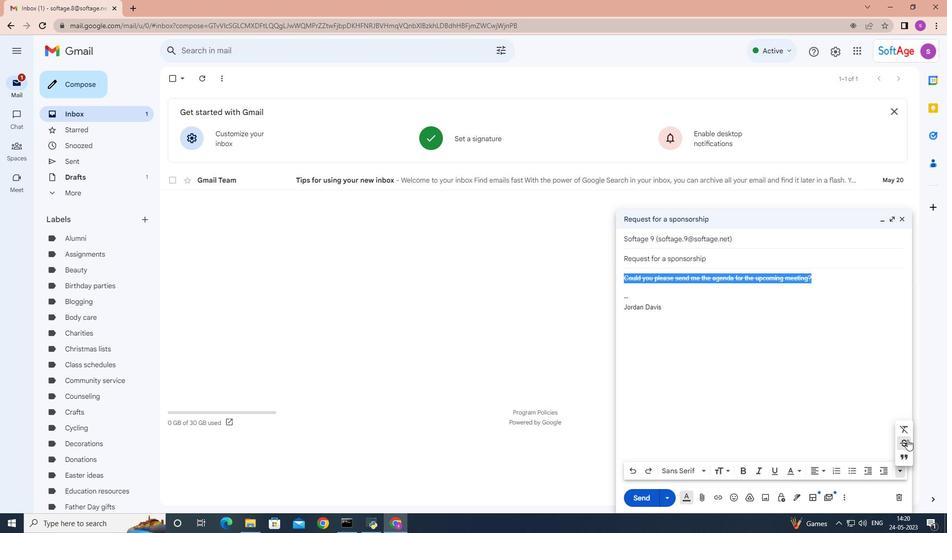
Action: Mouse moved to (639, 496)
Screenshot: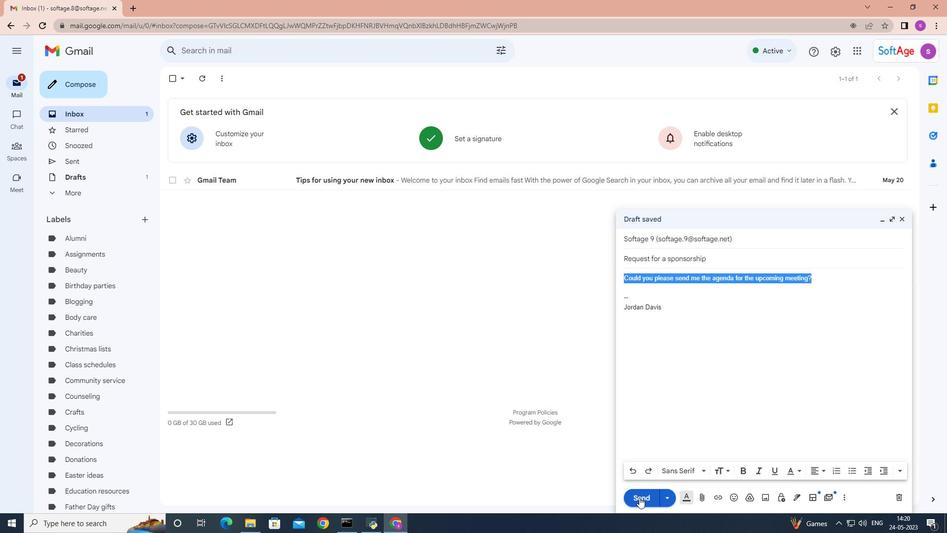 
Action: Mouse pressed left at (639, 496)
Screenshot: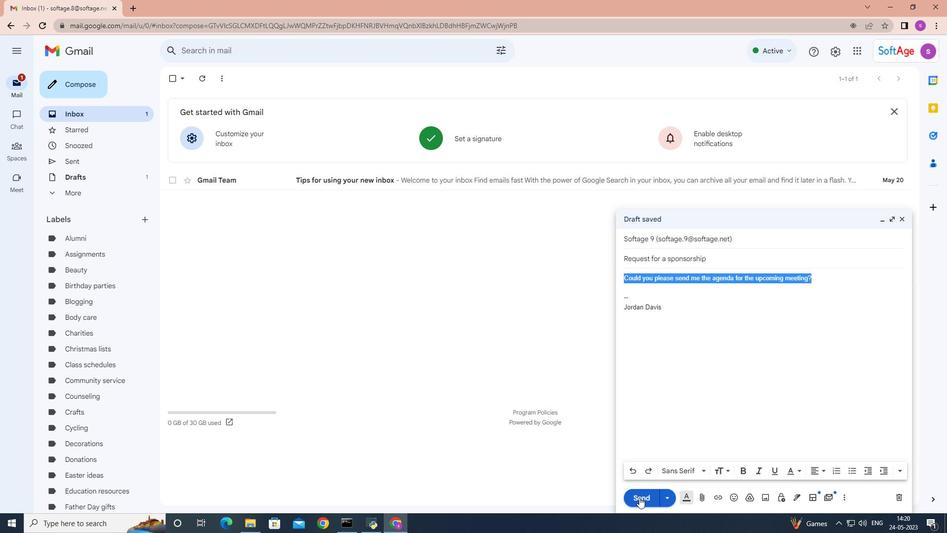 
Action: Mouse moved to (90, 162)
Screenshot: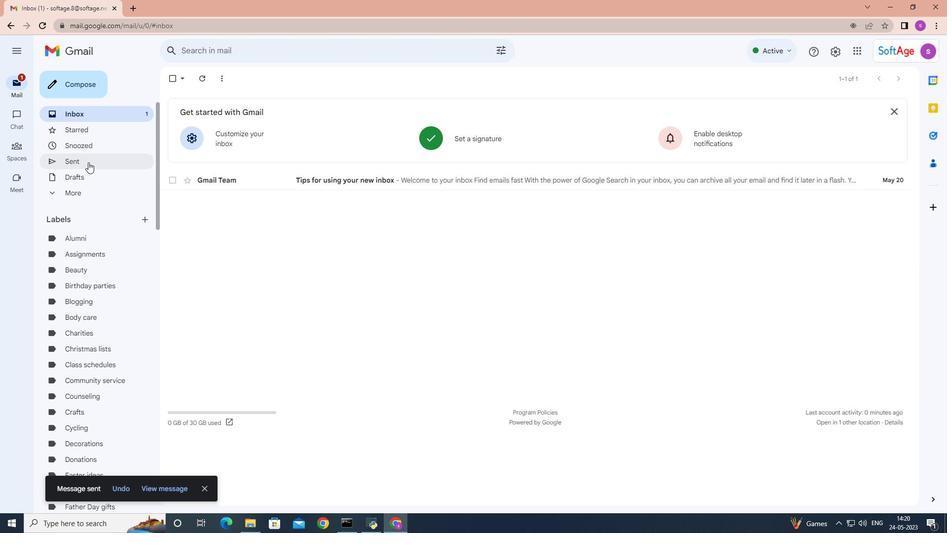 
Action: Mouse pressed left at (90, 162)
Screenshot: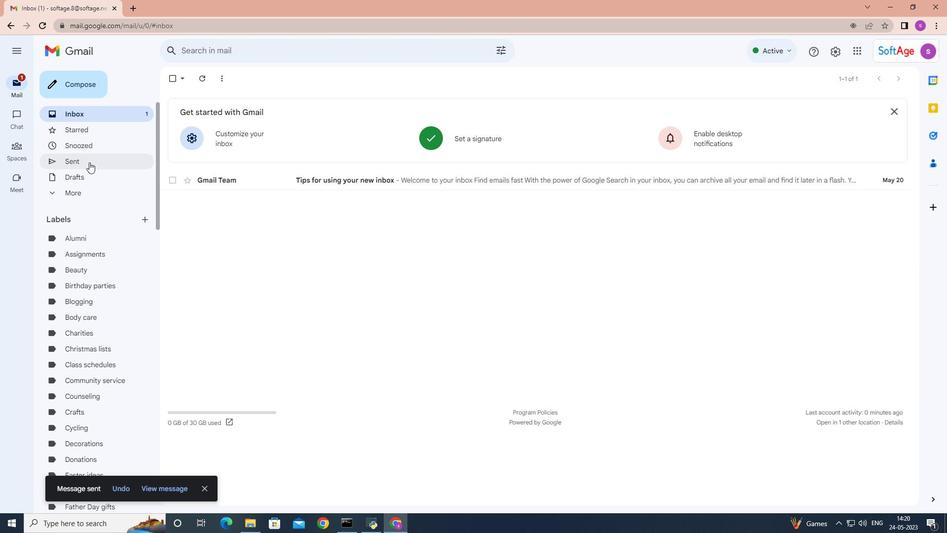 
Action: Mouse moved to (199, 127)
Screenshot: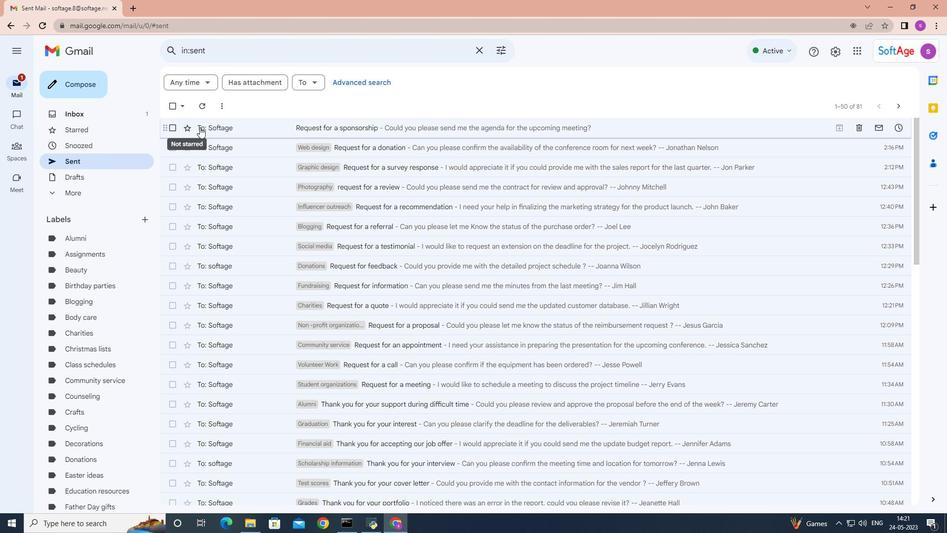 
Action: Mouse pressed right at (199, 127)
Screenshot: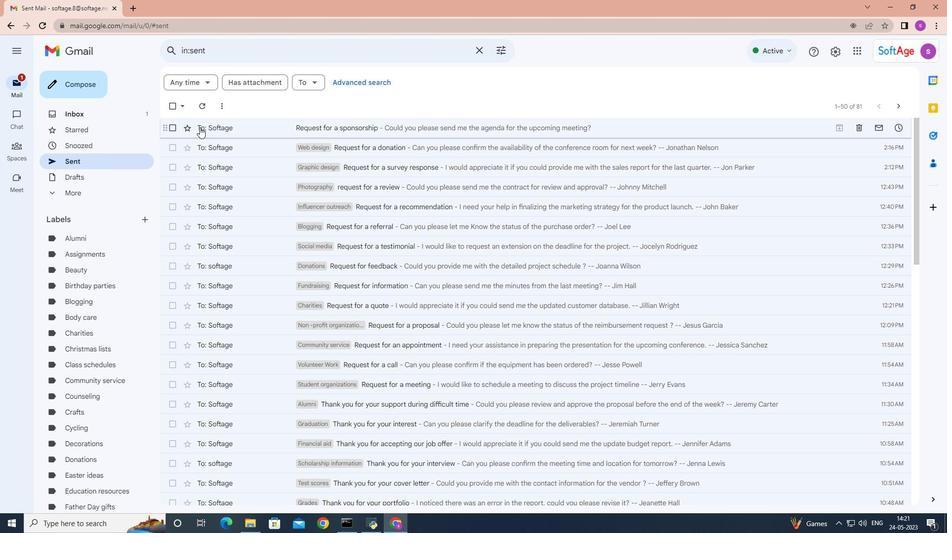 
Action: Mouse moved to (336, 326)
Screenshot: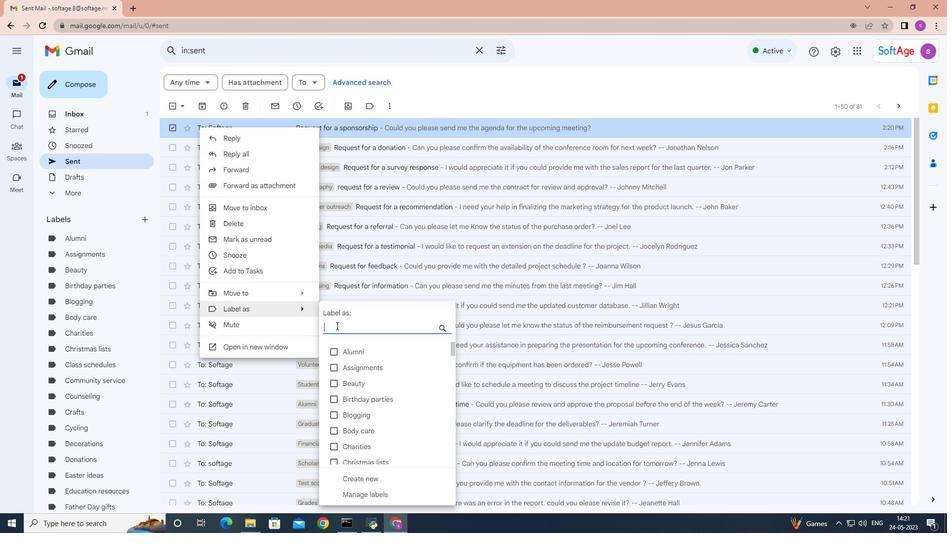 
Action: Key pressed <Key.shift>Coding
Screenshot: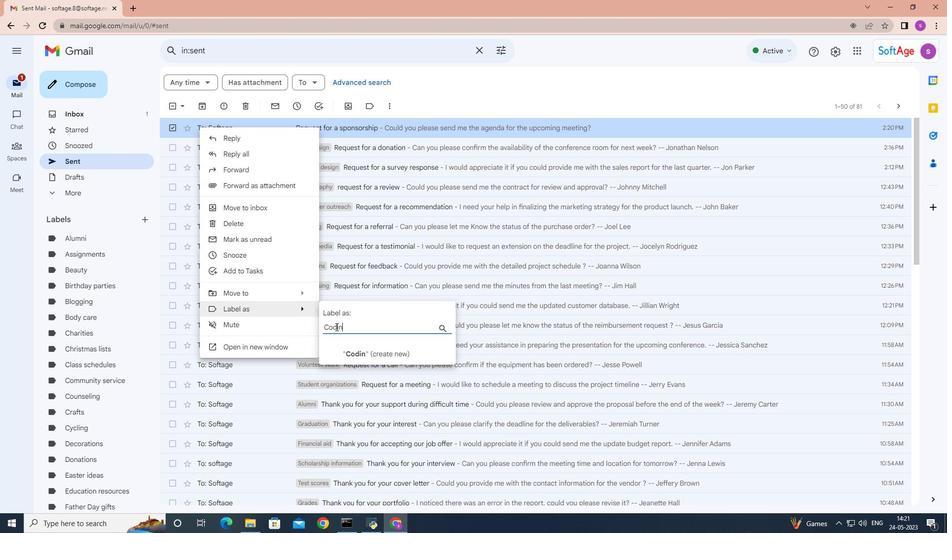 
Action: Mouse moved to (350, 348)
Screenshot: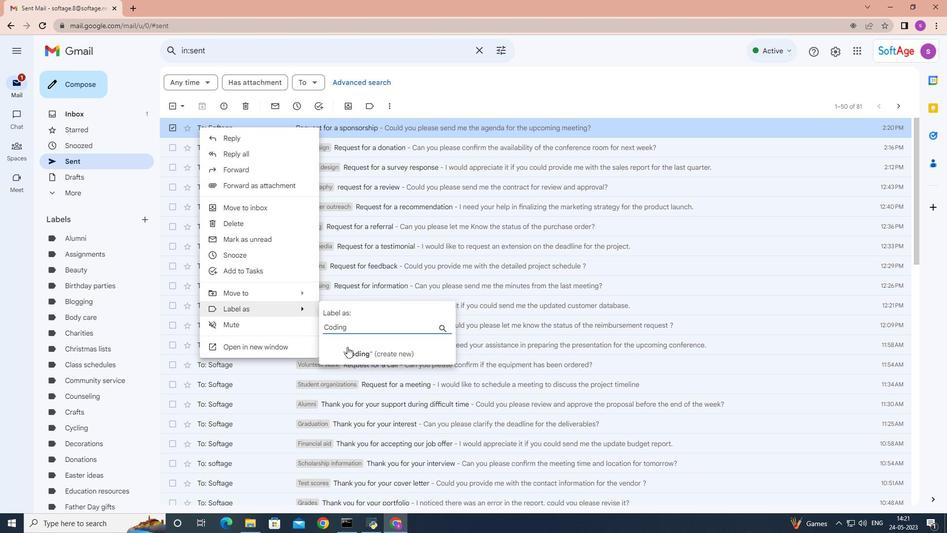 
Action: Mouse pressed left at (350, 348)
Screenshot: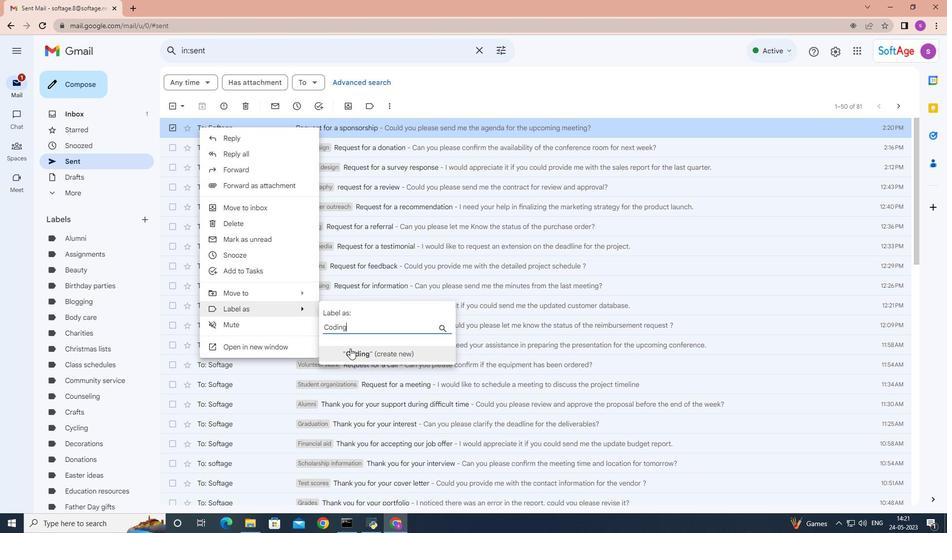 
Action: Mouse moved to (570, 314)
Screenshot: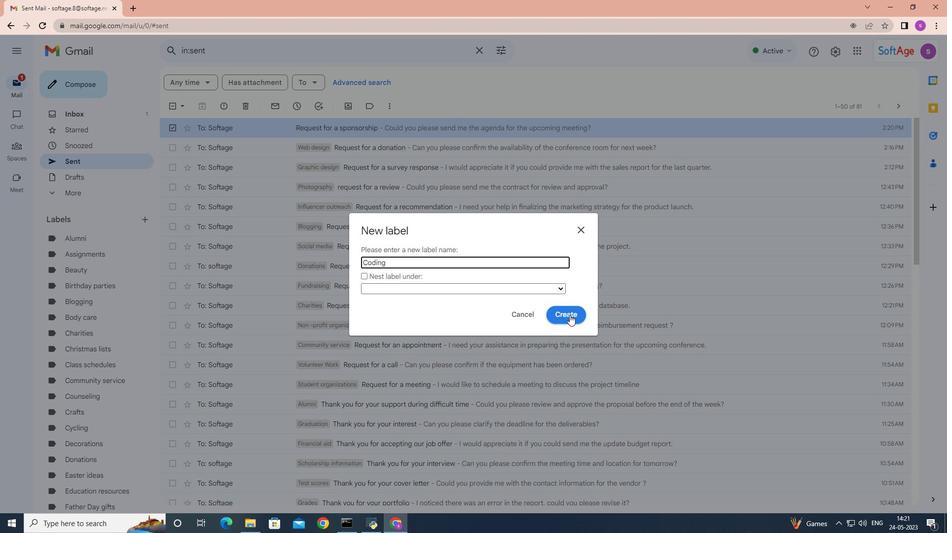 
Action: Mouse pressed left at (570, 314)
Screenshot: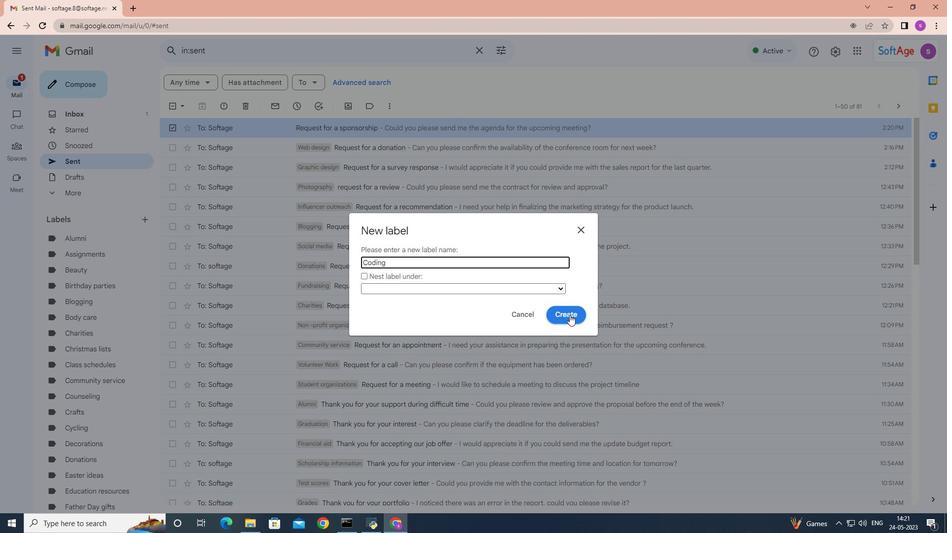 
Action: Mouse moved to (570, 315)
Screenshot: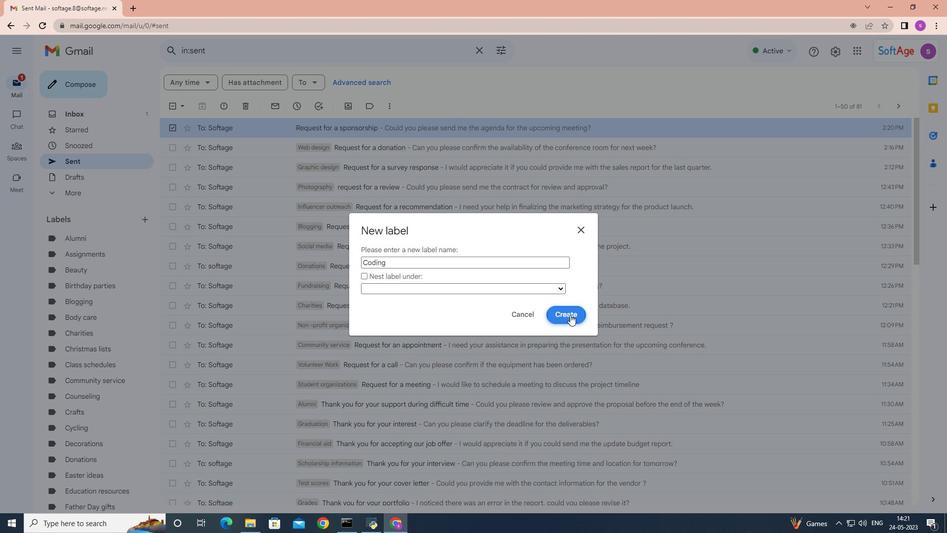 
